 Task: Find connections with filter location Nördlingen with filter topic #job with filter profile language English with filter current company ACCEL HUMAN RESOURCE CONSULTANTS with filter school Indira Institute of management with filter industry Blockchain Services with filter service category Accounting with filter keywords title Accounting Staff
Action: Mouse moved to (654, 114)
Screenshot: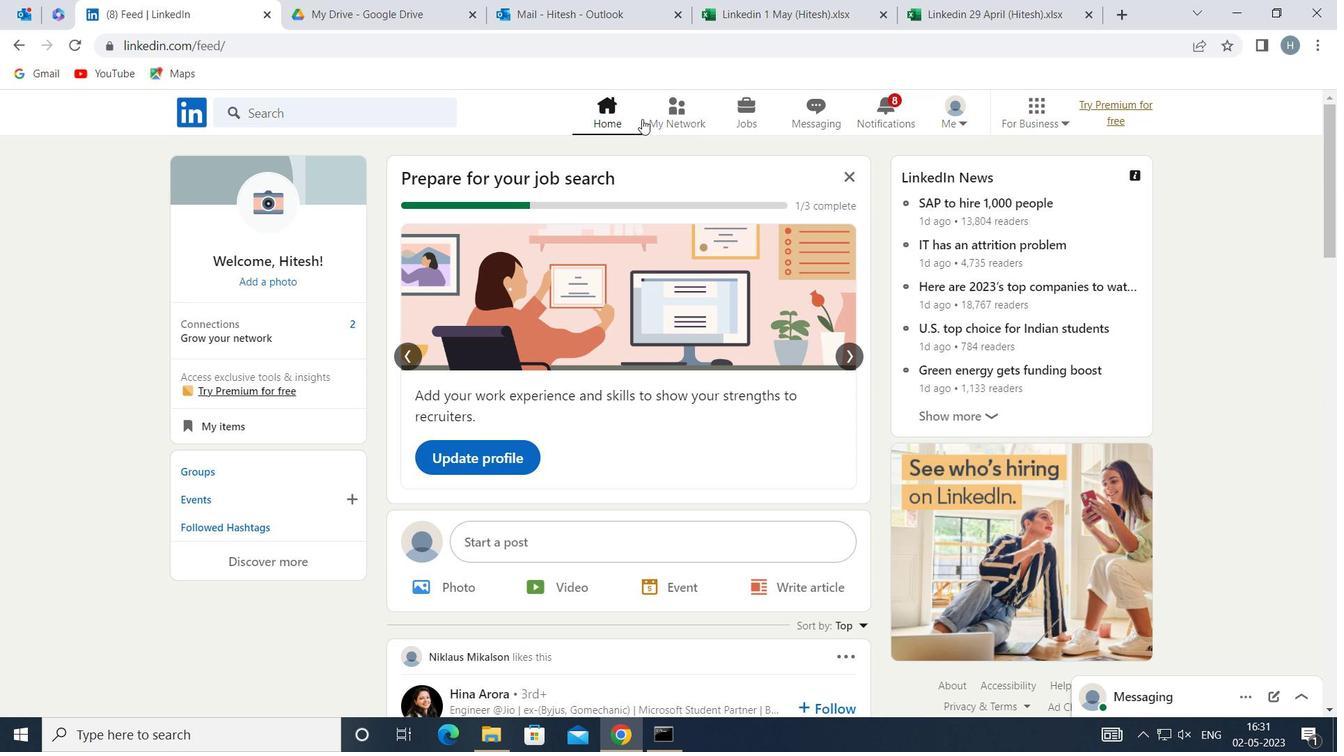 
Action: Mouse pressed left at (654, 114)
Screenshot: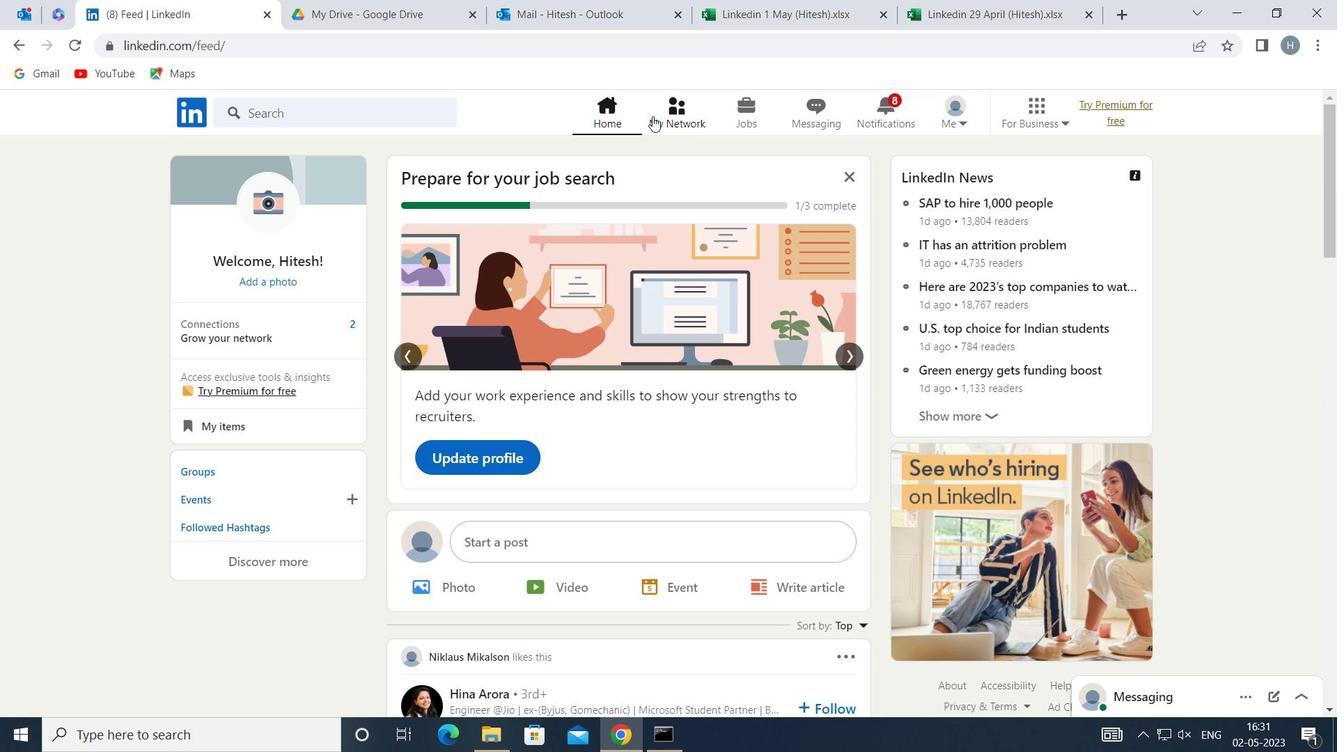 
Action: Mouse moved to (410, 200)
Screenshot: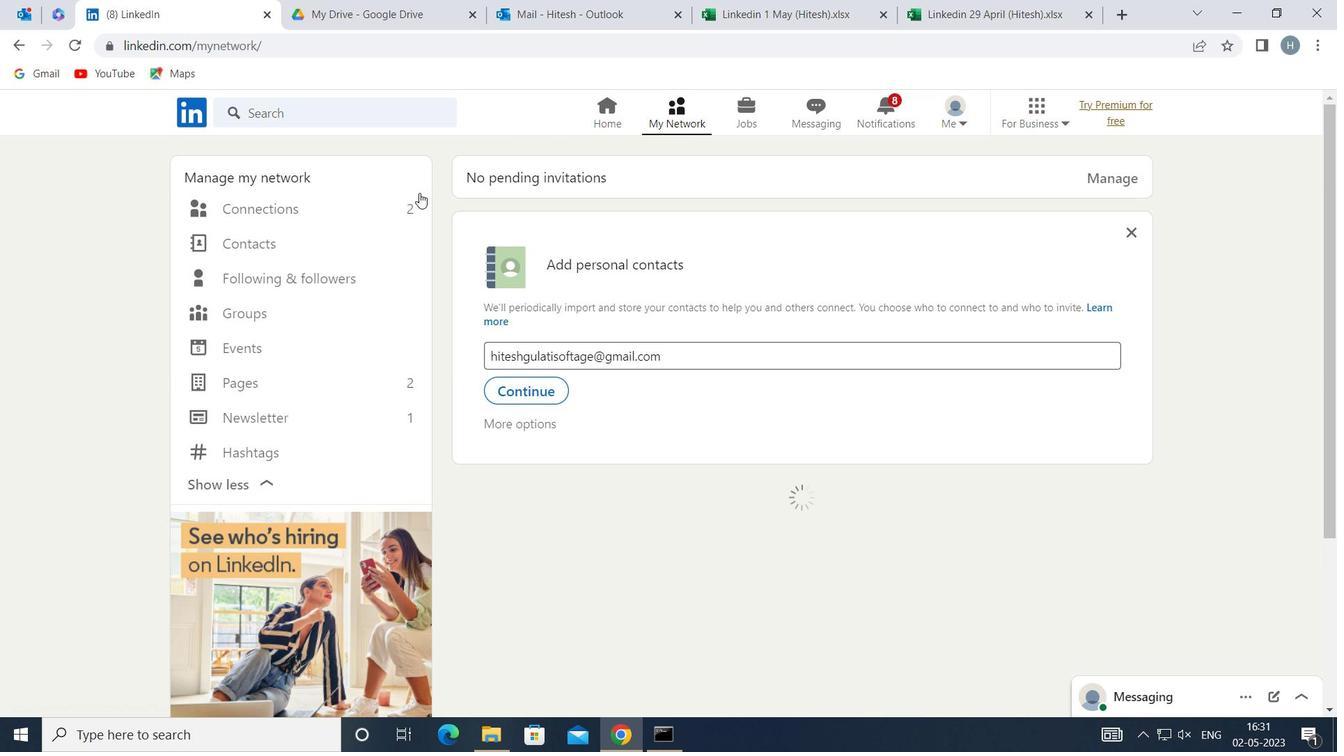 
Action: Mouse pressed left at (410, 200)
Screenshot: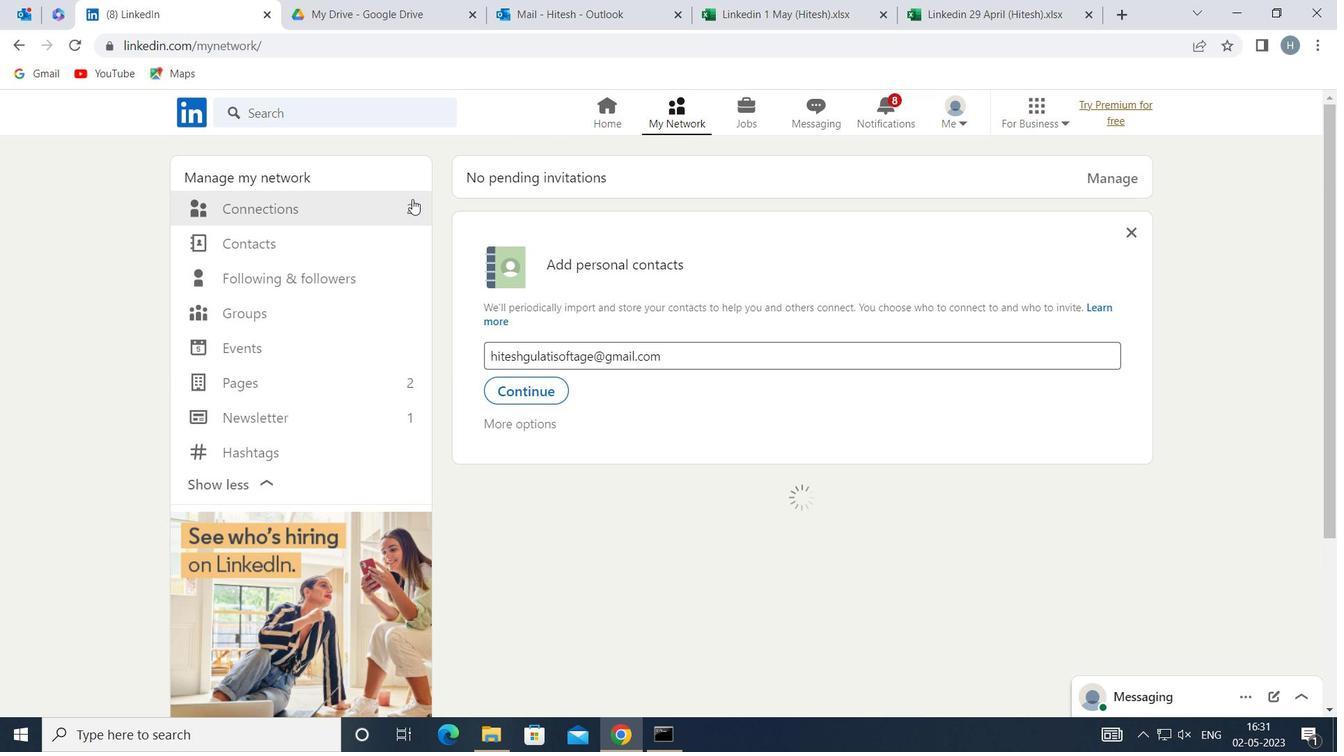 
Action: Mouse moved to (762, 205)
Screenshot: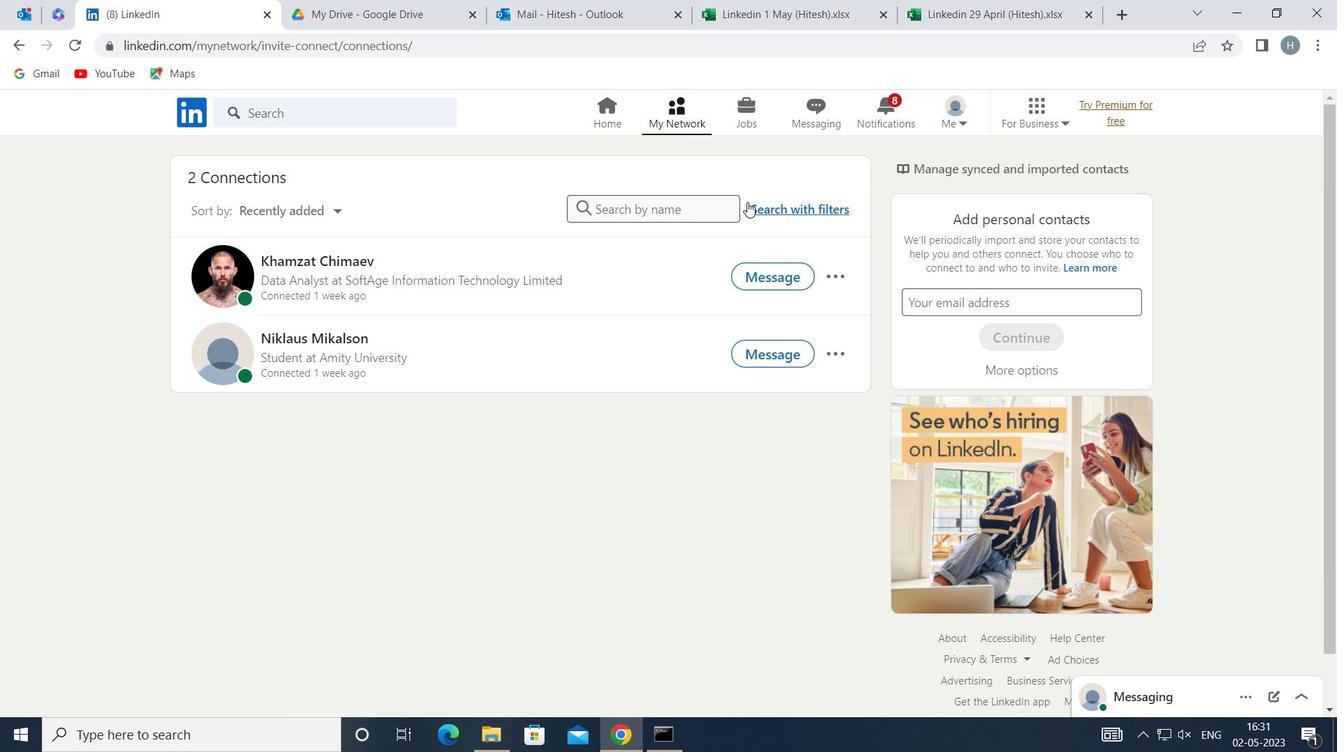 
Action: Mouse pressed left at (762, 205)
Screenshot: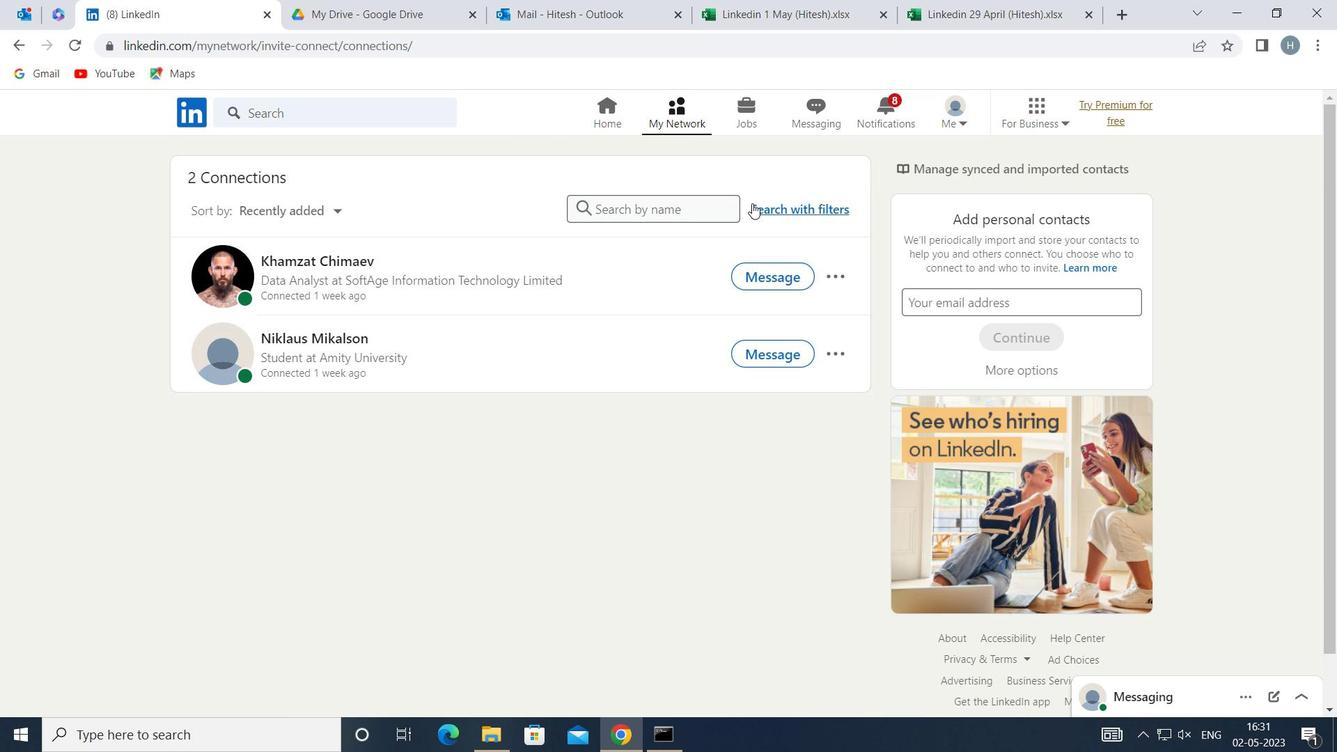 
Action: Mouse moved to (733, 158)
Screenshot: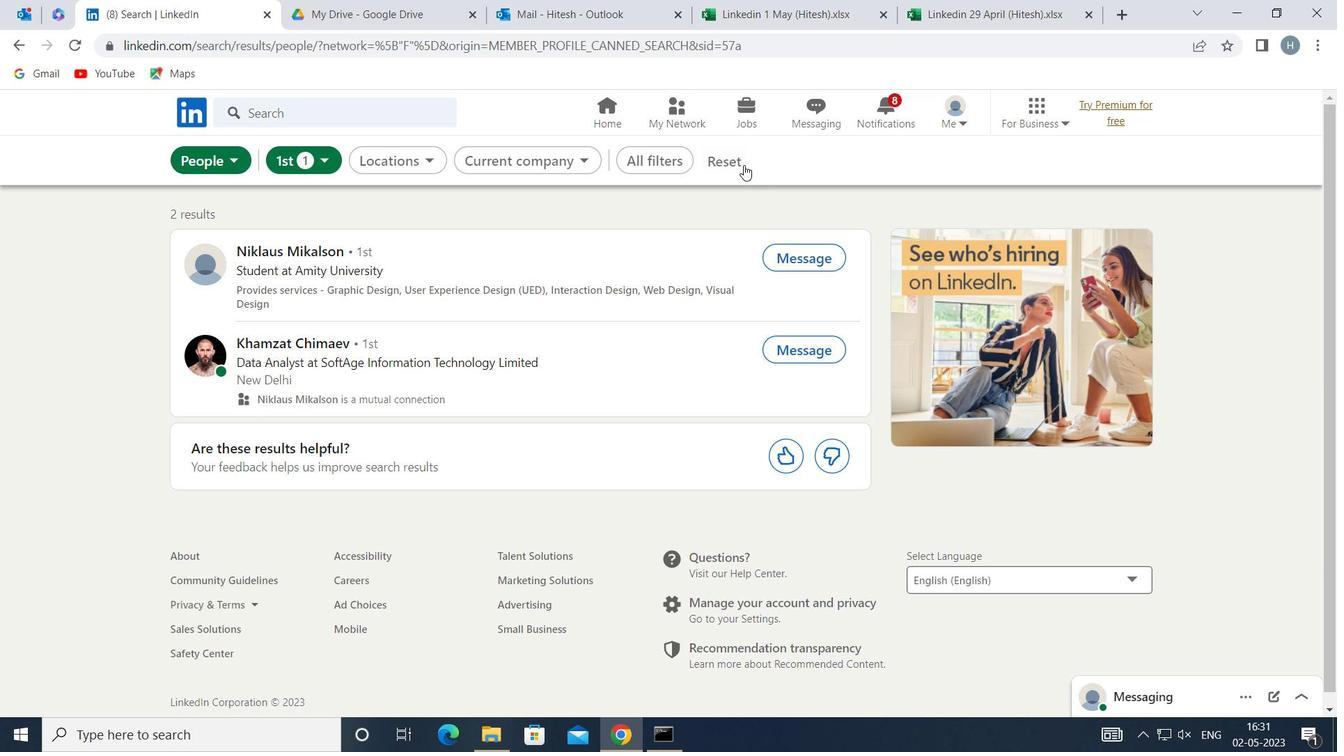 
Action: Mouse pressed left at (733, 158)
Screenshot: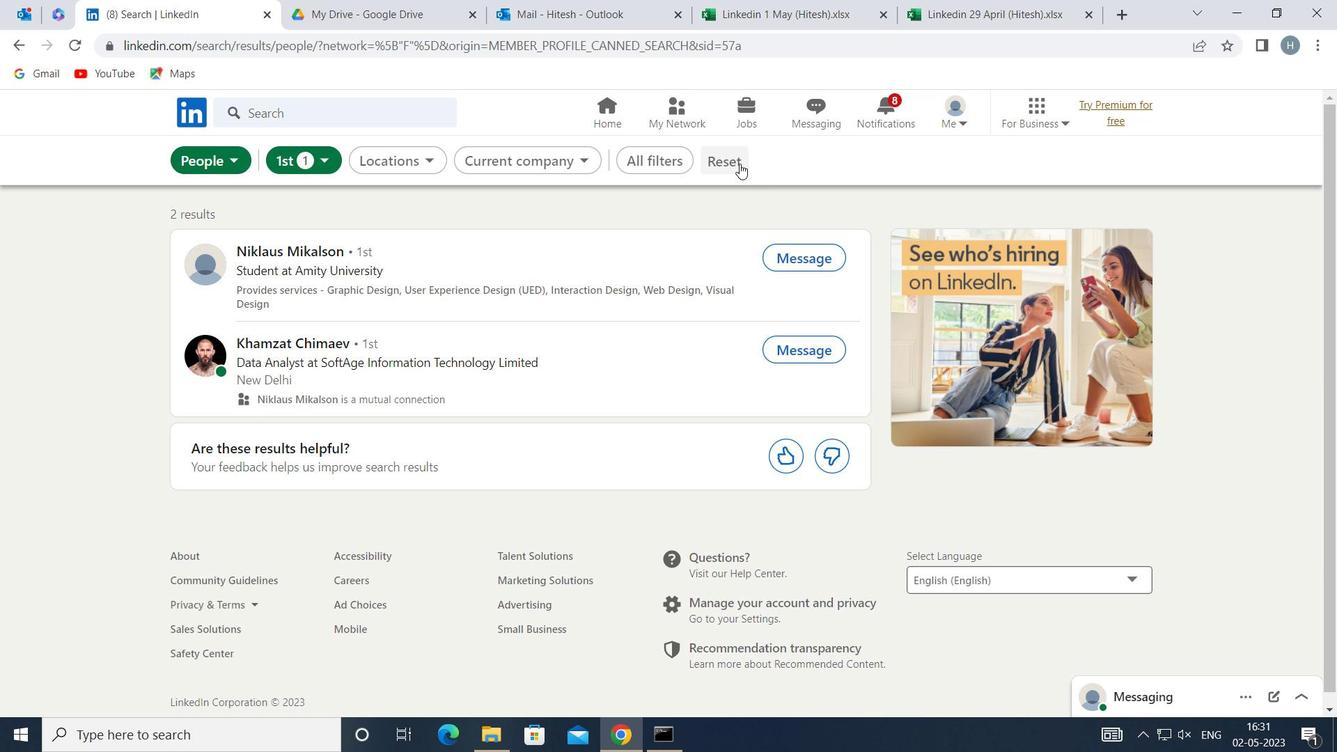 
Action: Mouse moved to (700, 157)
Screenshot: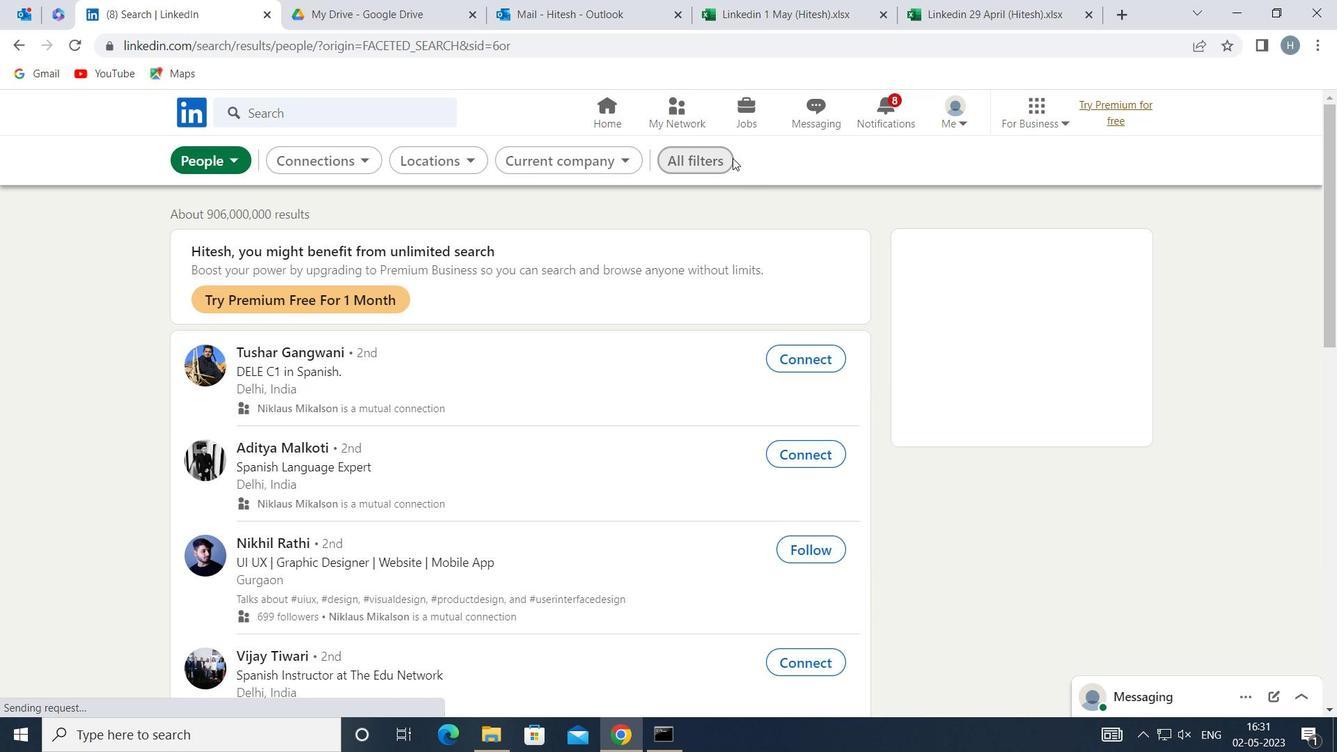 
Action: Mouse pressed left at (700, 157)
Screenshot: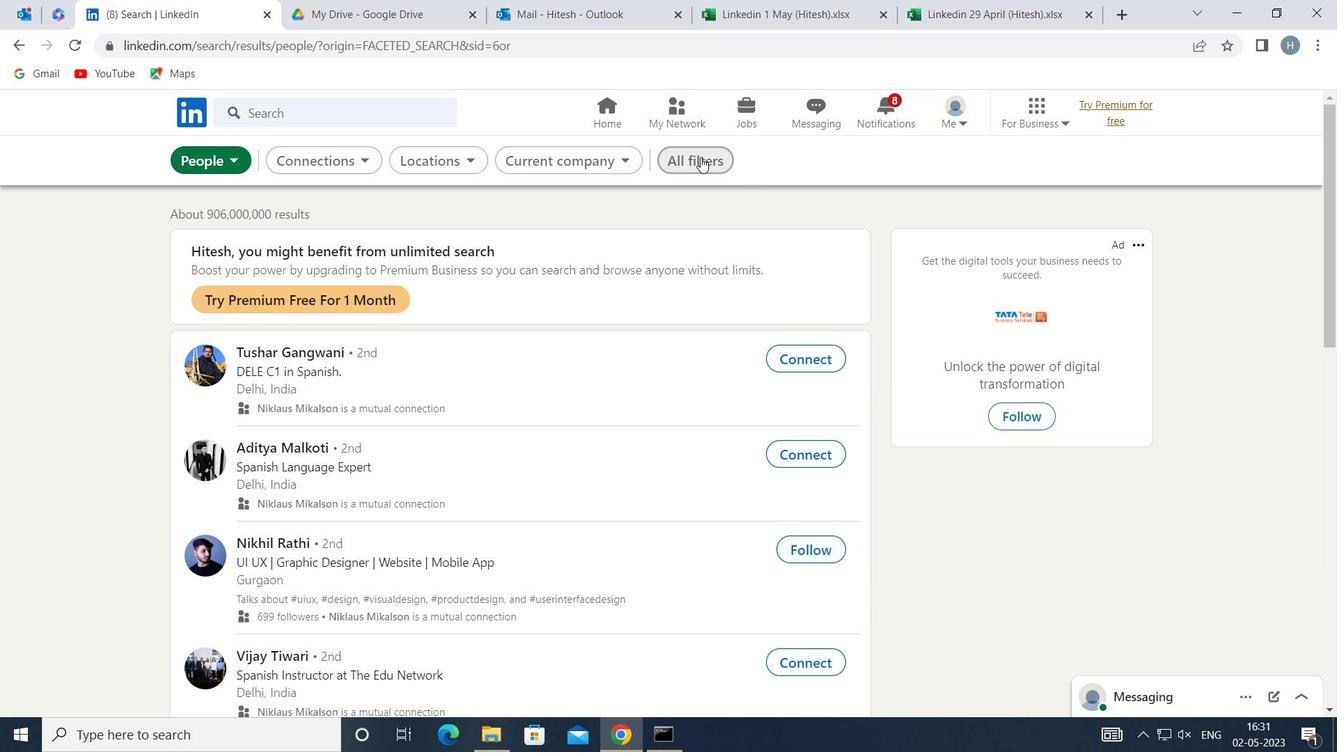 
Action: Mouse moved to (954, 314)
Screenshot: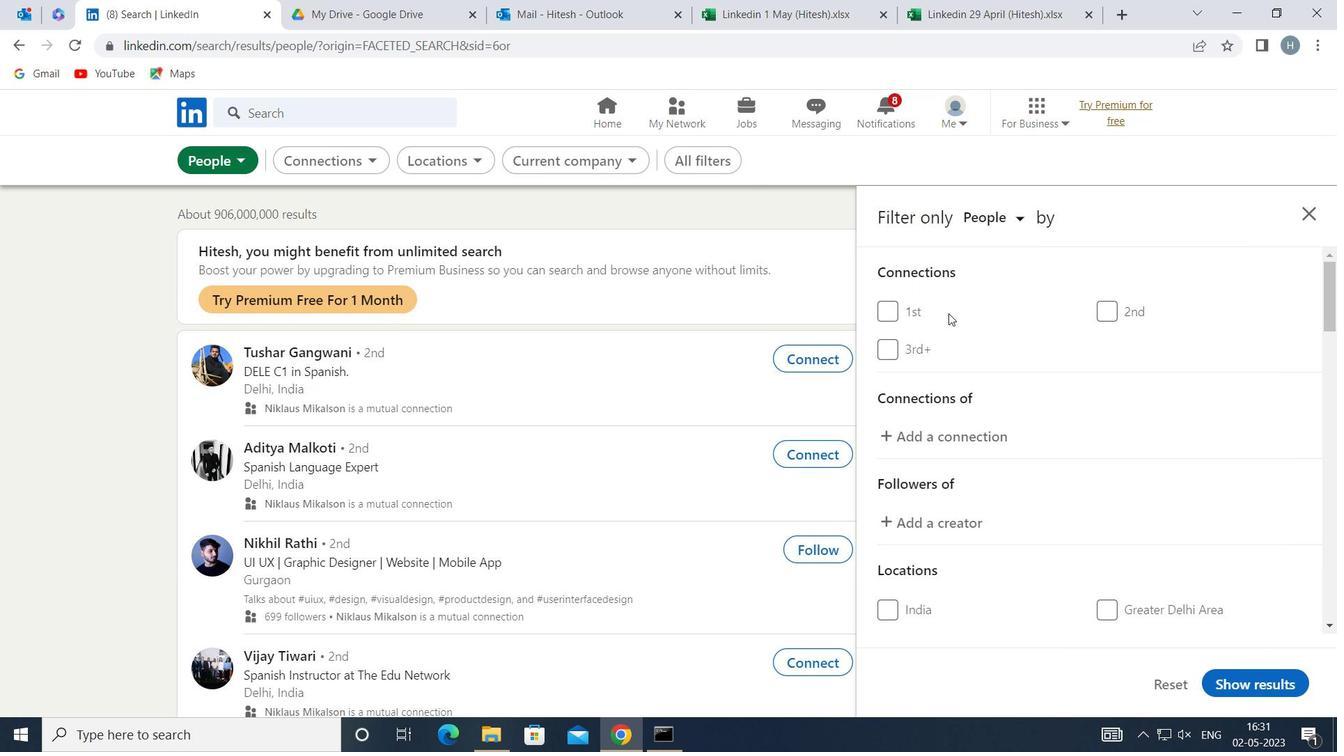 
Action: Mouse scrolled (954, 314) with delta (0, 0)
Screenshot: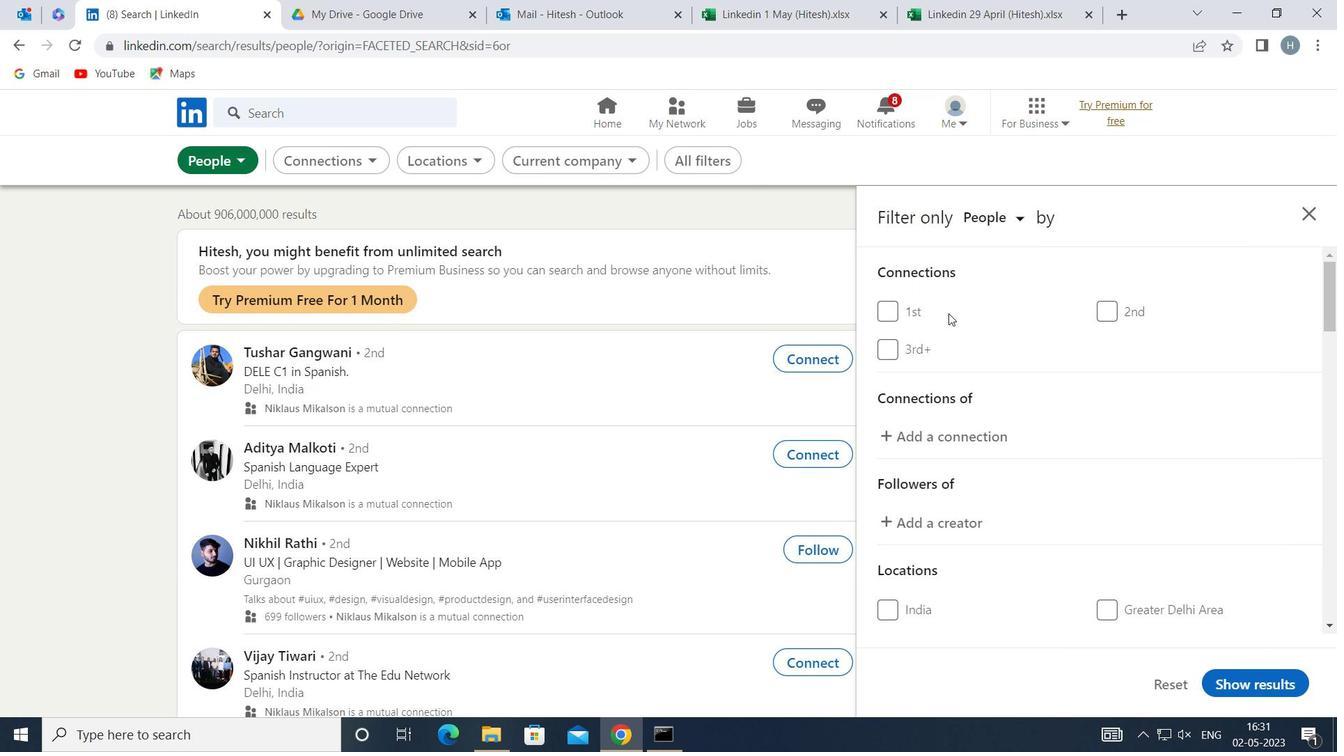 
Action: Mouse scrolled (954, 314) with delta (0, 0)
Screenshot: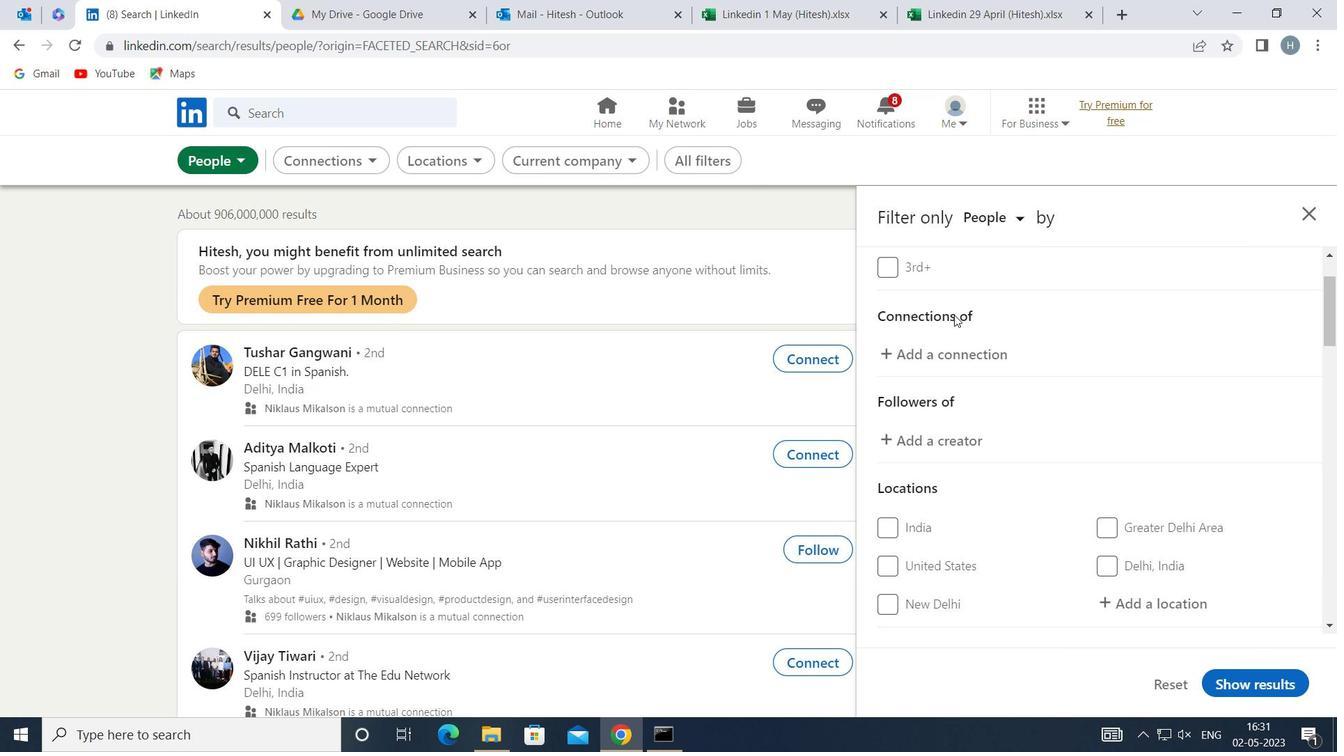 
Action: Mouse scrolled (954, 314) with delta (0, 0)
Screenshot: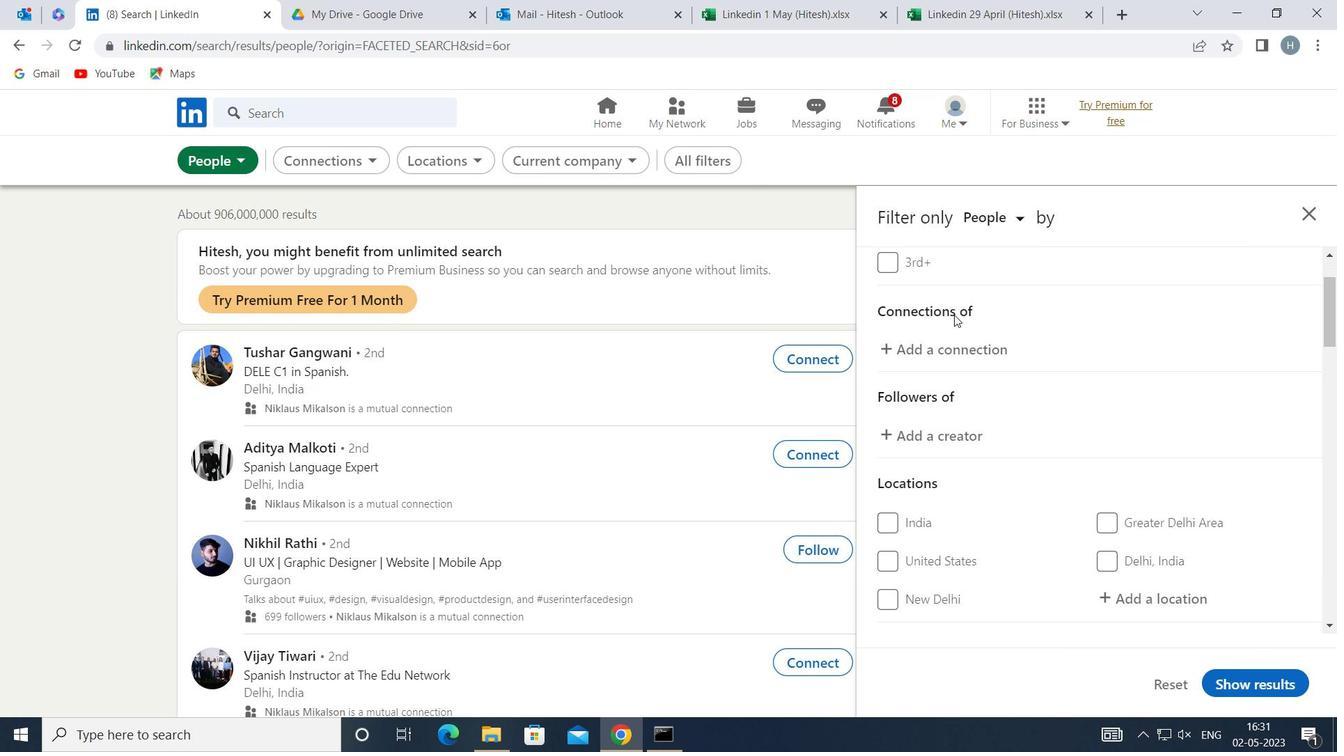 
Action: Mouse scrolled (954, 314) with delta (0, 0)
Screenshot: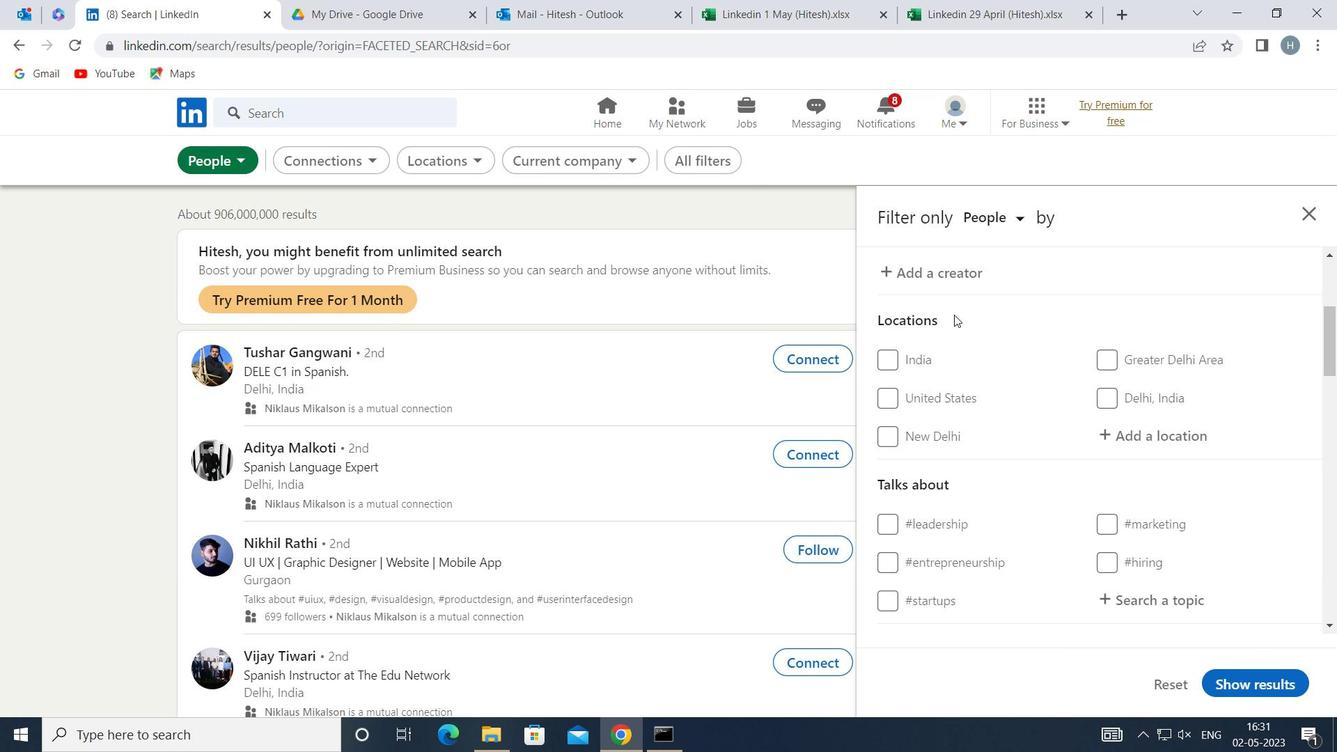 
Action: Mouse moved to (1119, 336)
Screenshot: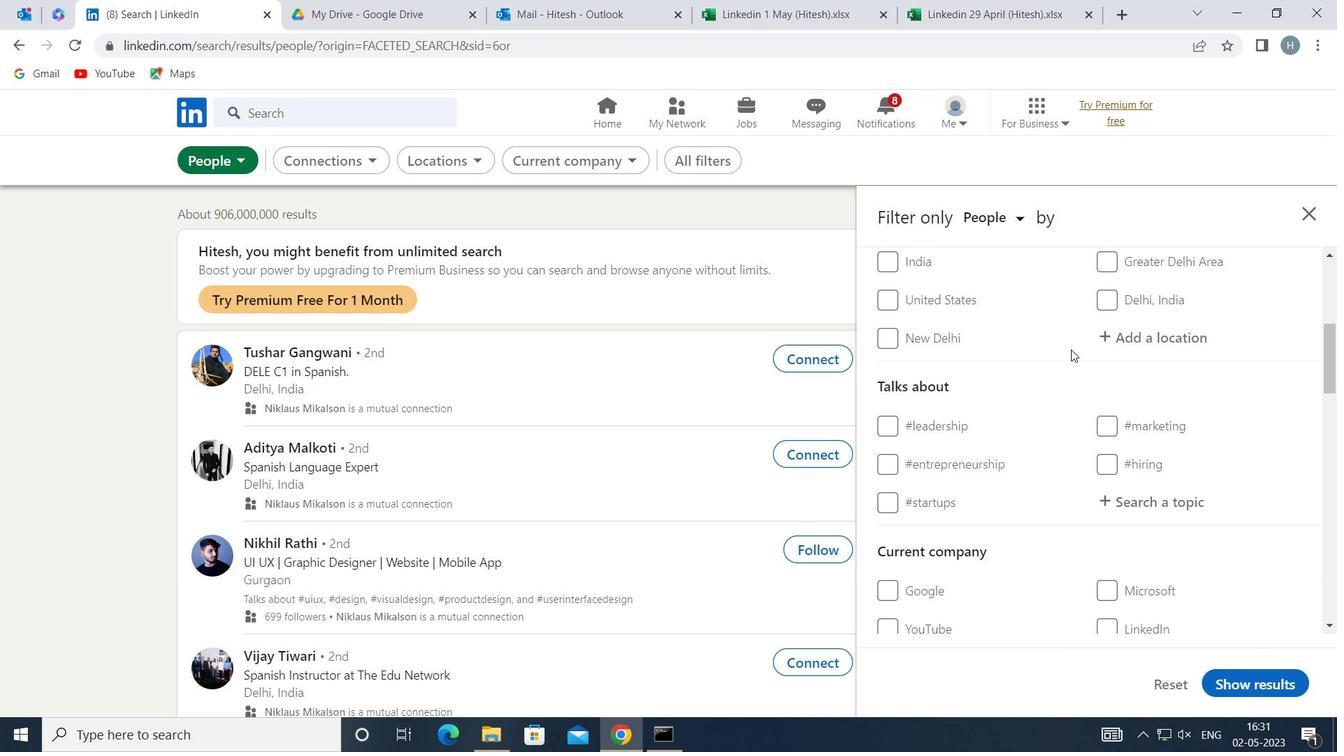 
Action: Mouse pressed left at (1119, 336)
Screenshot: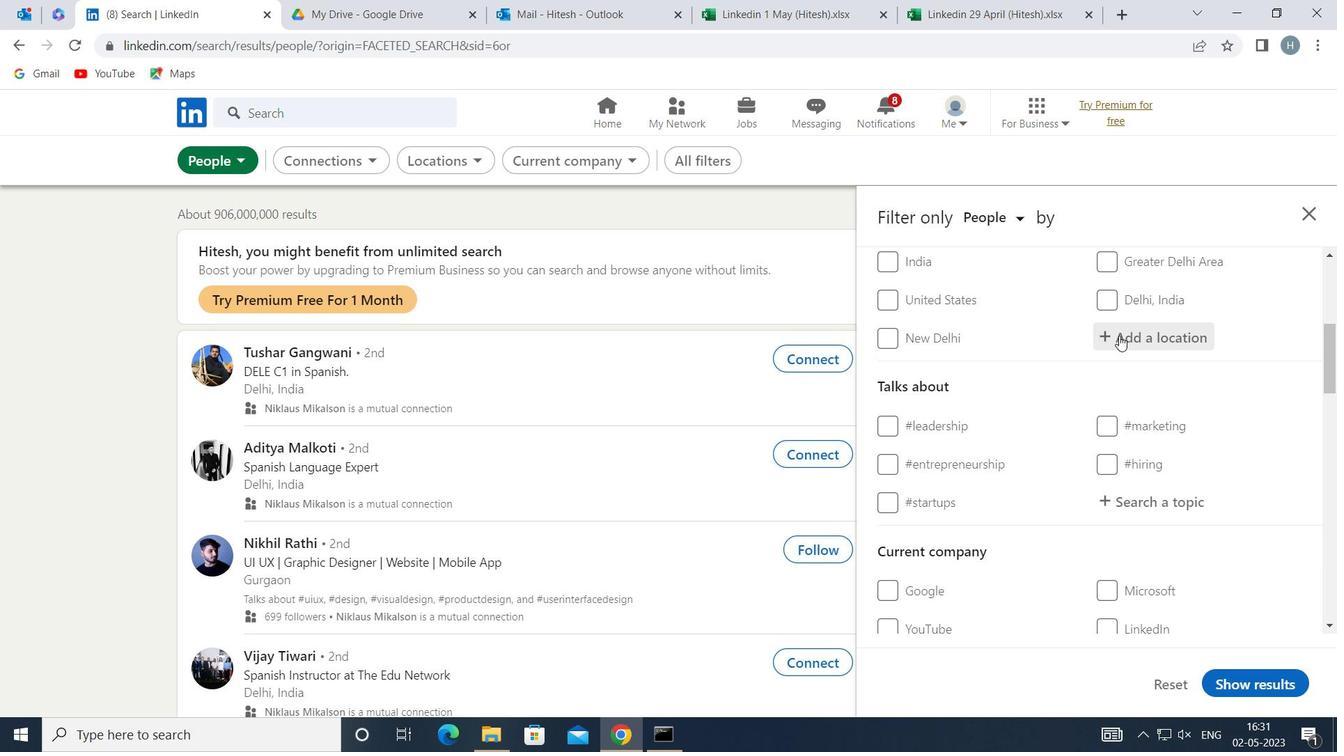 
Action: Key pressed <Key.shift>NORDLINGEN
Screenshot: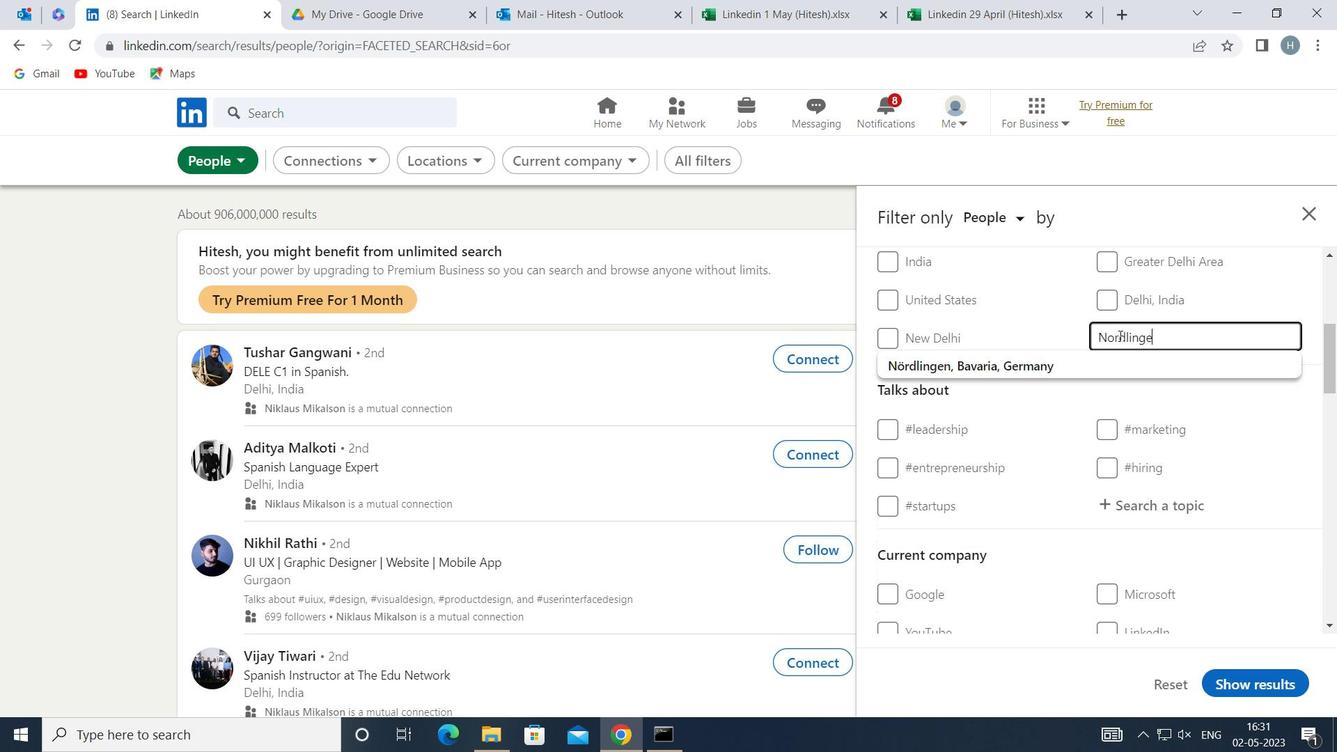 
Action: Mouse moved to (1098, 373)
Screenshot: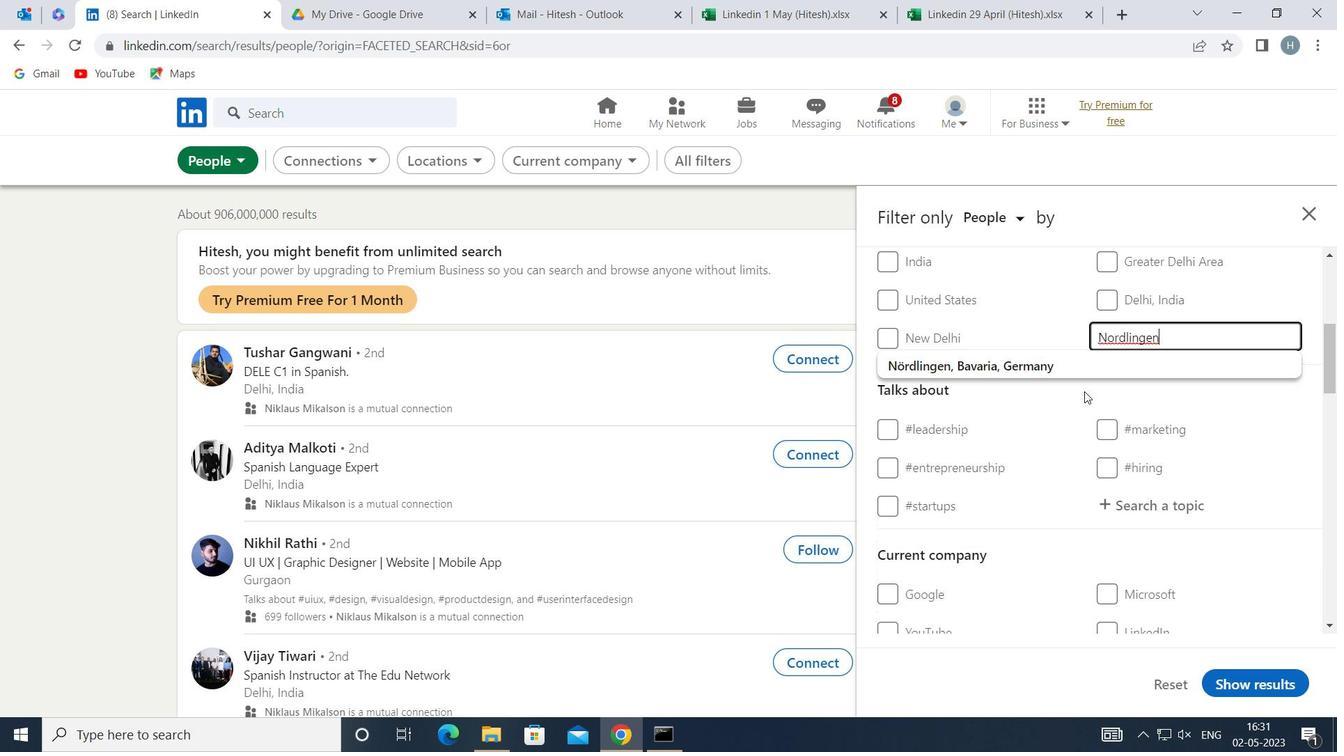 
Action: Mouse pressed left at (1098, 373)
Screenshot: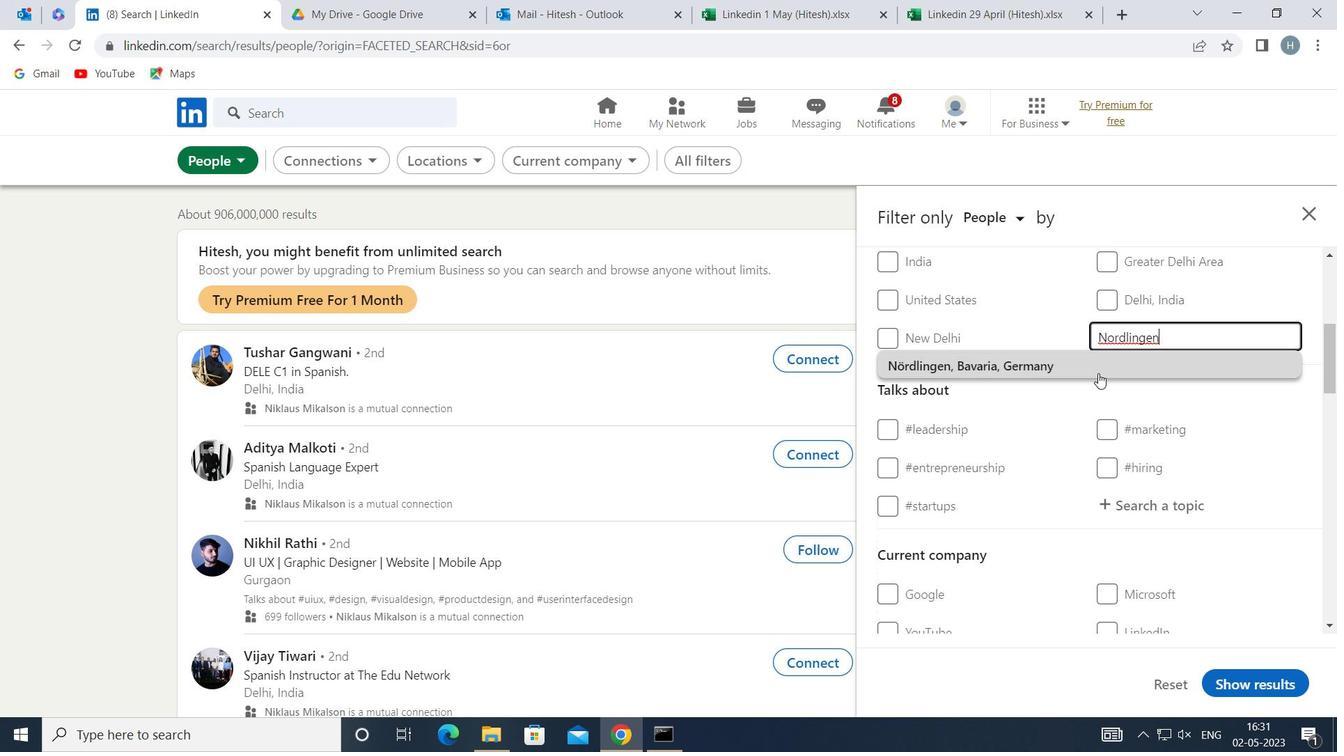
Action: Mouse moved to (1081, 395)
Screenshot: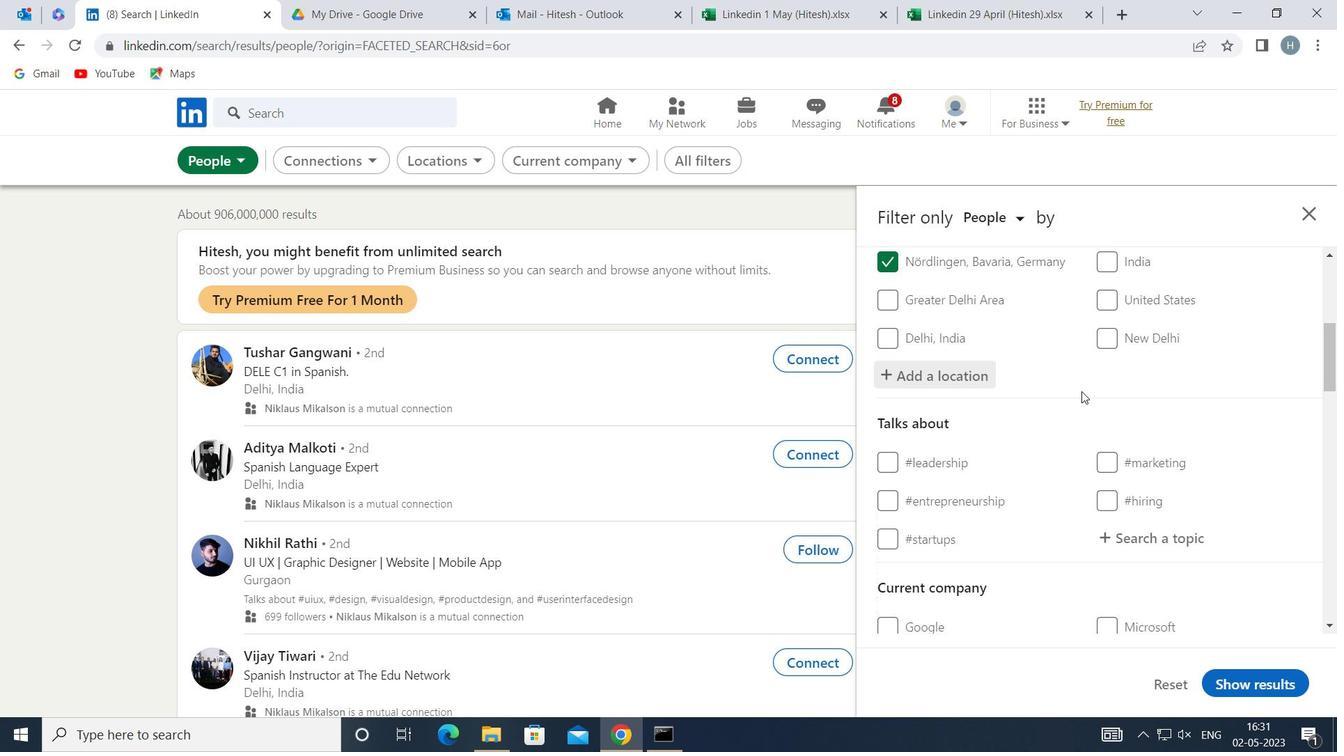 
Action: Mouse scrolled (1081, 394) with delta (0, 0)
Screenshot: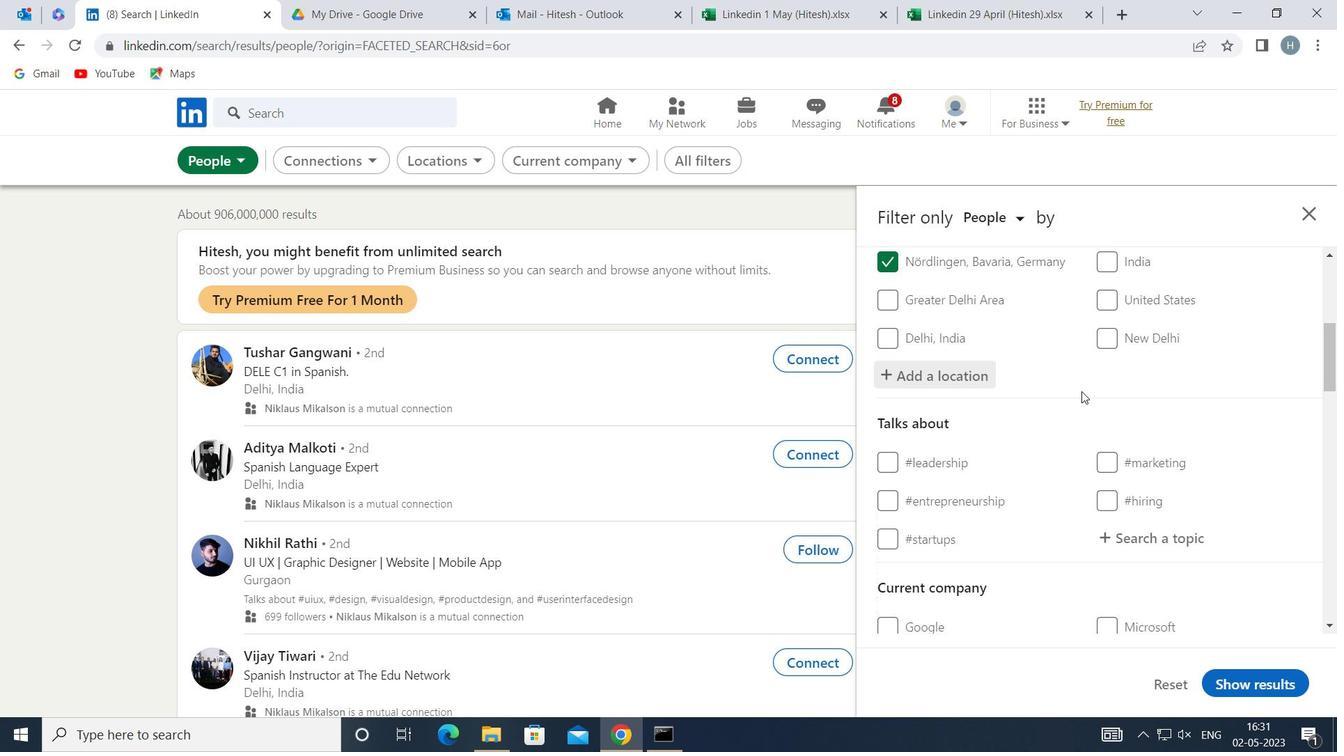 
Action: Mouse moved to (1079, 399)
Screenshot: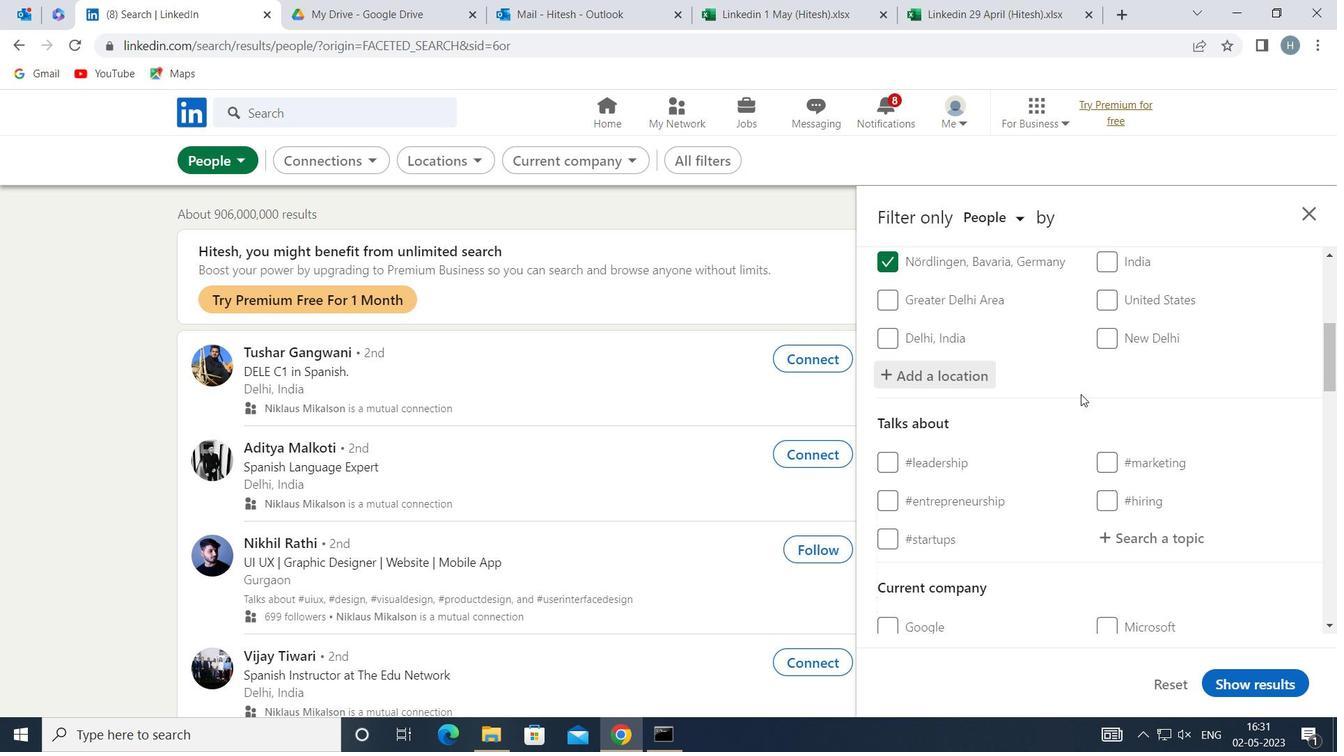 
Action: Mouse scrolled (1079, 398) with delta (0, 0)
Screenshot: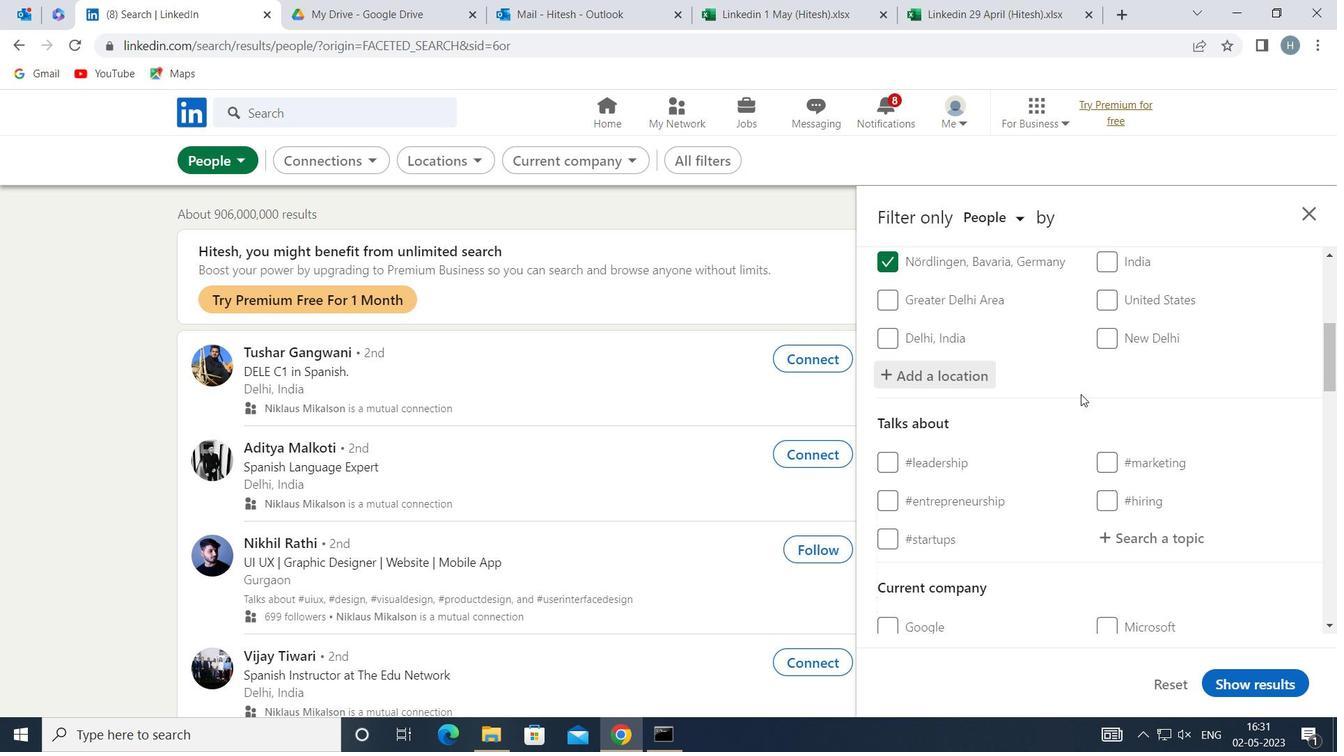 
Action: Mouse moved to (1177, 365)
Screenshot: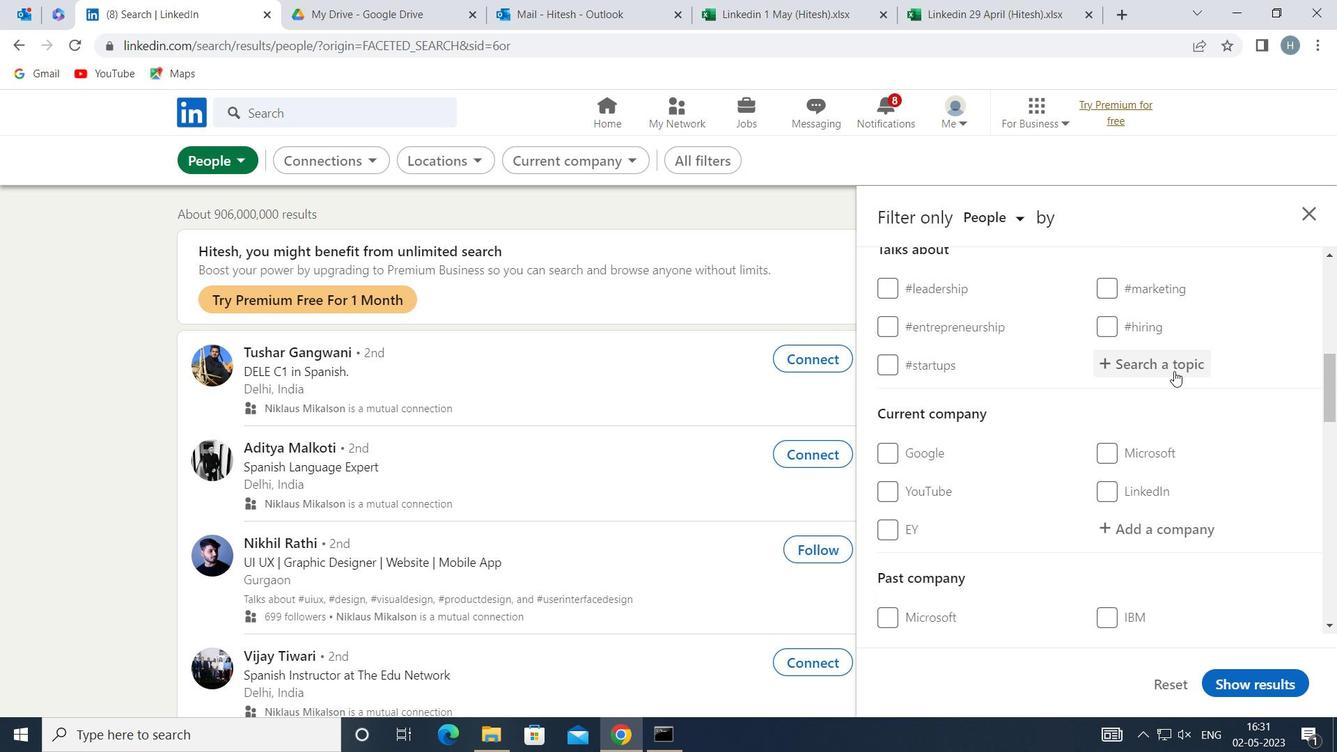 
Action: Mouse pressed left at (1177, 365)
Screenshot: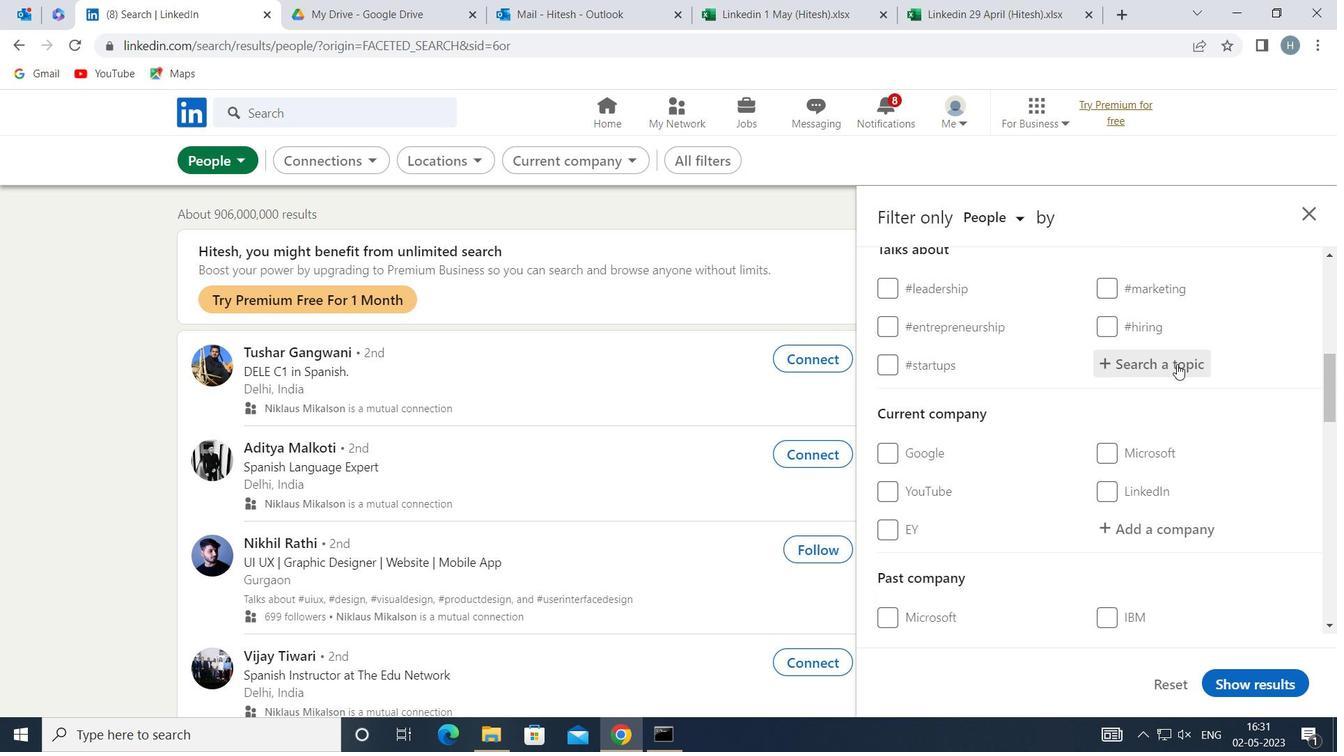 
Action: Key pressed <Key.shift>JOB
Screenshot: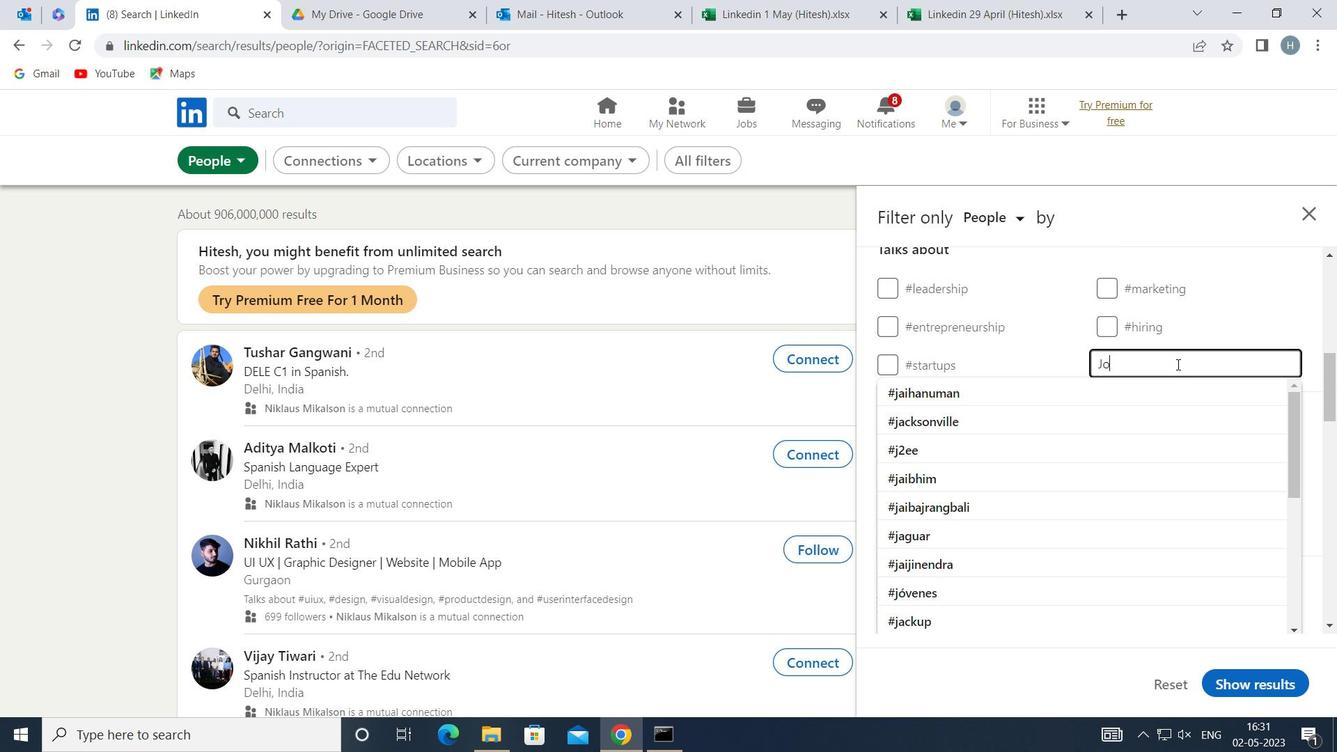 
Action: Mouse moved to (1163, 398)
Screenshot: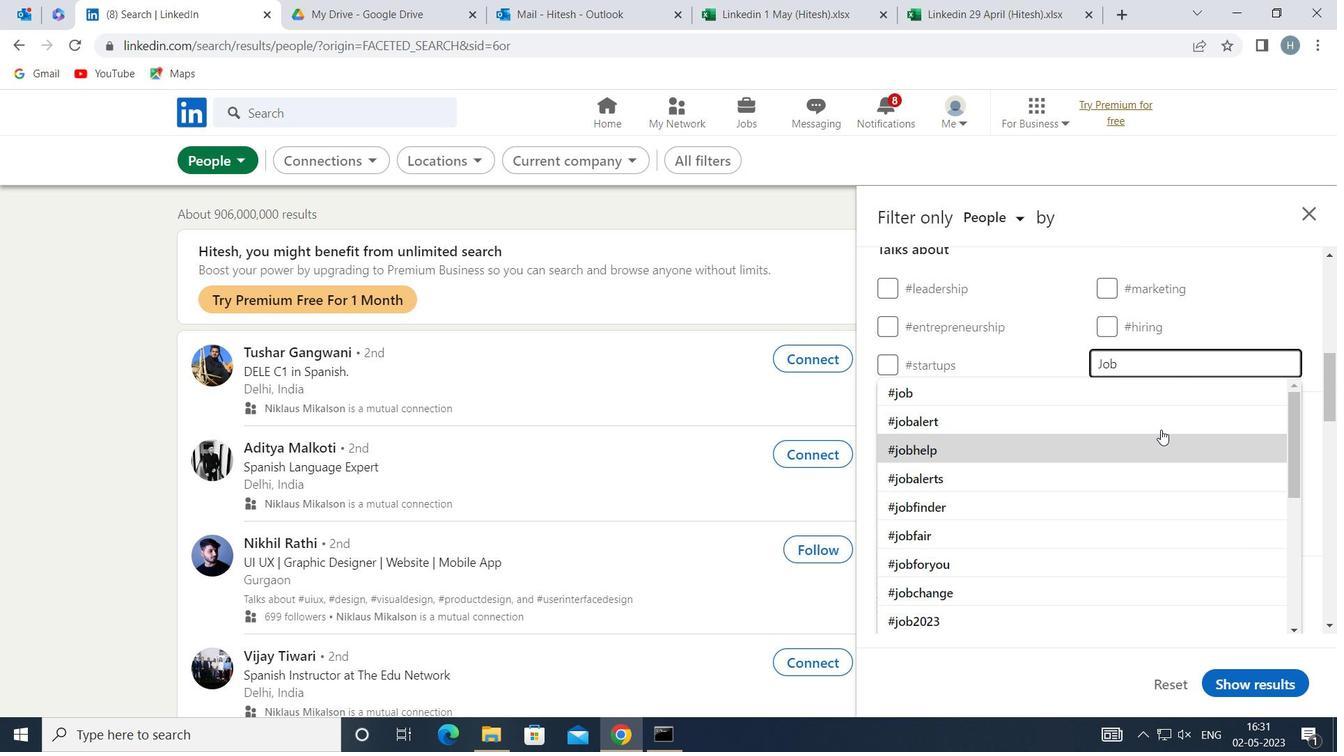 
Action: Mouse pressed left at (1163, 398)
Screenshot: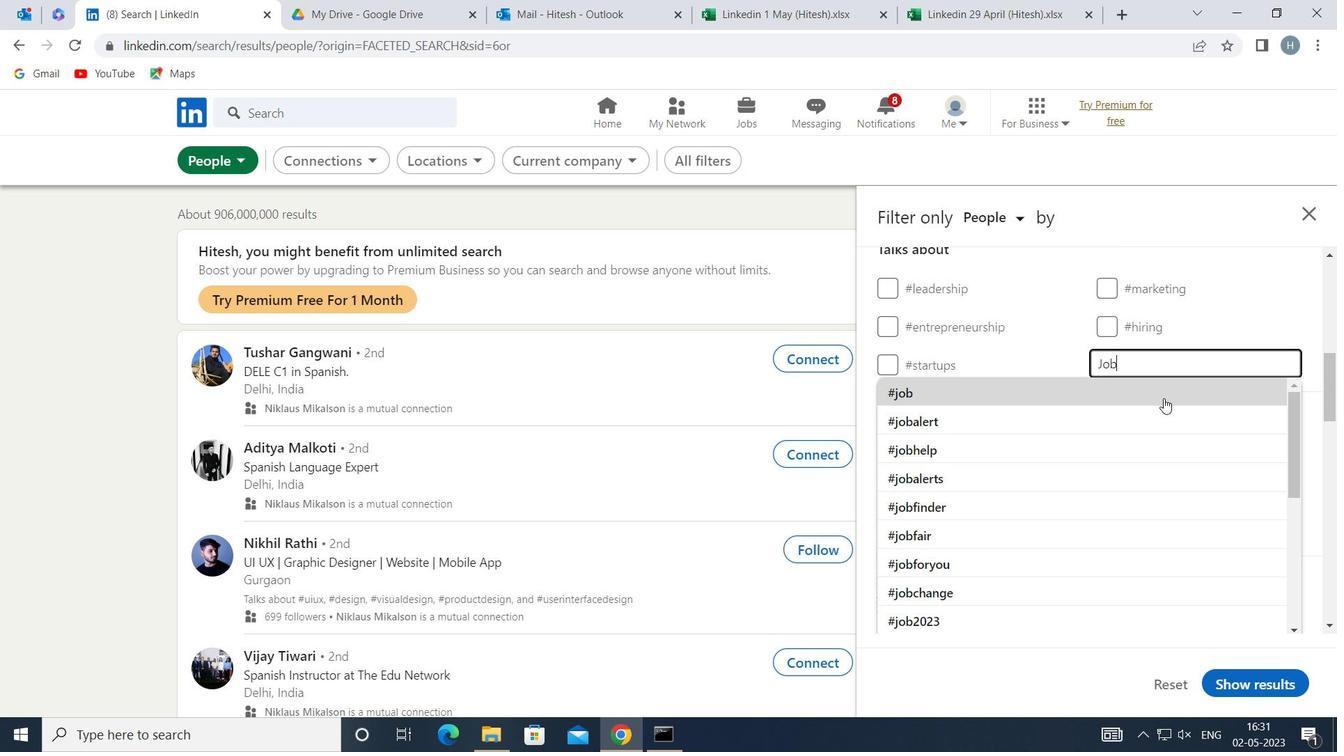 
Action: Mouse moved to (1154, 422)
Screenshot: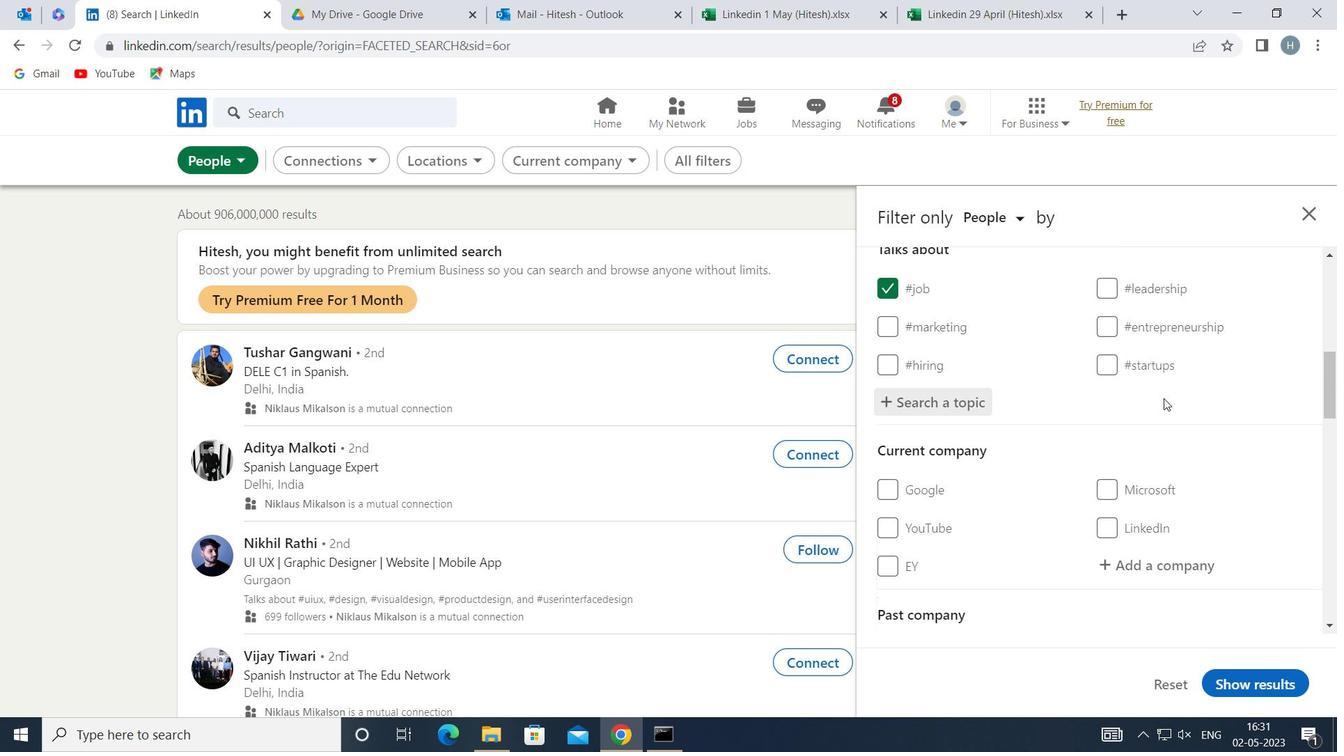 
Action: Mouse scrolled (1154, 422) with delta (0, 0)
Screenshot: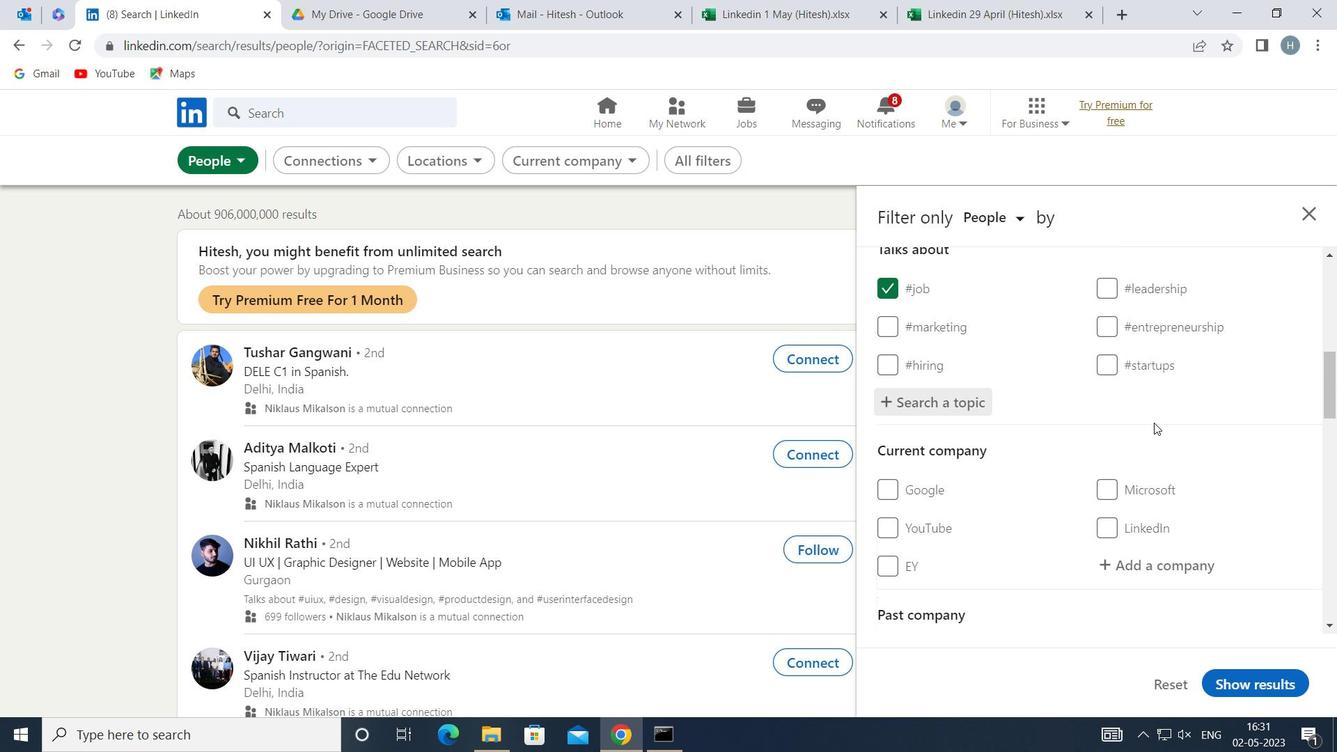 
Action: Mouse moved to (1149, 428)
Screenshot: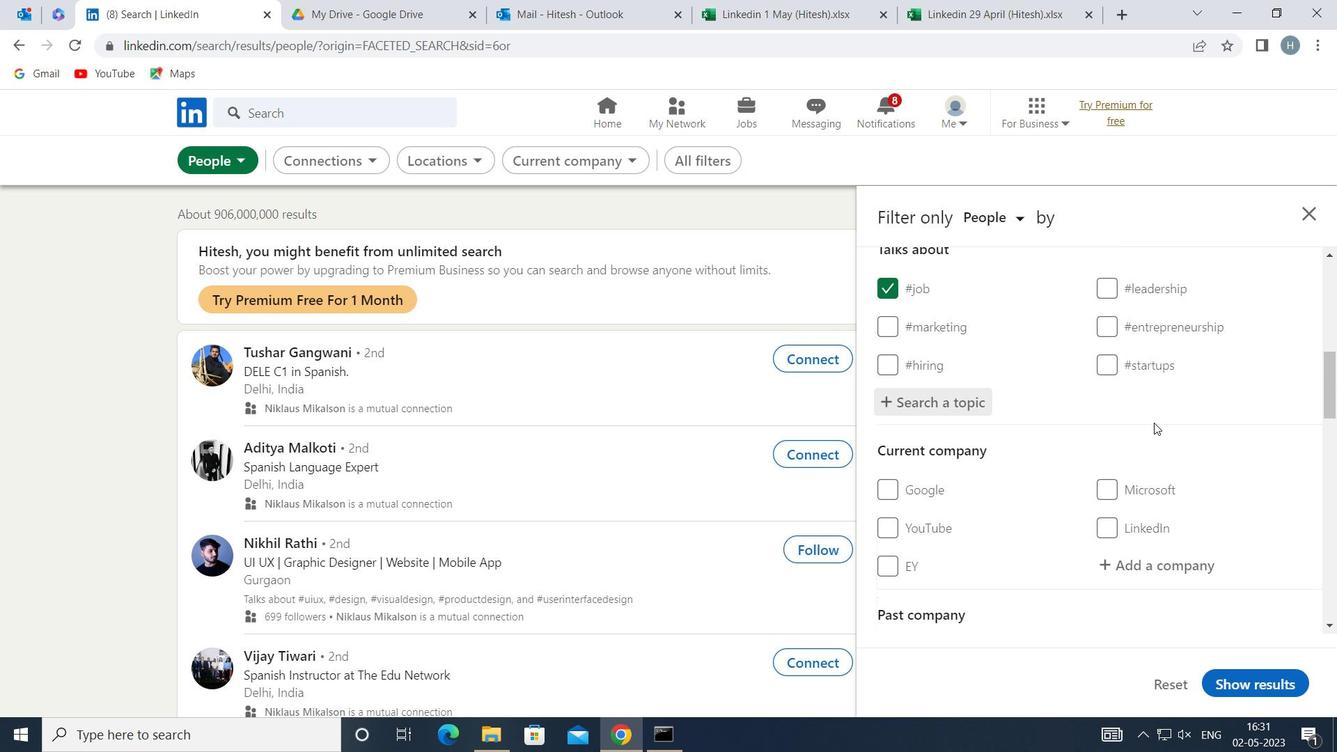 
Action: Mouse scrolled (1149, 427) with delta (0, 0)
Screenshot: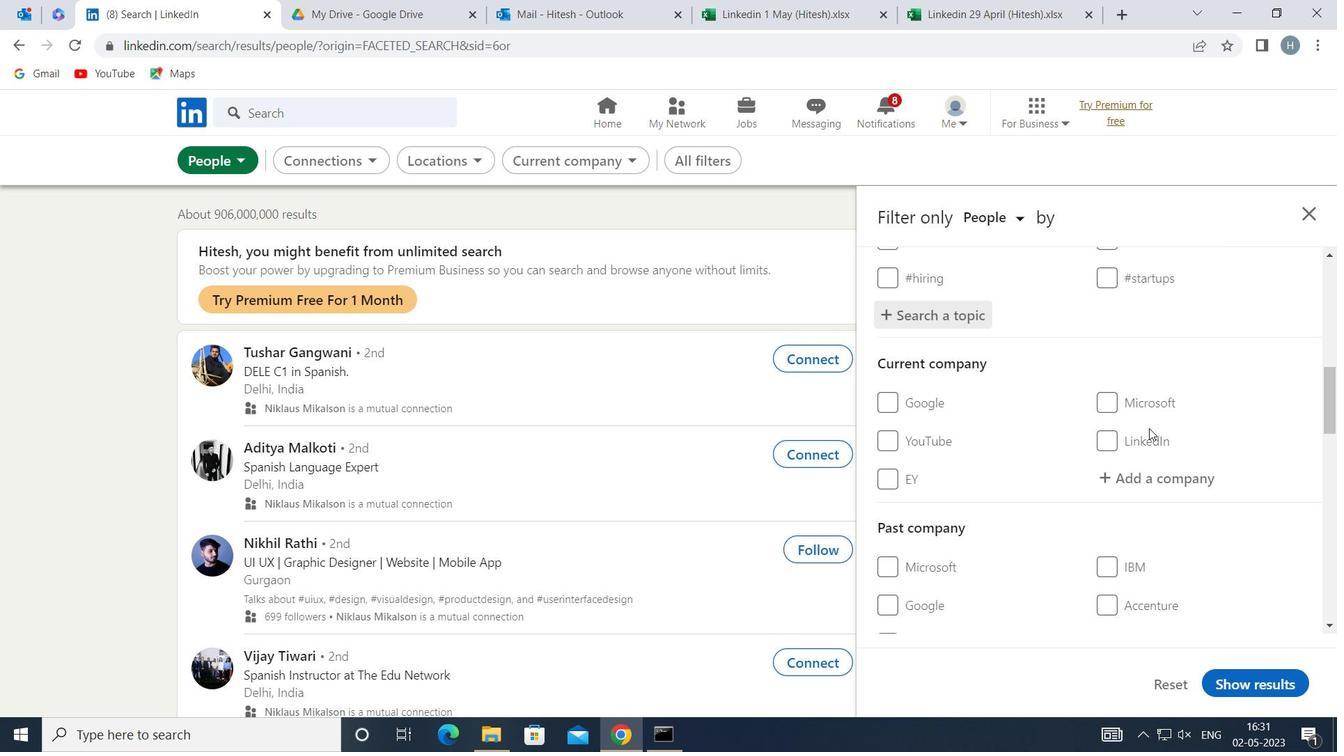 
Action: Mouse moved to (1121, 445)
Screenshot: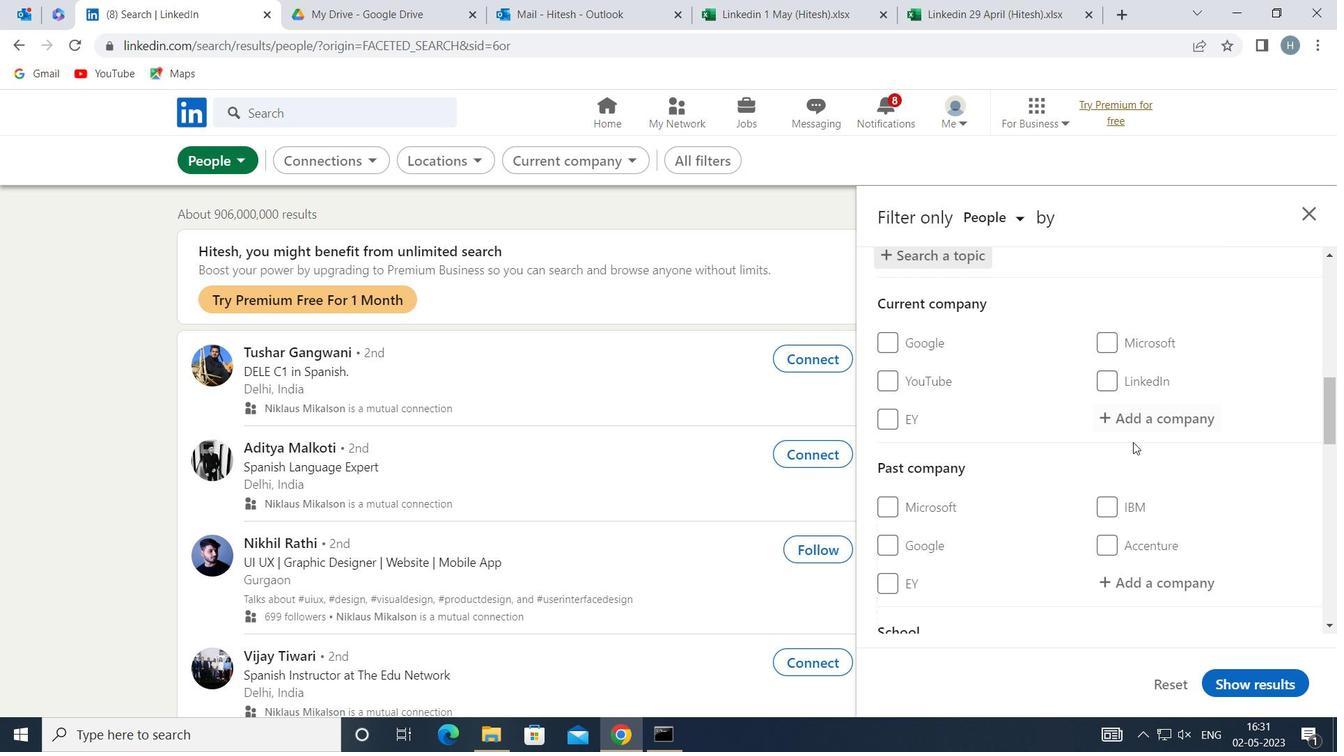 
Action: Mouse scrolled (1121, 444) with delta (0, 0)
Screenshot: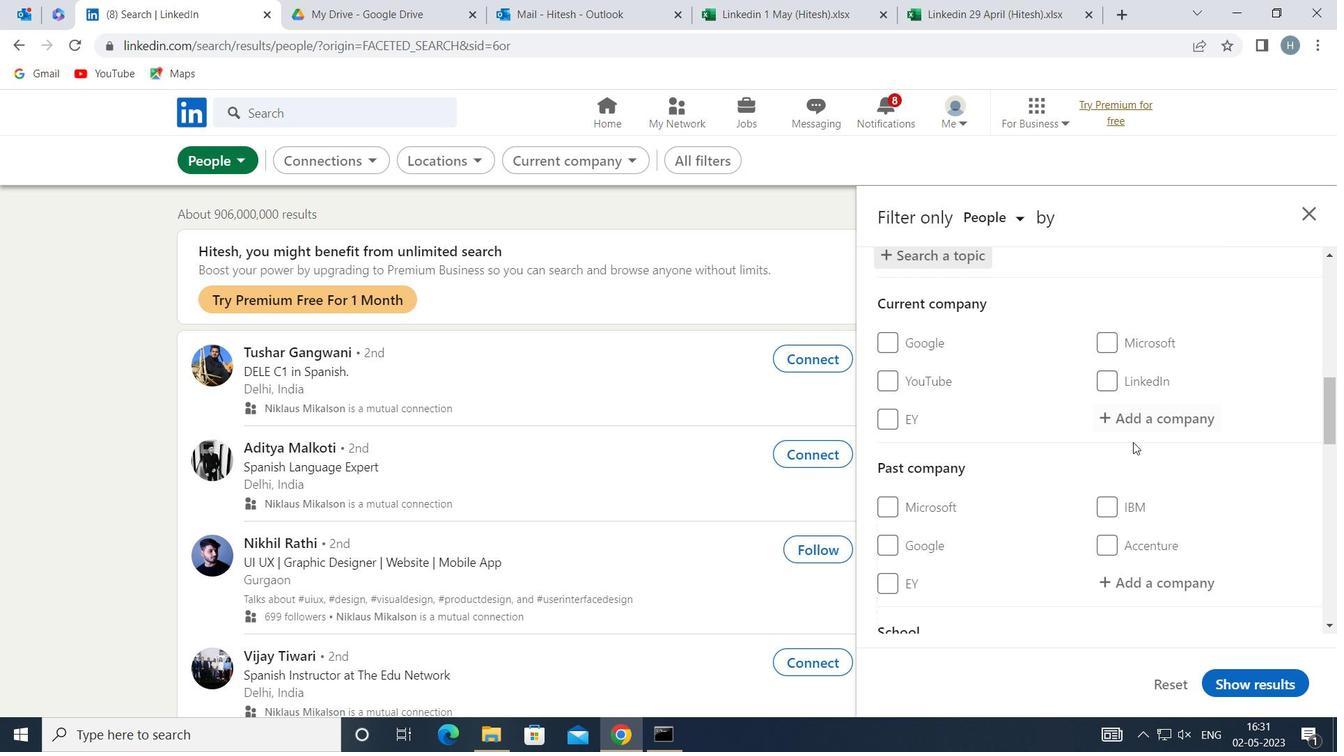 
Action: Mouse moved to (1085, 456)
Screenshot: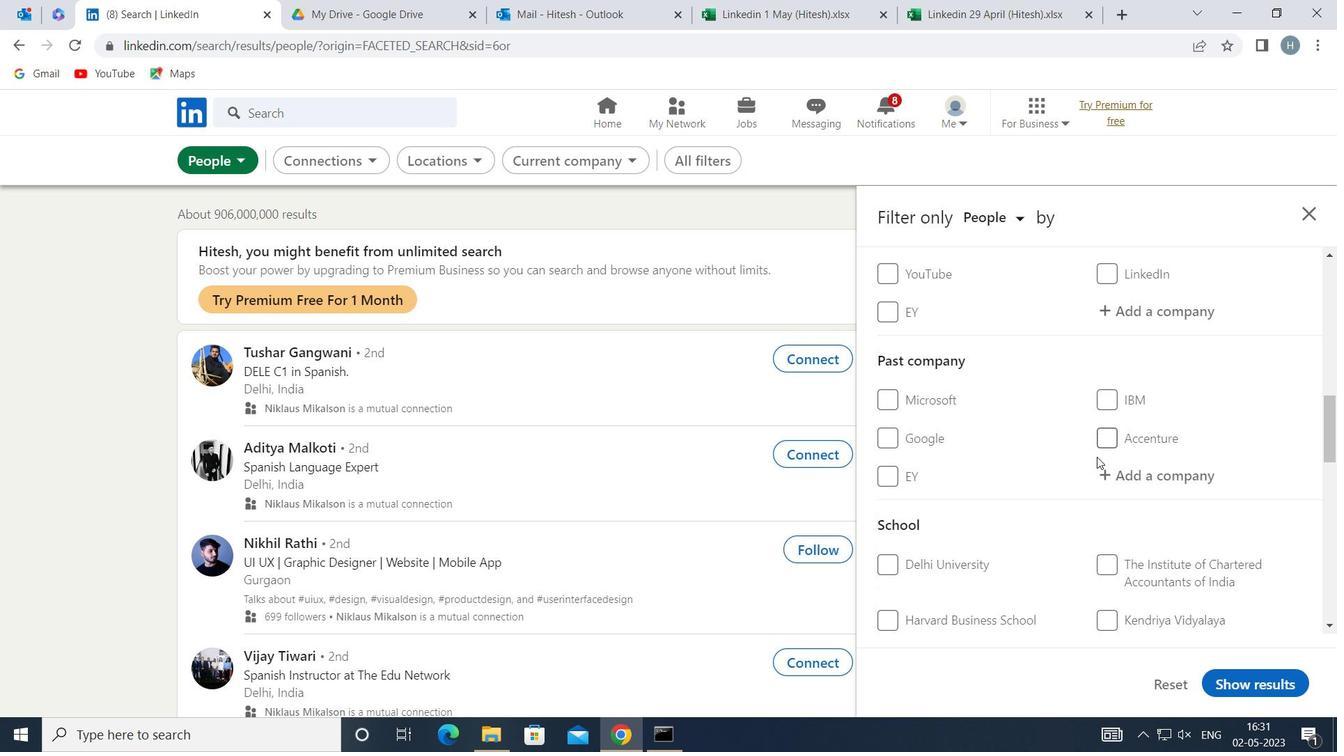 
Action: Mouse scrolled (1085, 456) with delta (0, 0)
Screenshot: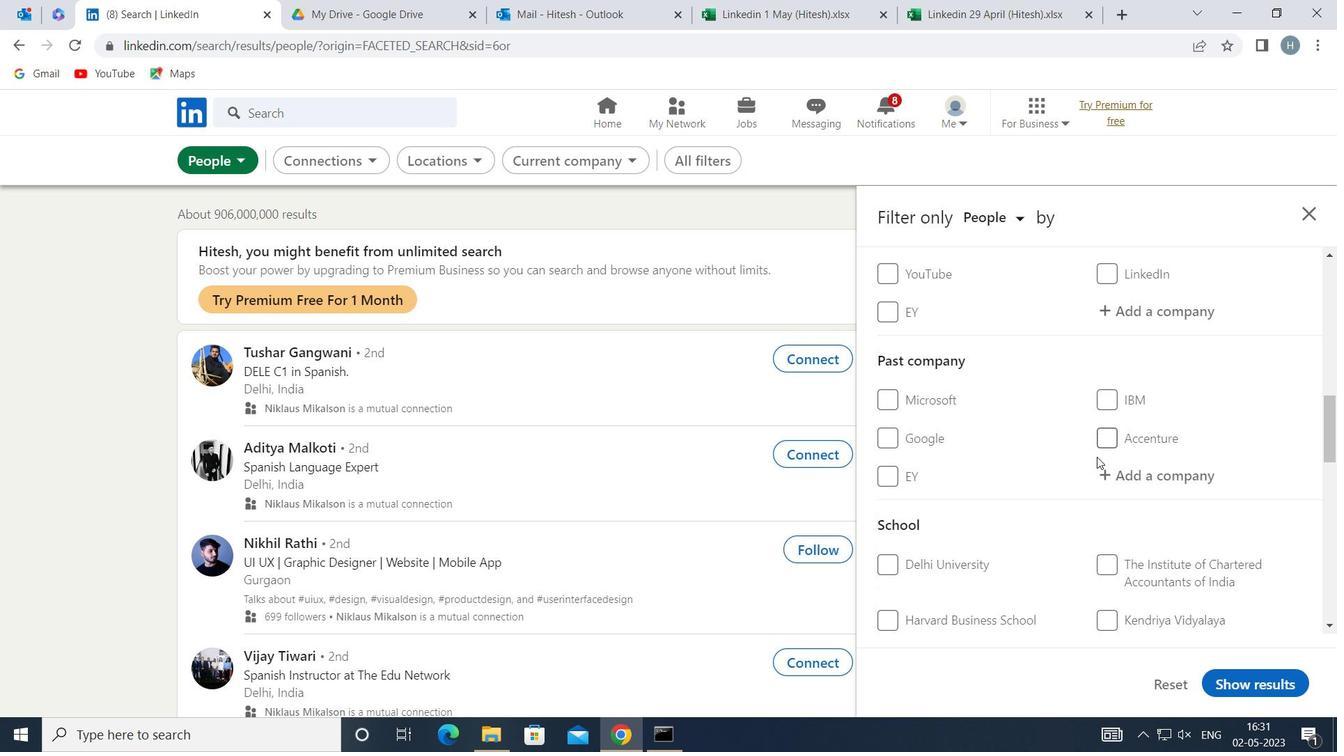 
Action: Mouse moved to (1074, 460)
Screenshot: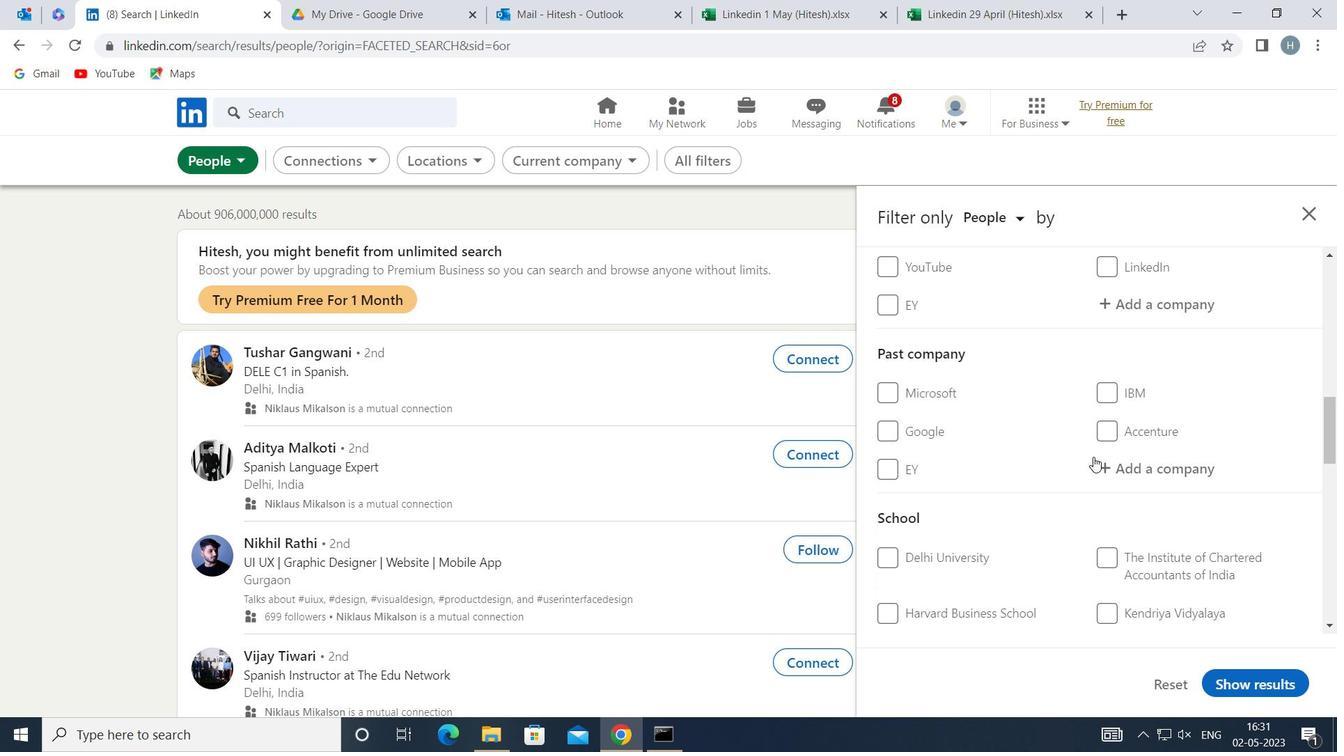 
Action: Mouse scrolled (1074, 459) with delta (0, 0)
Screenshot: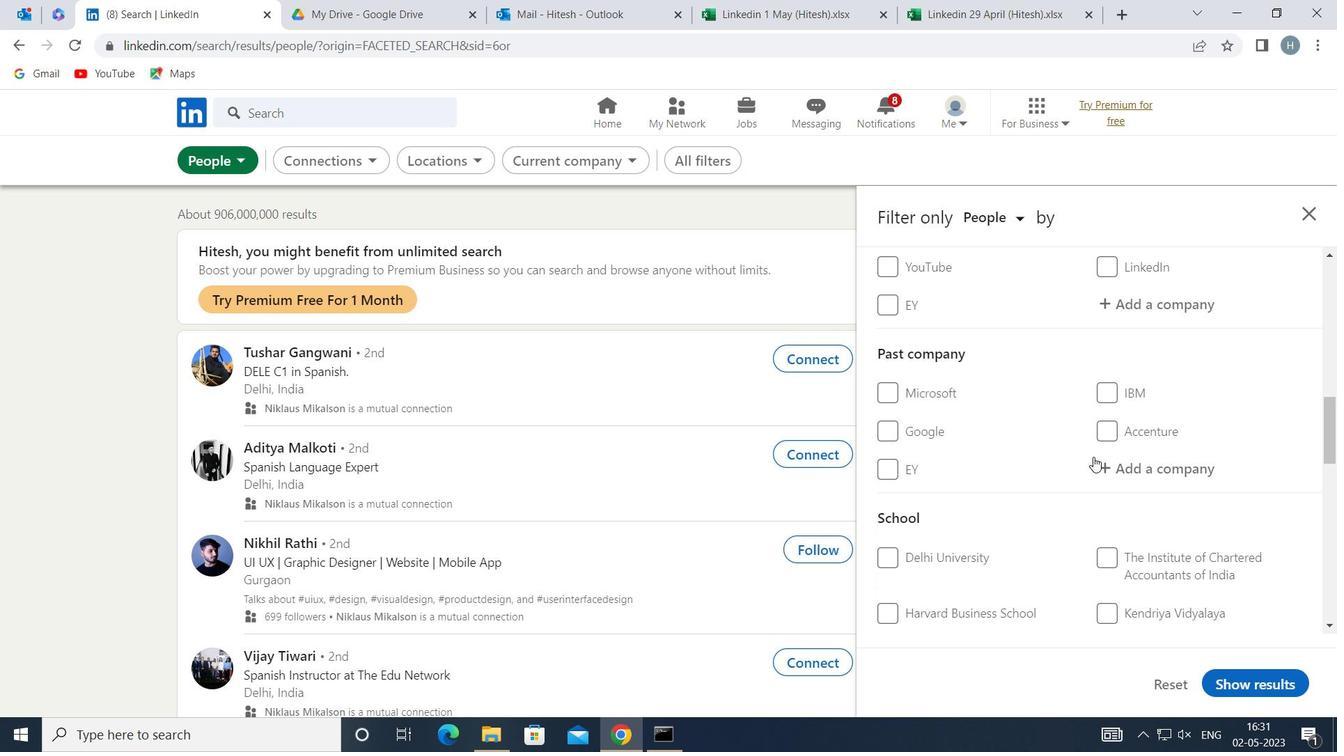 
Action: Mouse moved to (1066, 462)
Screenshot: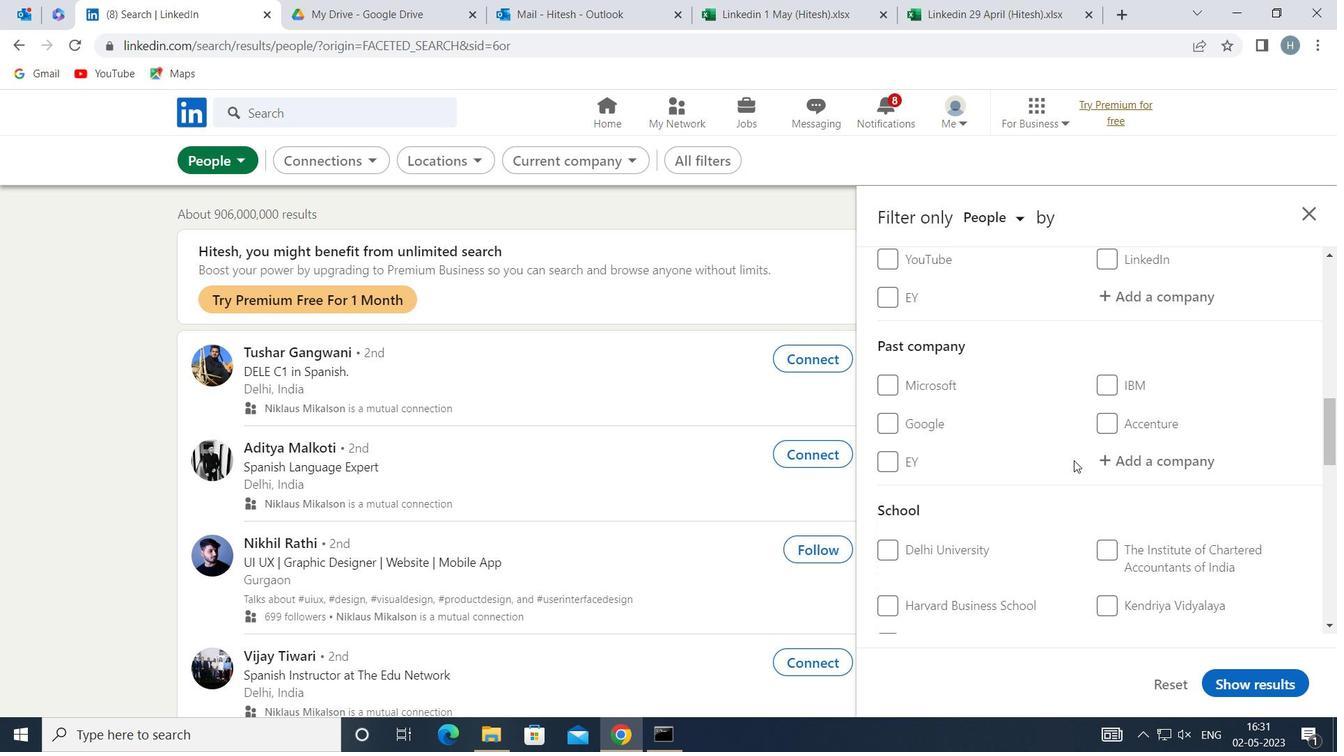 
Action: Mouse scrolled (1066, 461) with delta (0, 0)
Screenshot: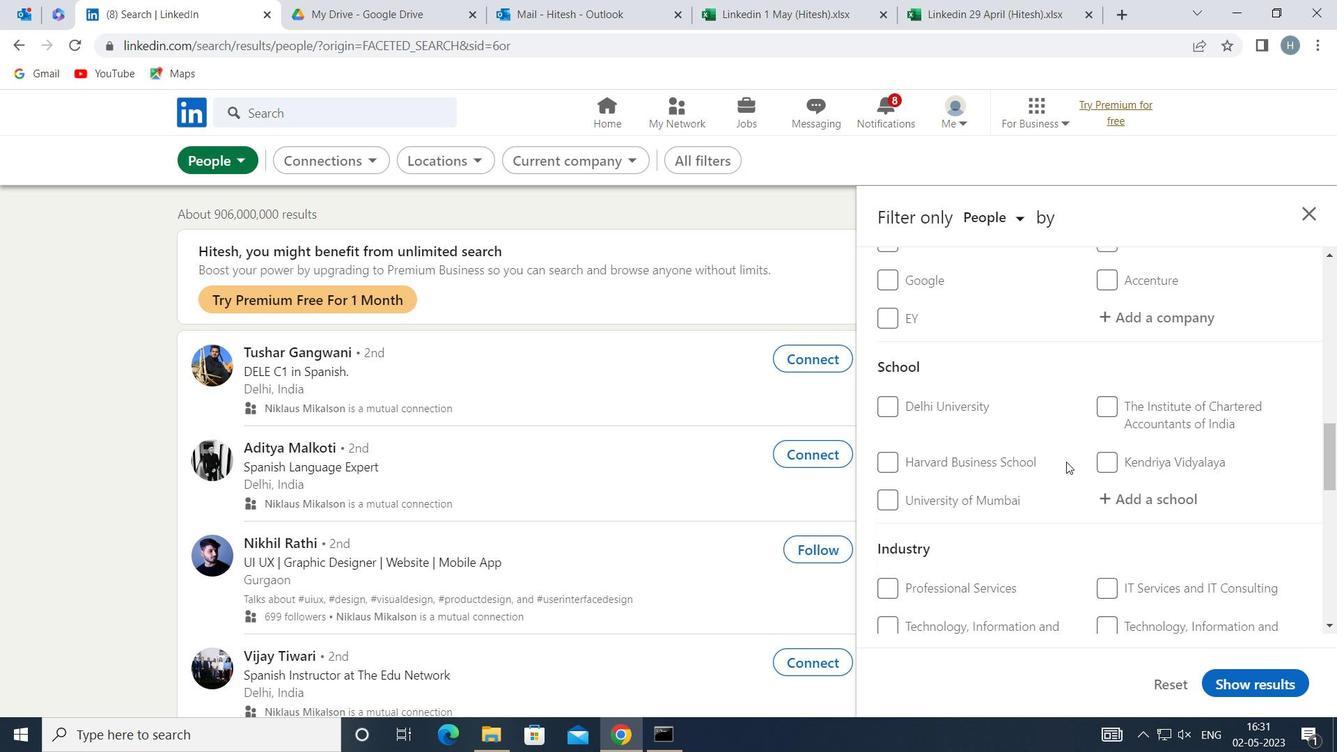
Action: Mouse scrolled (1066, 461) with delta (0, 0)
Screenshot: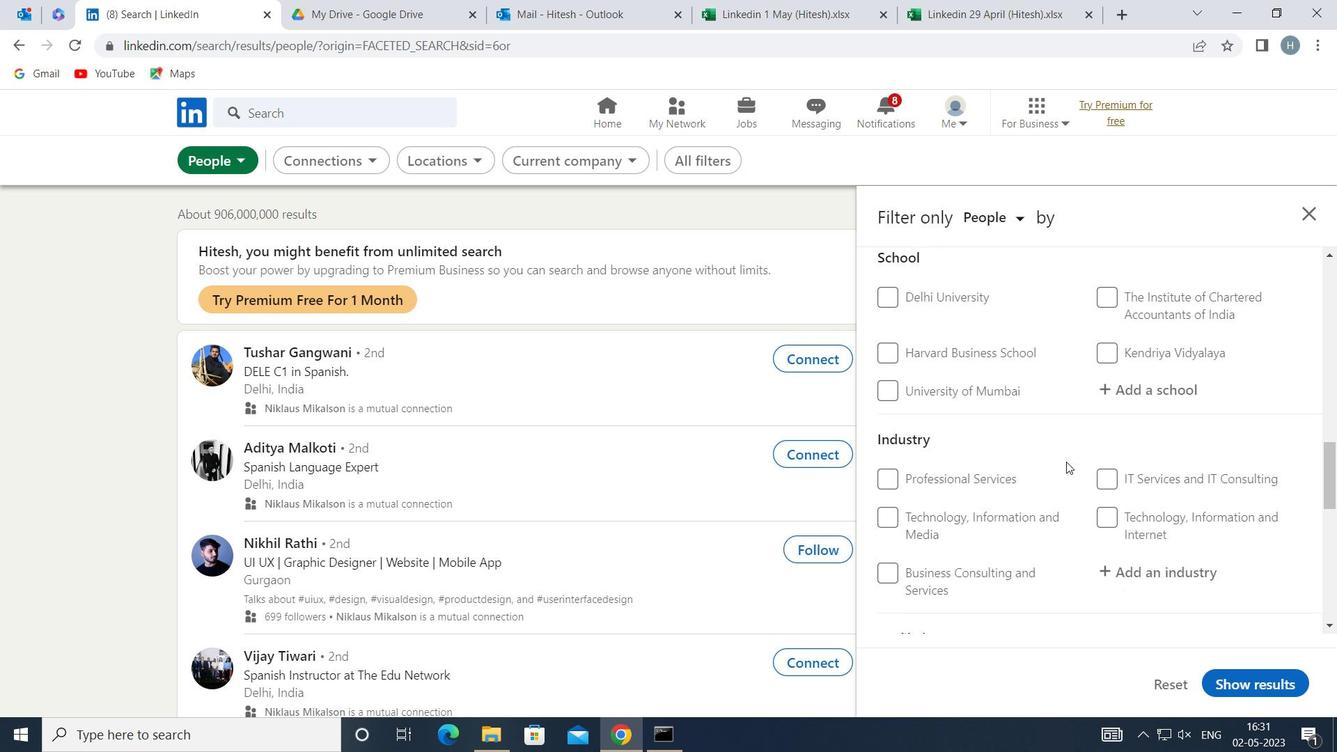 
Action: Mouse scrolled (1066, 461) with delta (0, 0)
Screenshot: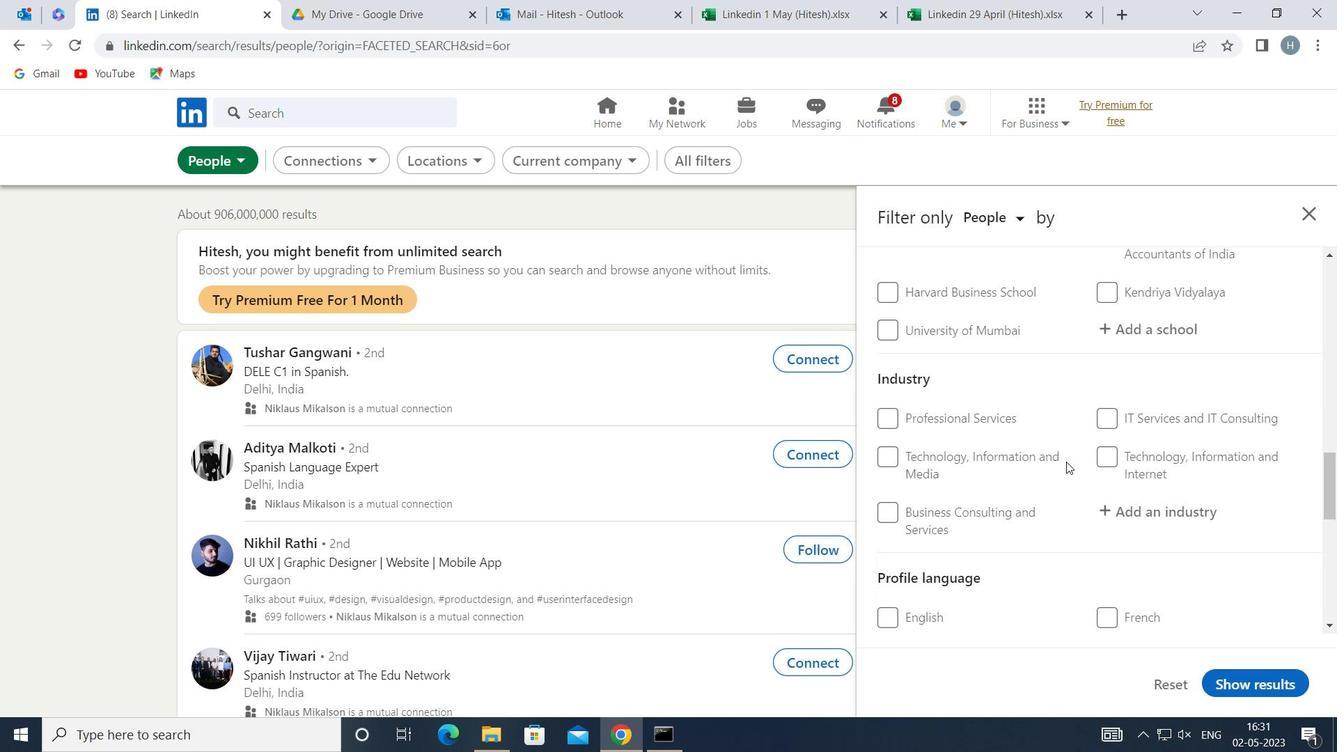 
Action: Mouse moved to (920, 503)
Screenshot: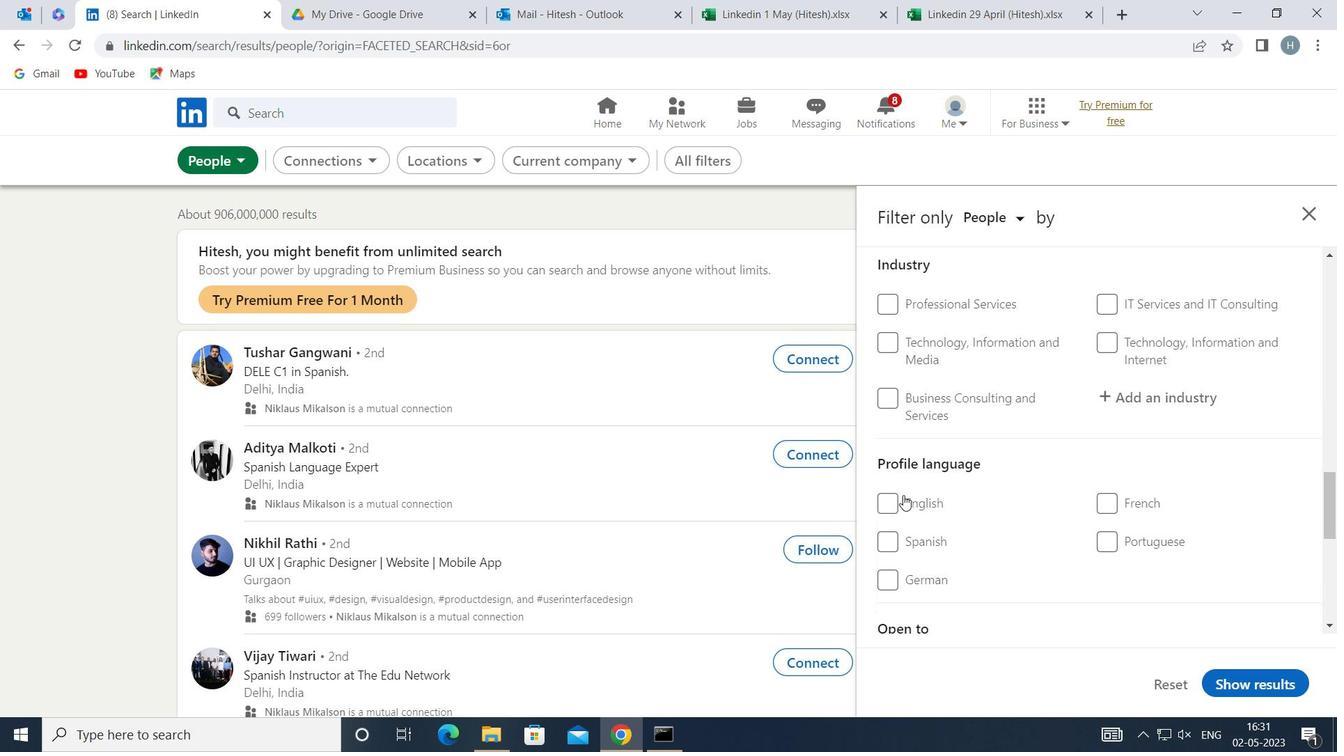
Action: Mouse pressed left at (920, 503)
Screenshot: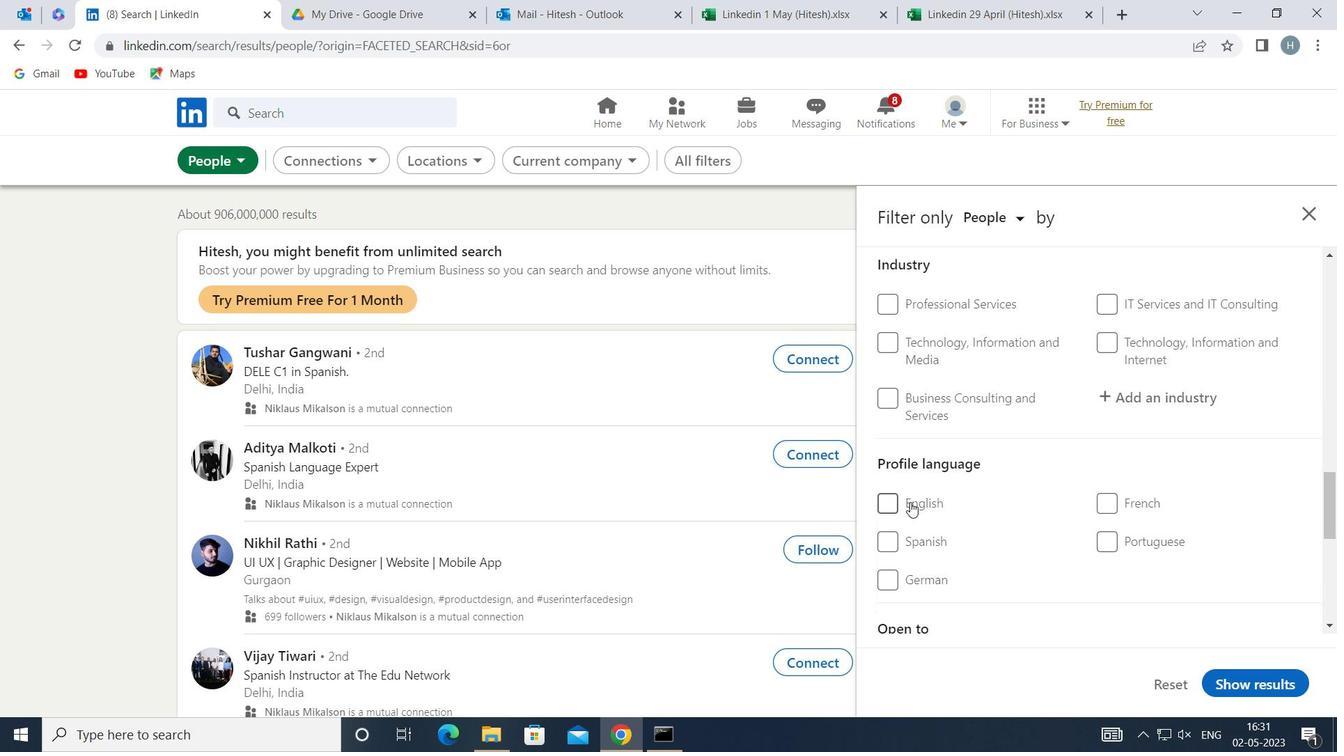 
Action: Mouse moved to (1024, 501)
Screenshot: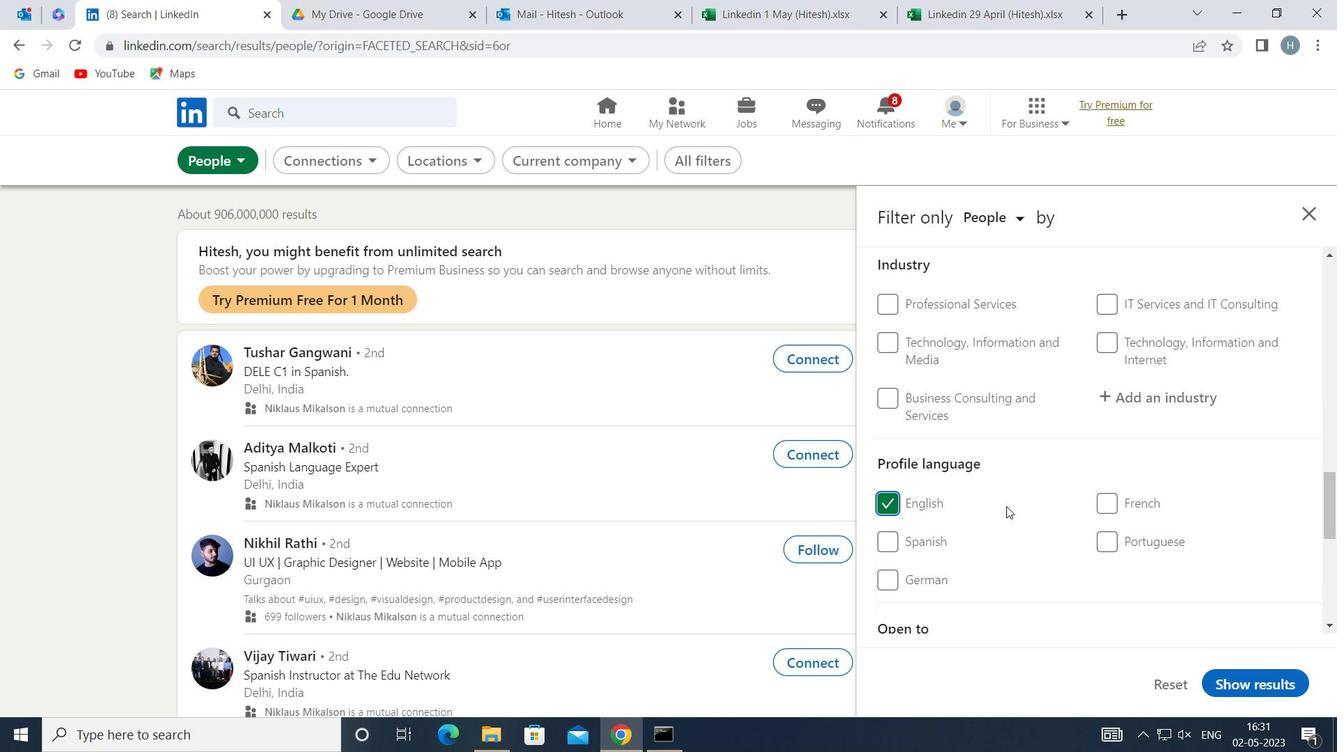 
Action: Mouse scrolled (1024, 502) with delta (0, 0)
Screenshot: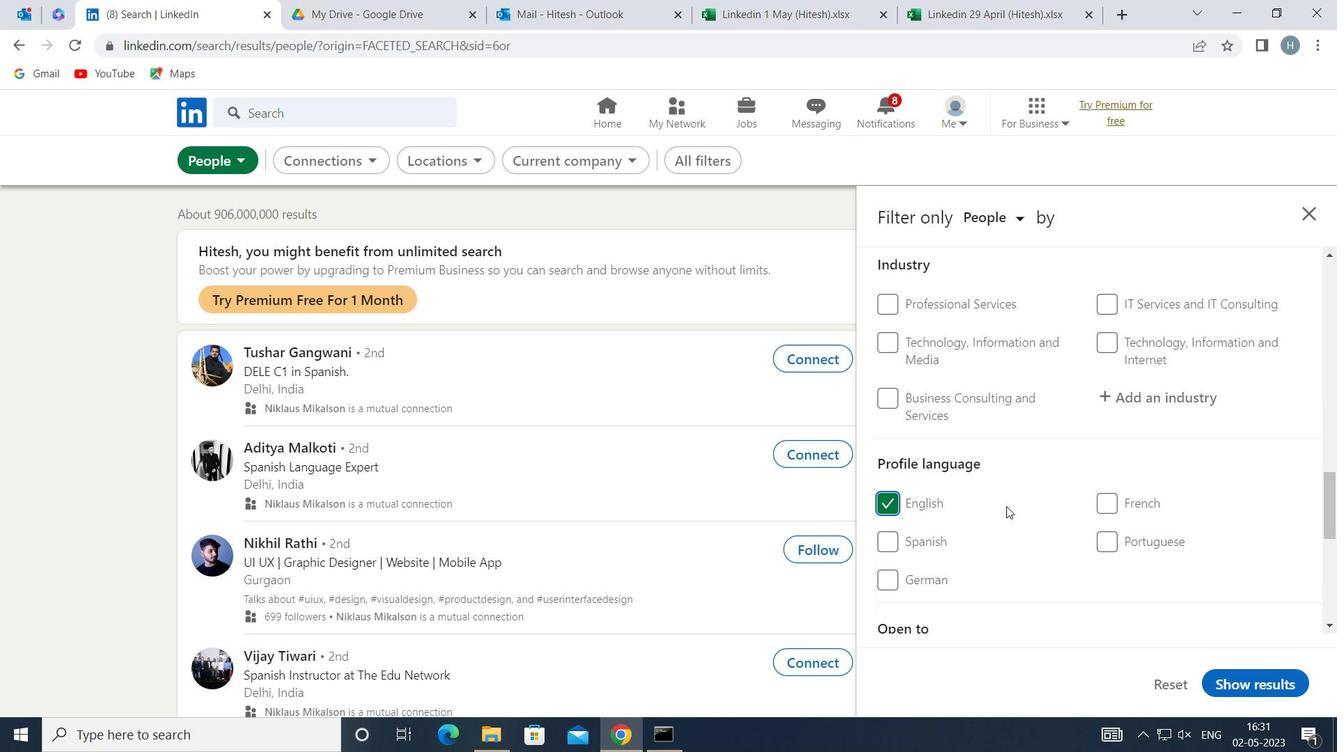 
Action: Mouse moved to (1042, 495)
Screenshot: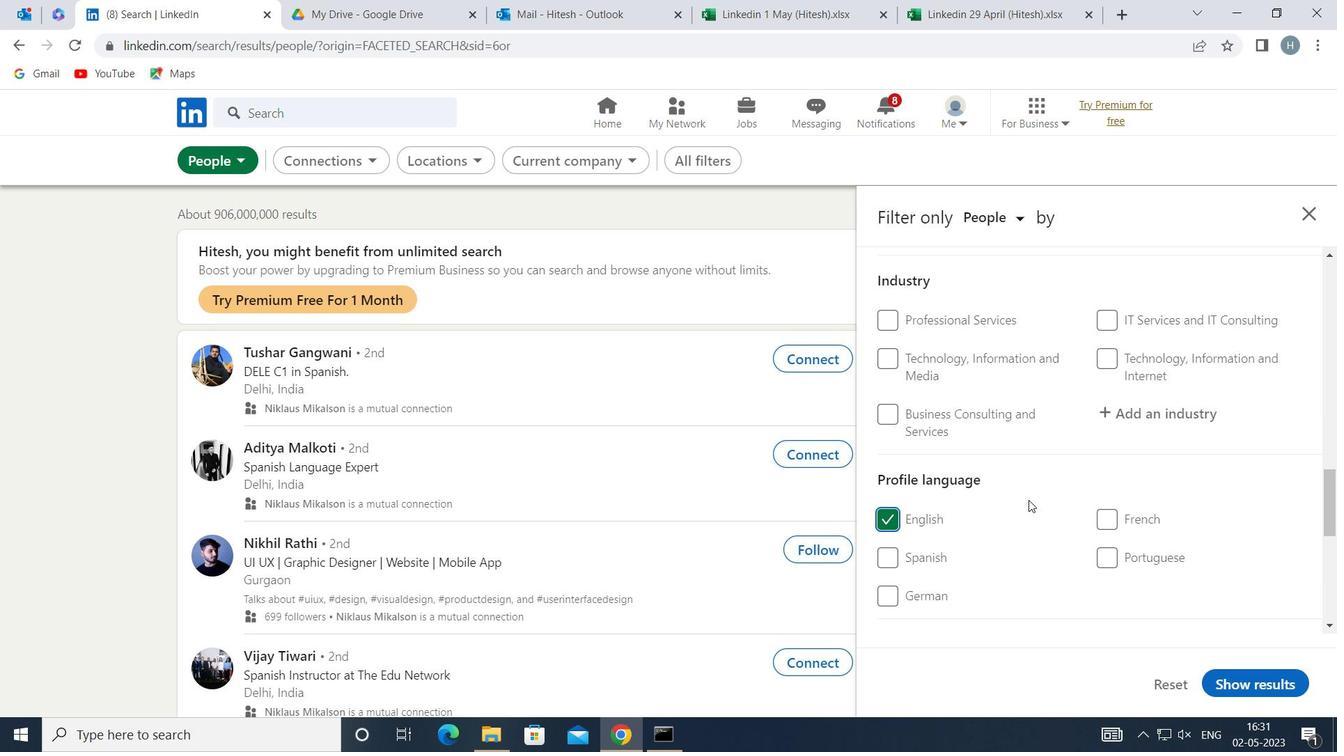 
Action: Mouse scrolled (1042, 495) with delta (0, 0)
Screenshot: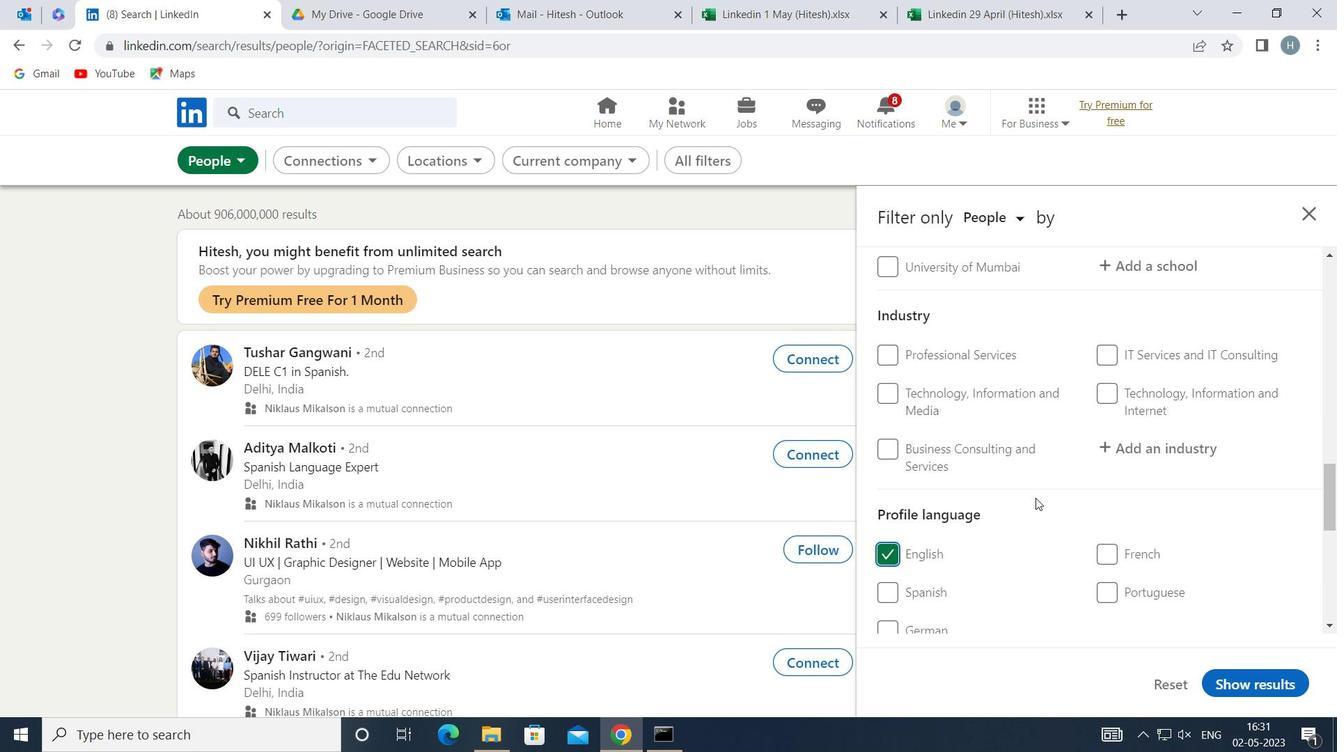 
Action: Mouse scrolled (1042, 495) with delta (0, 0)
Screenshot: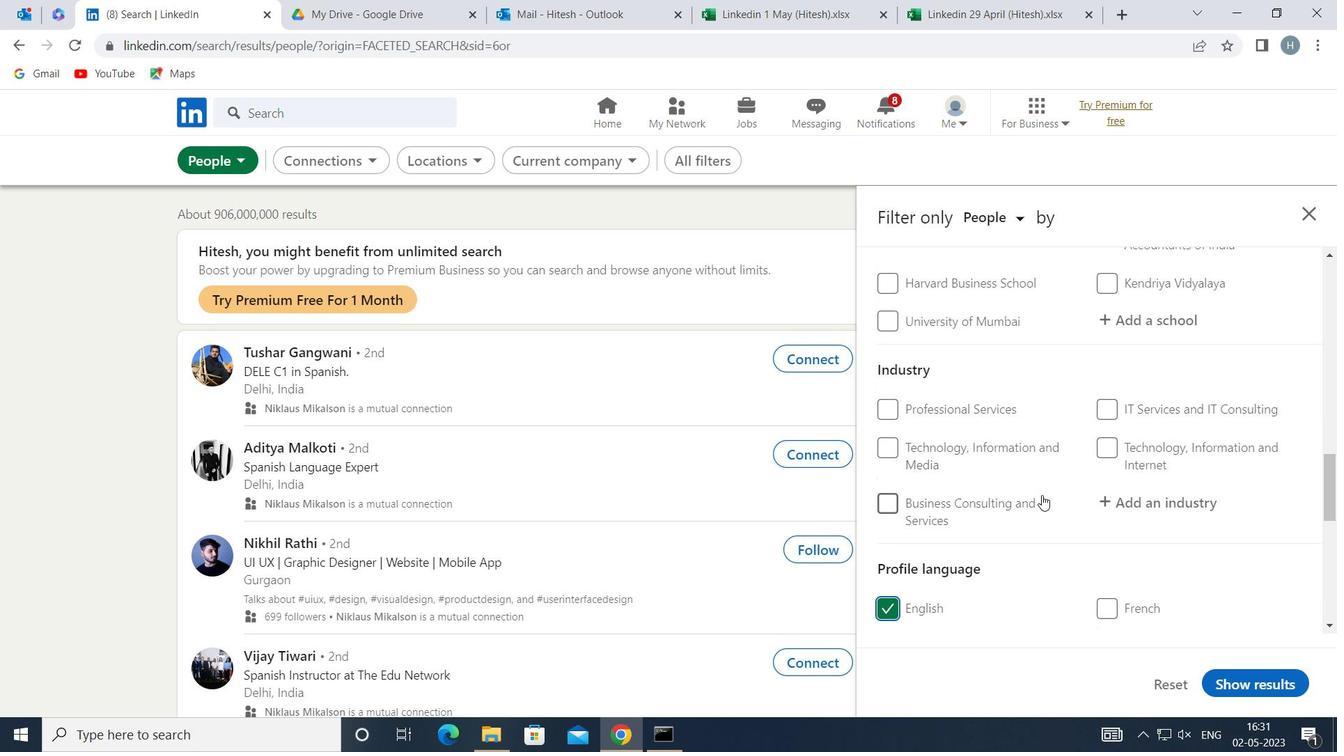 
Action: Mouse scrolled (1042, 495) with delta (0, 0)
Screenshot: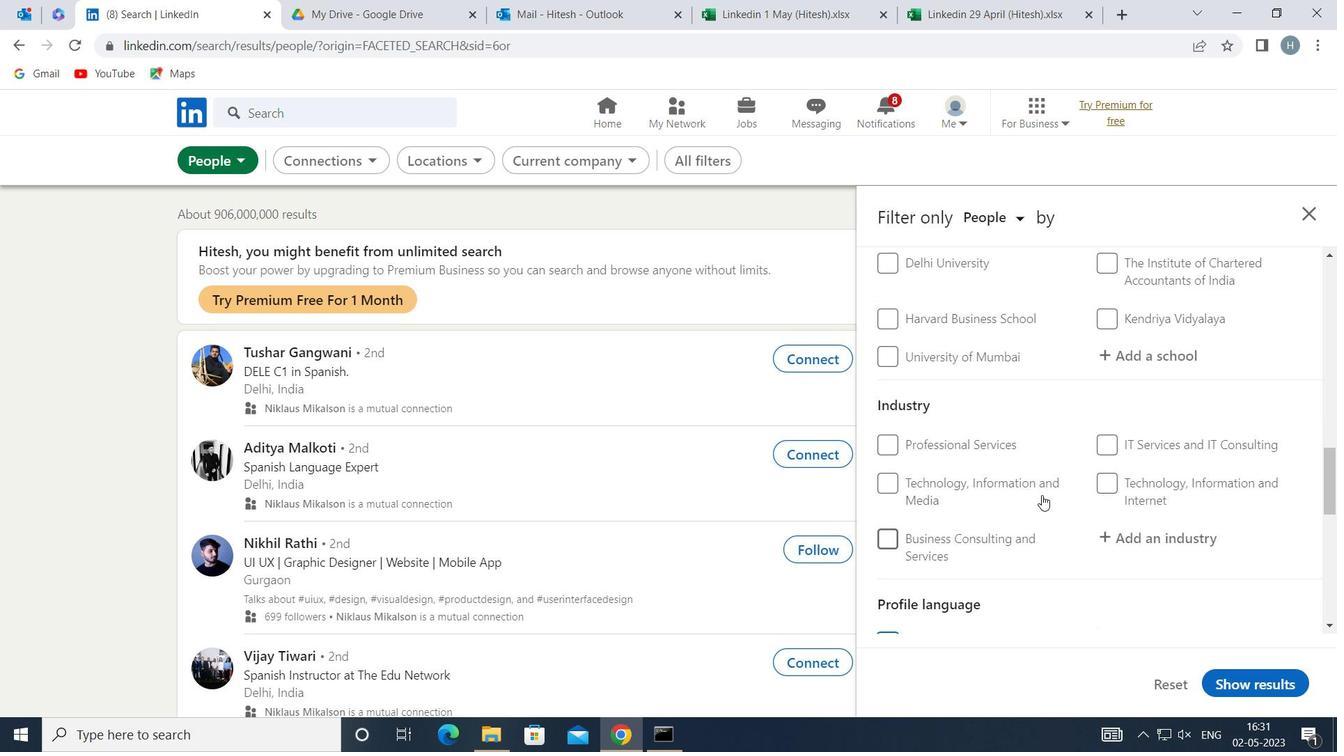 
Action: Mouse scrolled (1042, 494) with delta (0, 0)
Screenshot: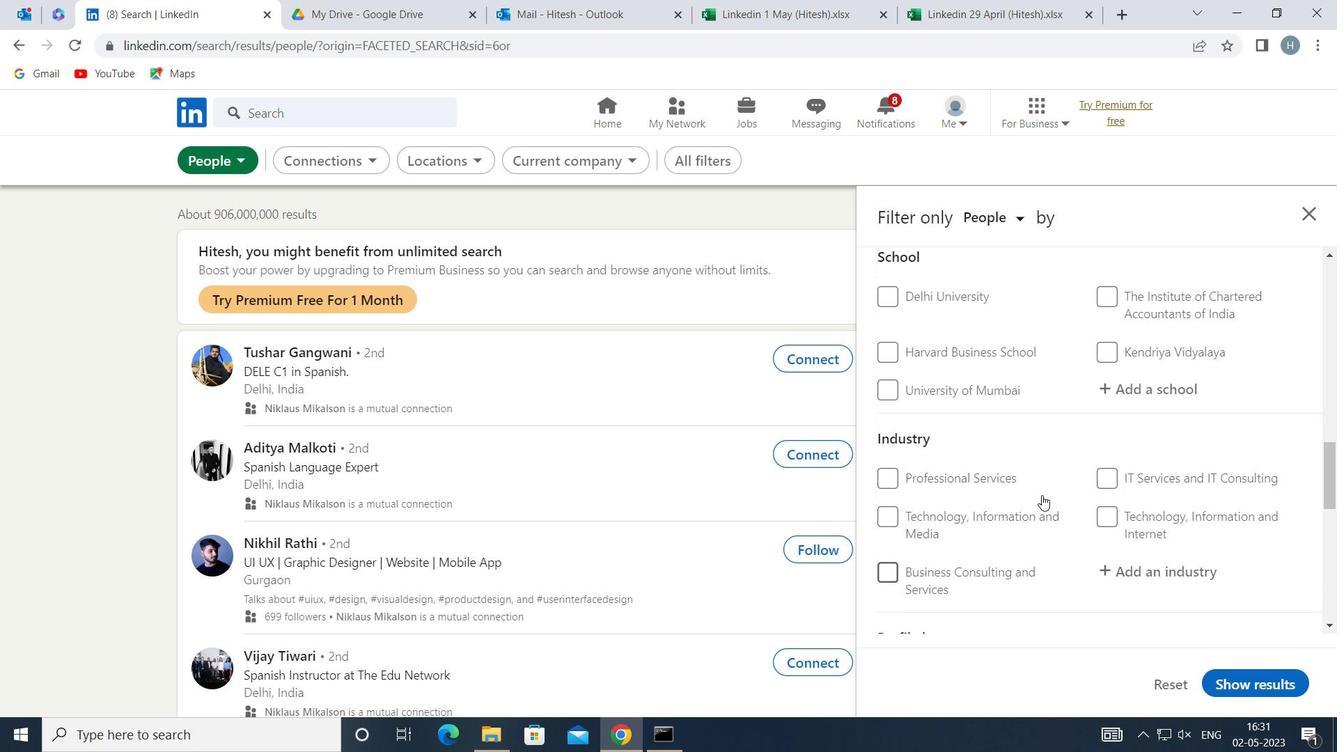 
Action: Mouse scrolled (1042, 495) with delta (0, 0)
Screenshot: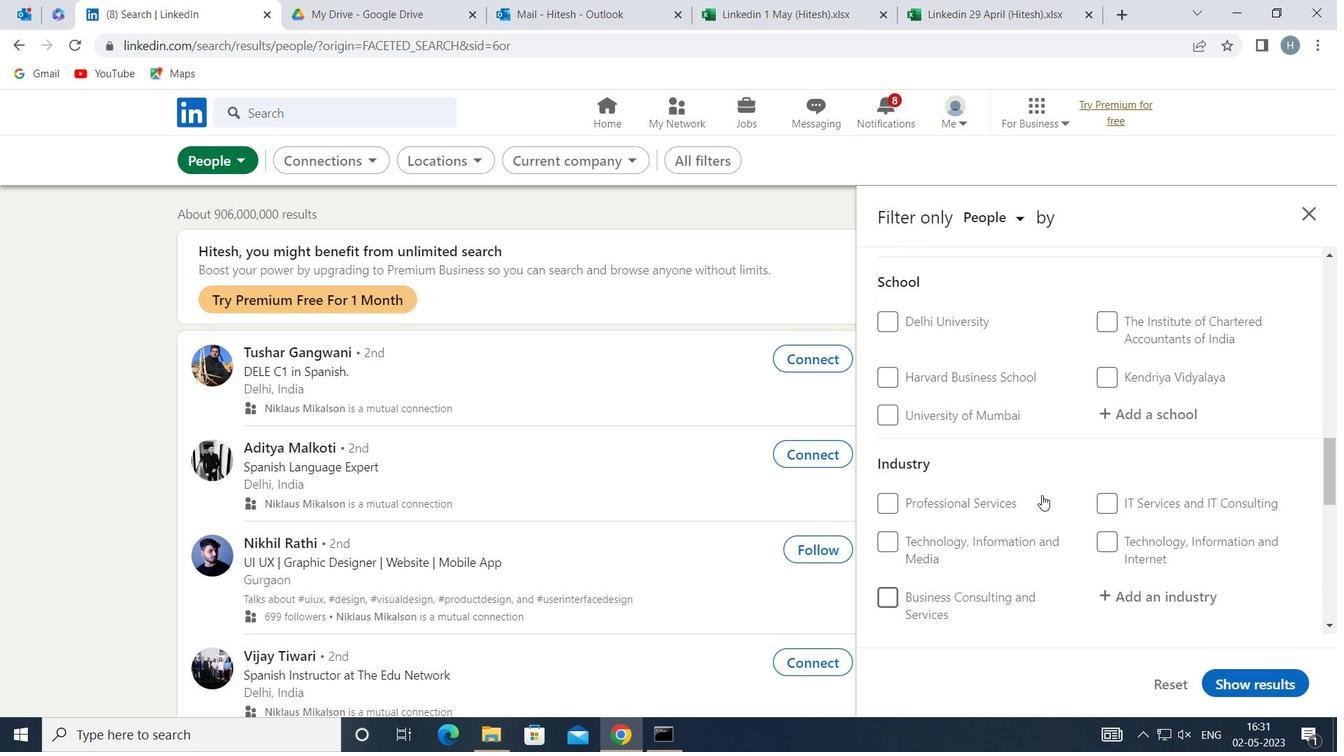 
Action: Mouse scrolled (1042, 495) with delta (0, 0)
Screenshot: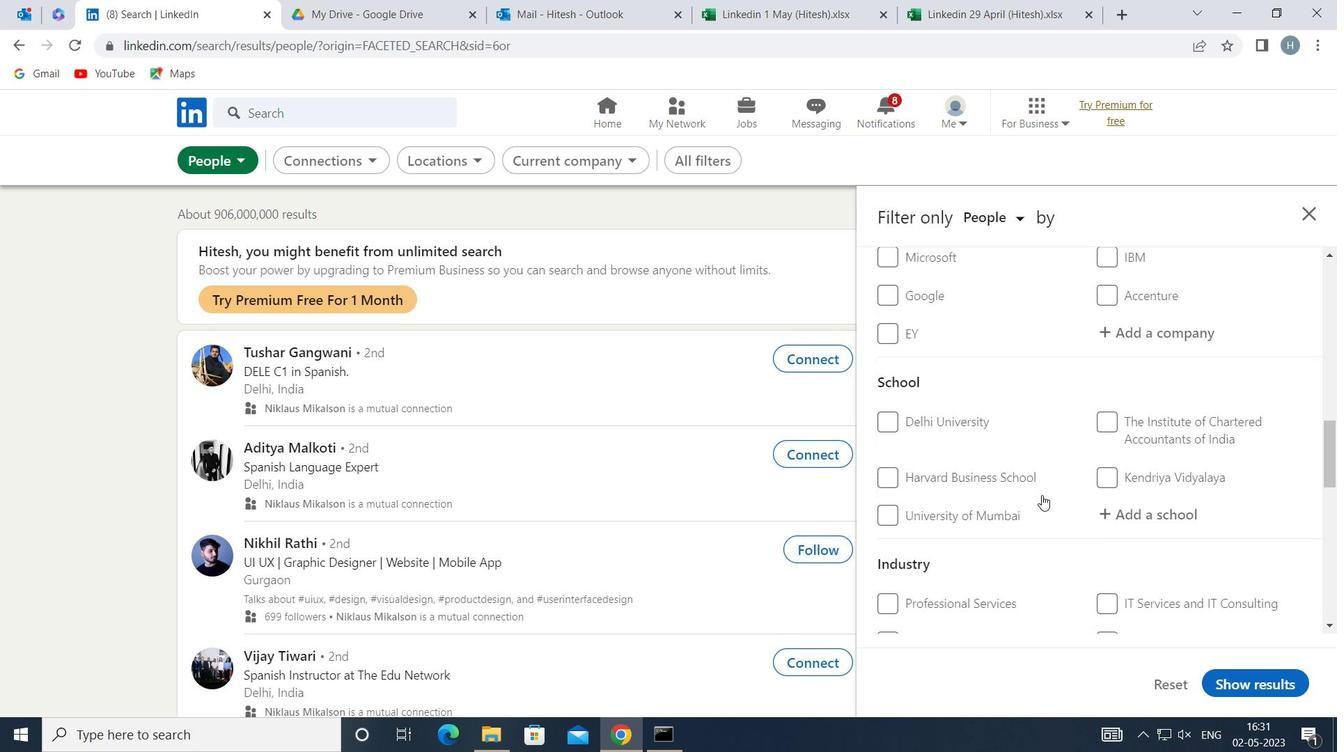 
Action: Mouse scrolled (1042, 495) with delta (0, 0)
Screenshot: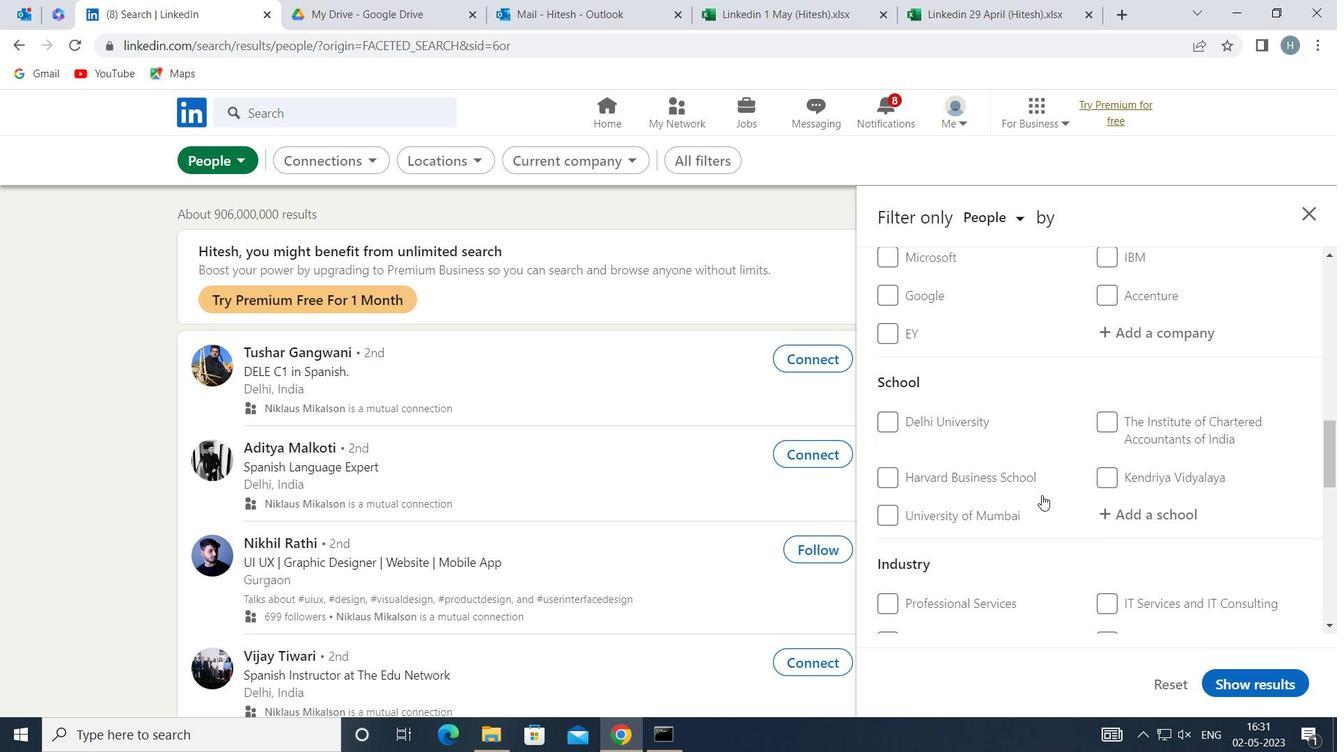 
Action: Mouse scrolled (1042, 495) with delta (0, 0)
Screenshot: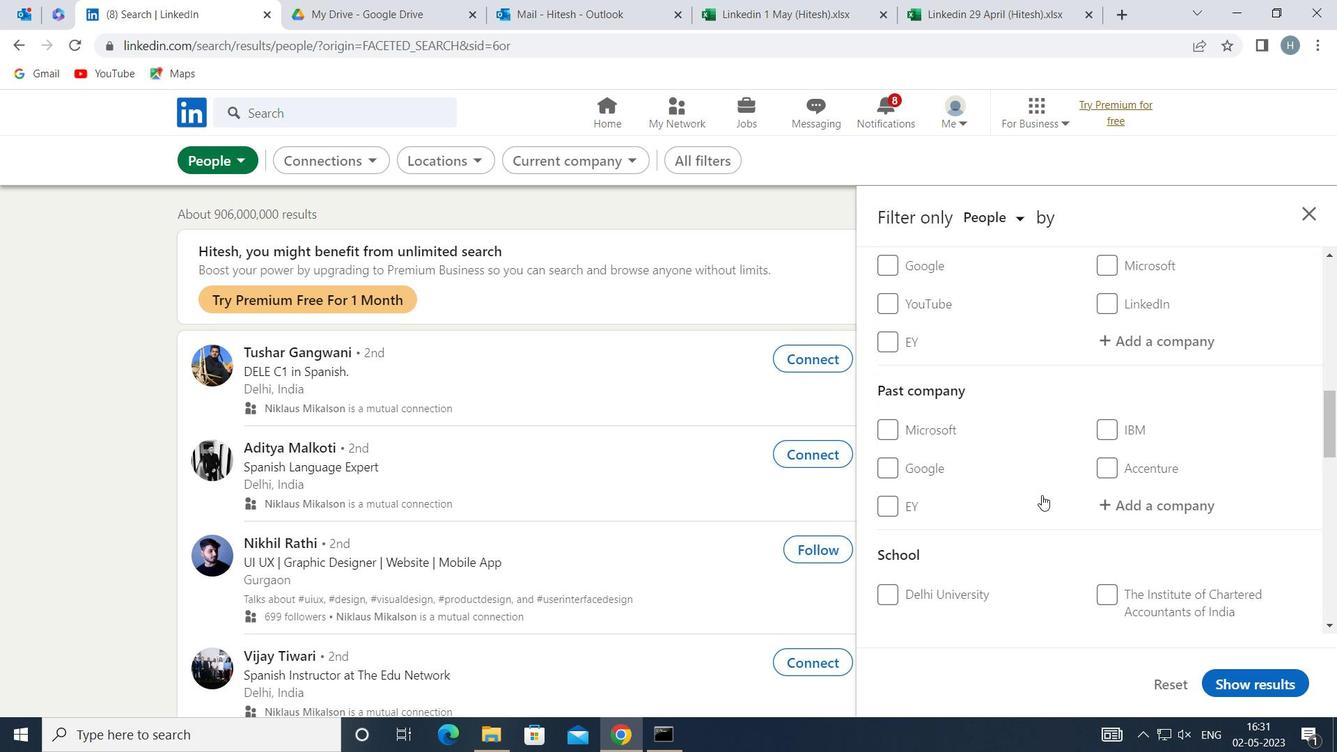 
Action: Mouse moved to (1180, 482)
Screenshot: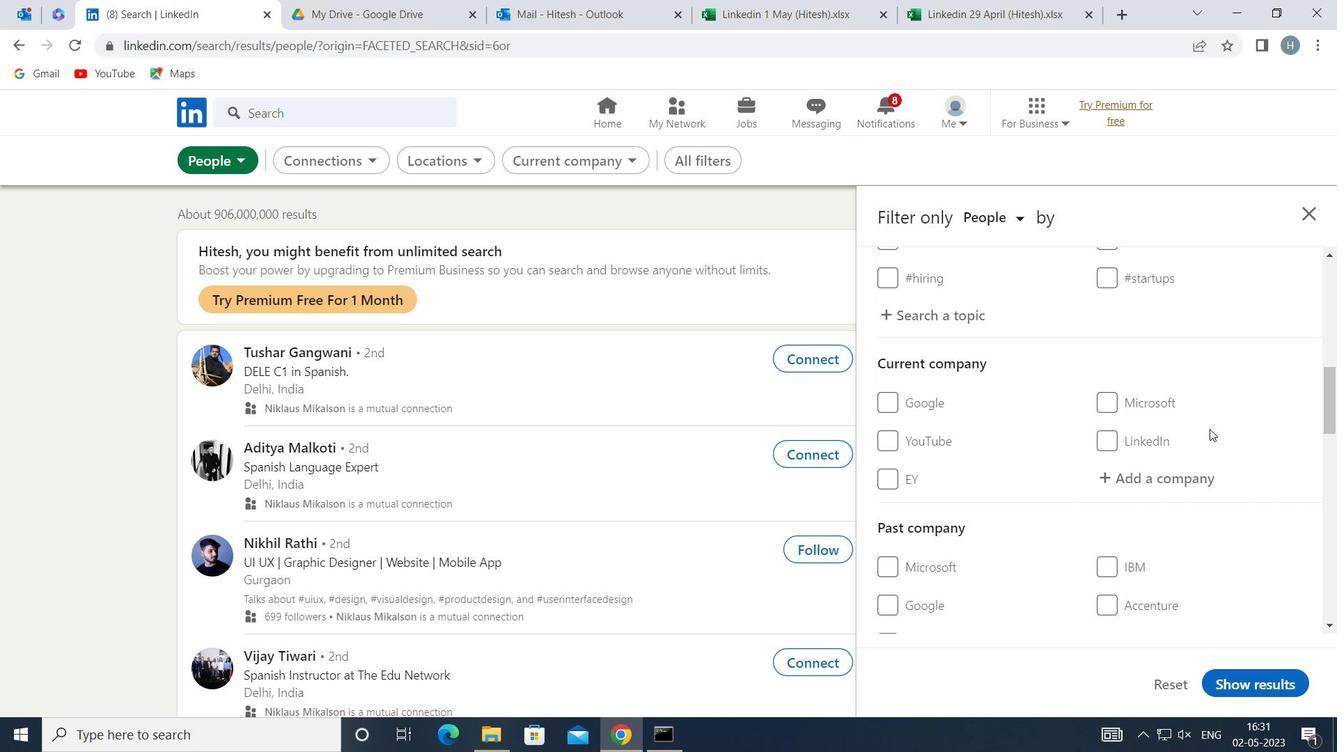 
Action: Mouse pressed left at (1180, 482)
Screenshot: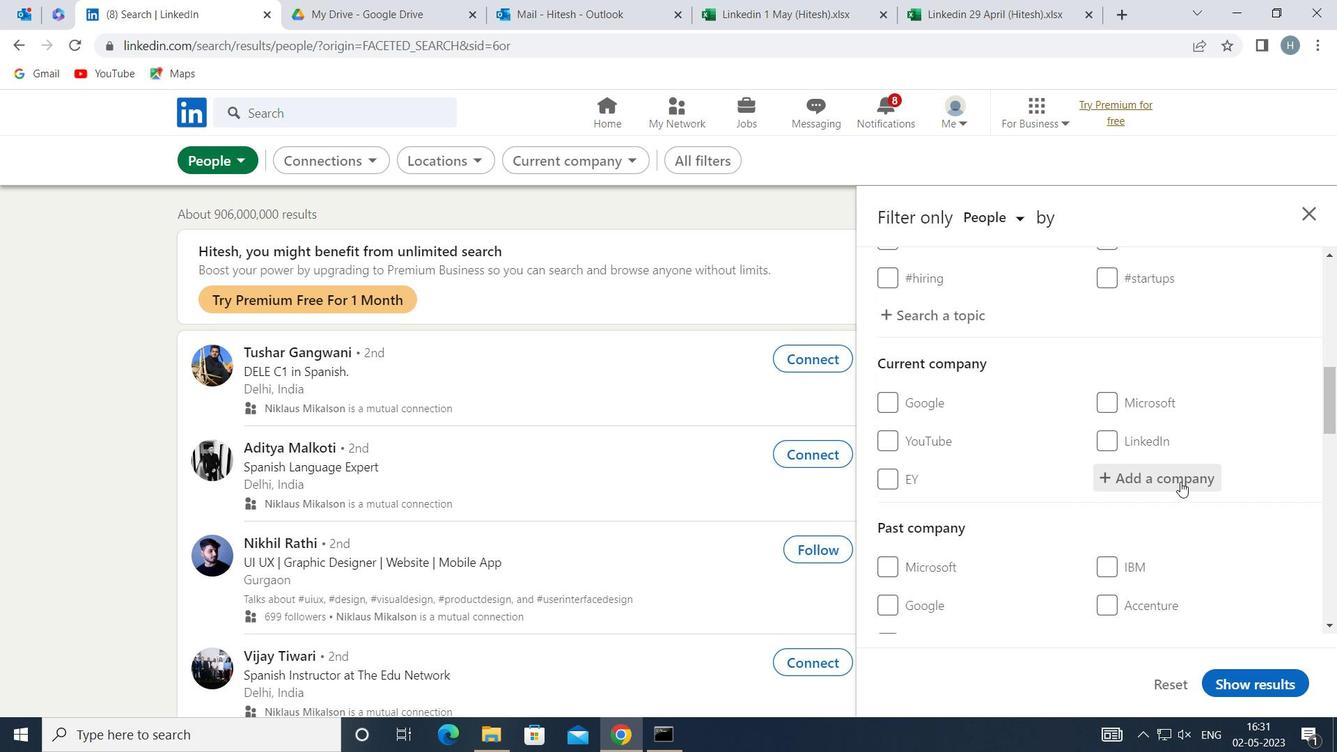 
Action: Key pressed <Key.shift><Key.shift>ACCEL<Key.space>HUMAN<Key.space>RESOURC
Screenshot: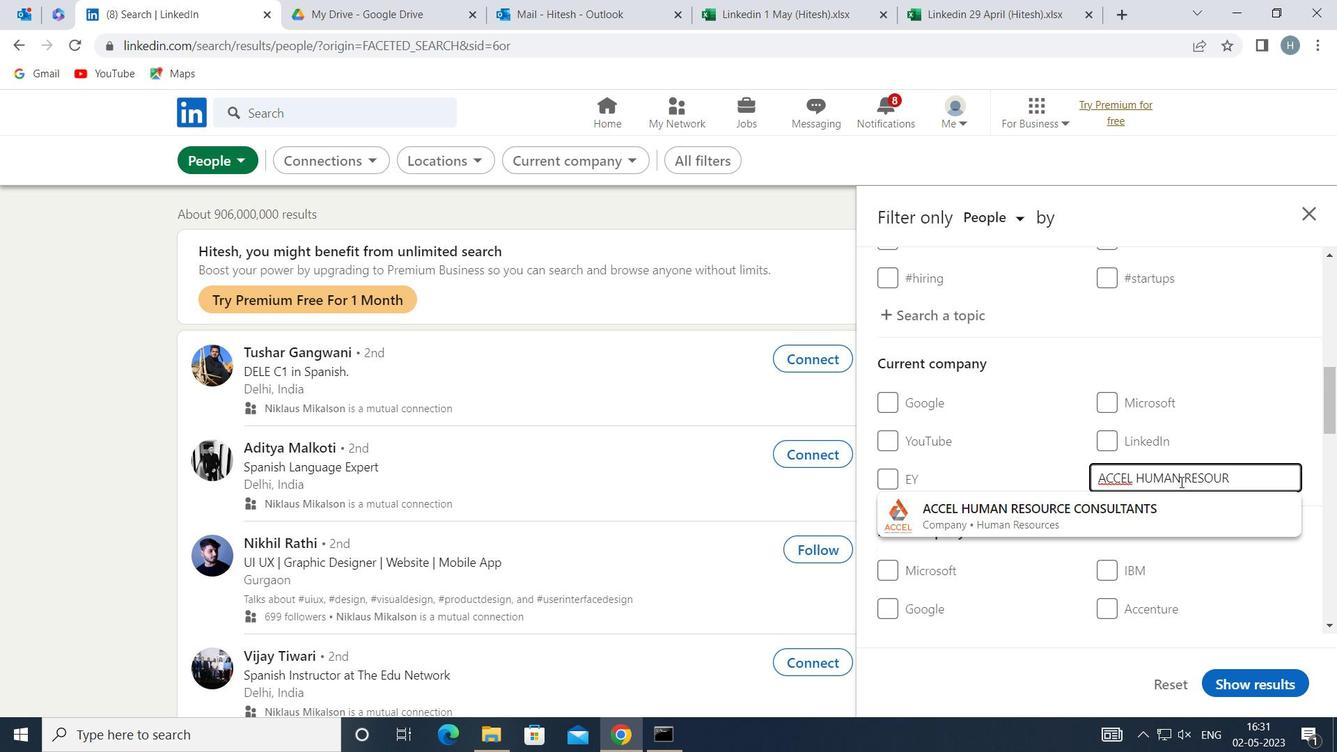 
Action: Mouse moved to (1128, 518)
Screenshot: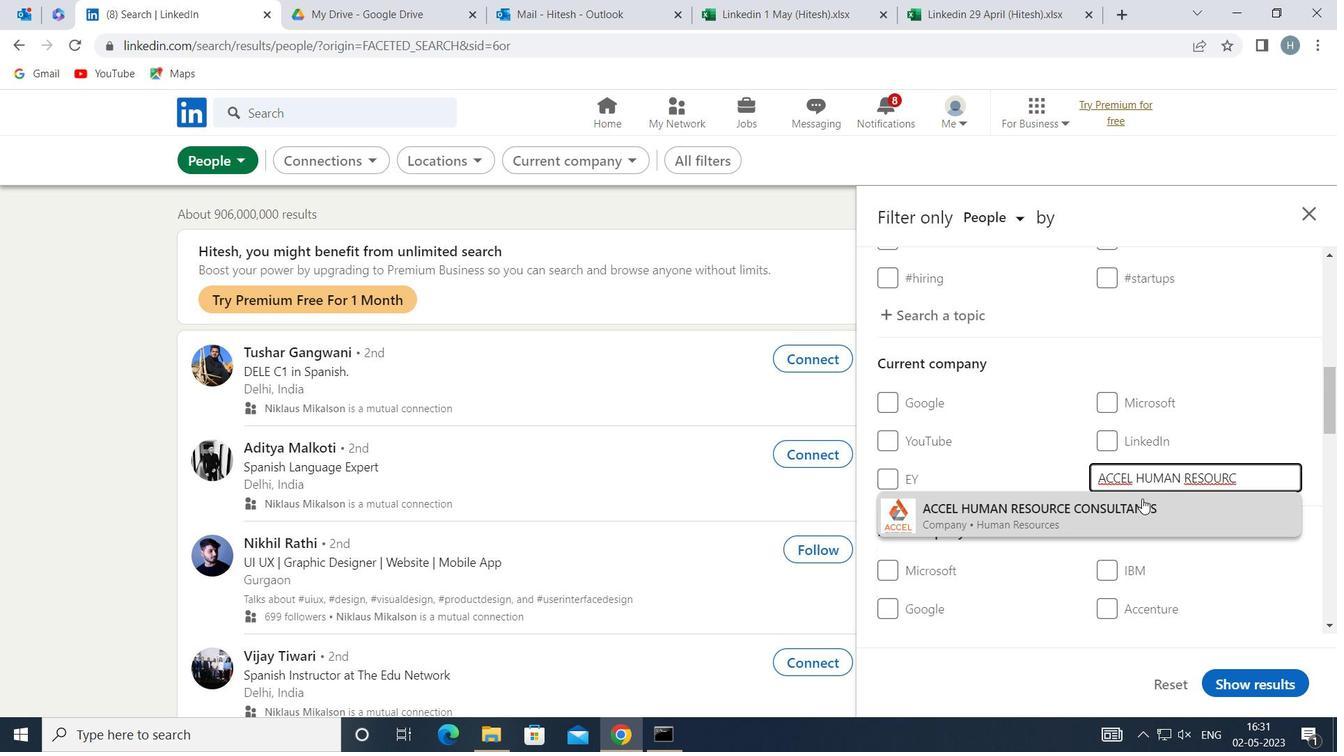 
Action: Mouse pressed left at (1128, 518)
Screenshot: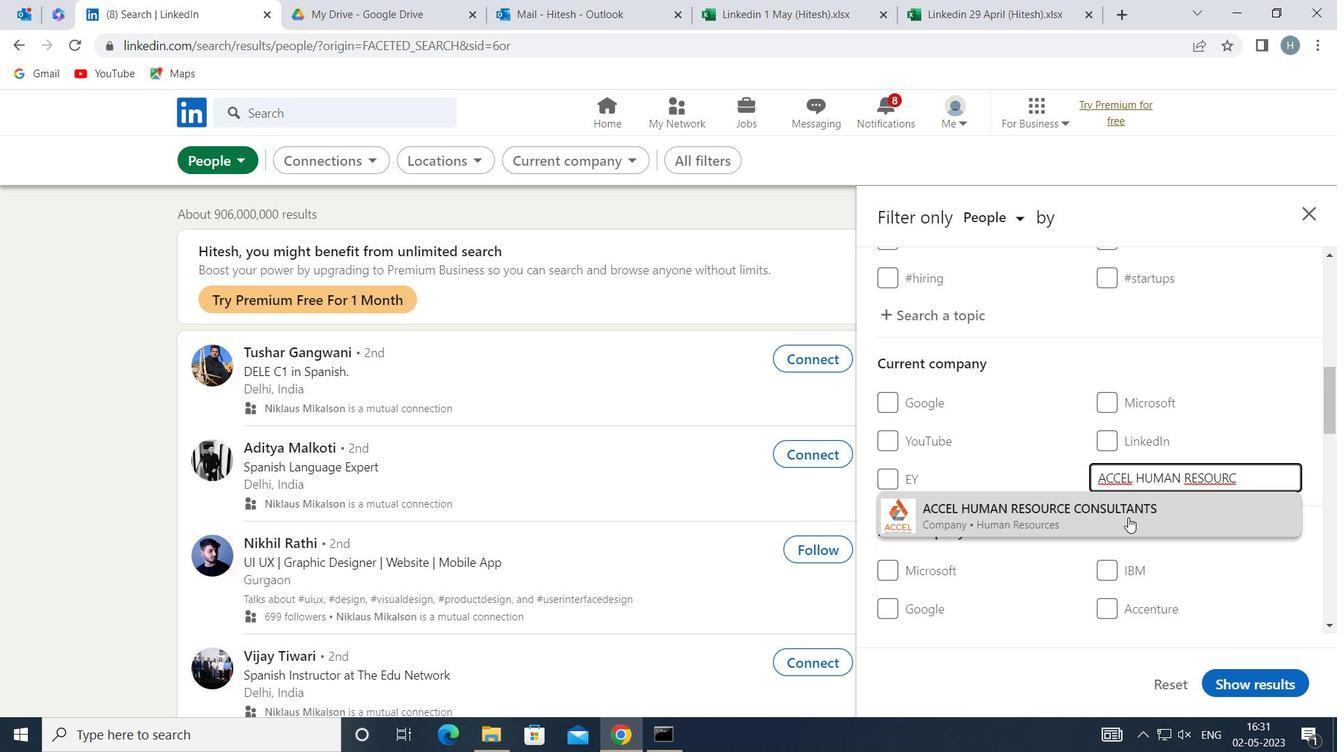 
Action: Mouse moved to (1058, 463)
Screenshot: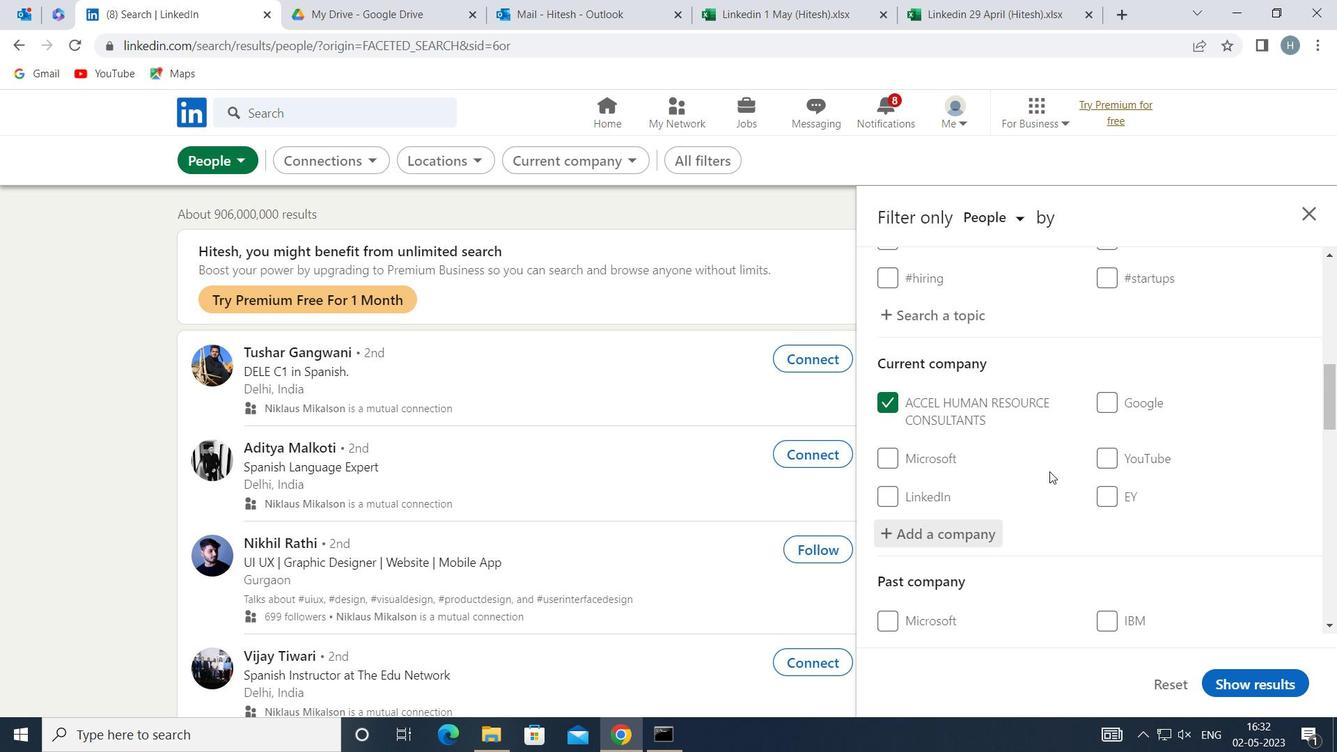 
Action: Mouse scrolled (1058, 463) with delta (0, 0)
Screenshot: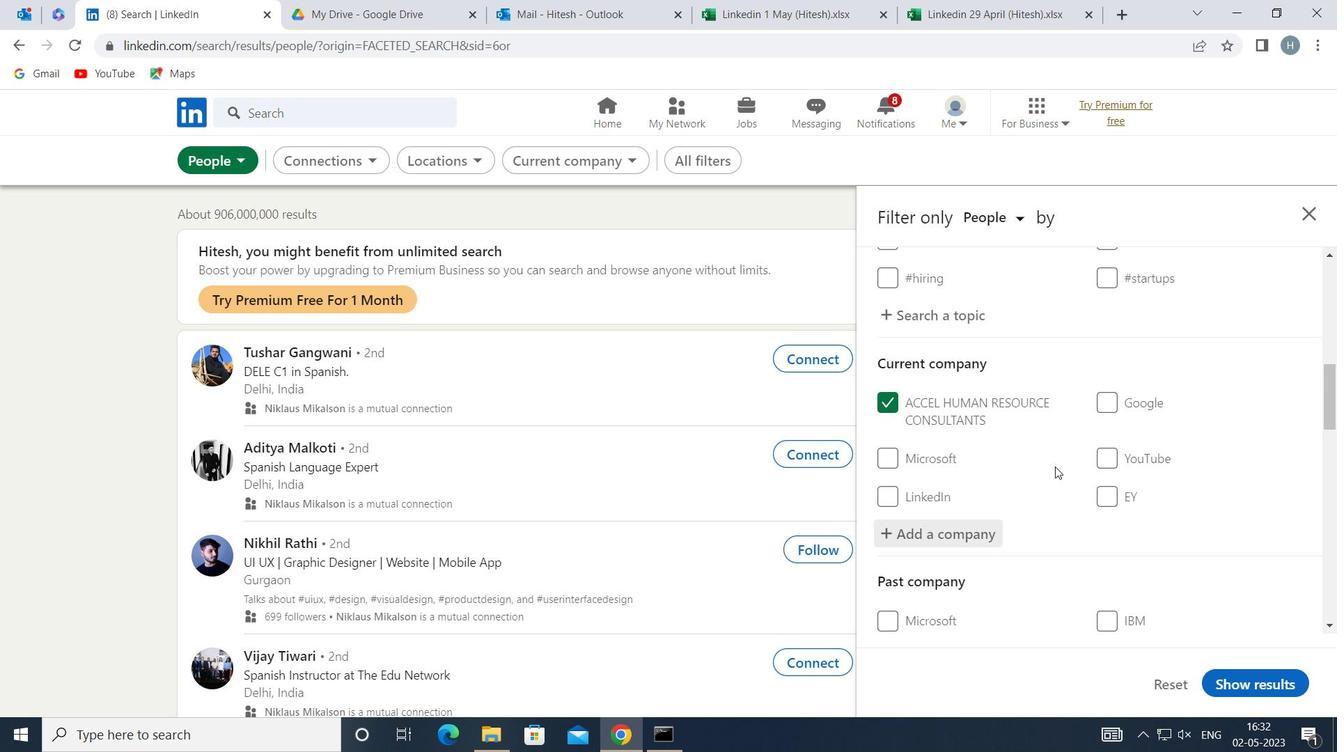 
Action: Mouse scrolled (1058, 463) with delta (0, 0)
Screenshot: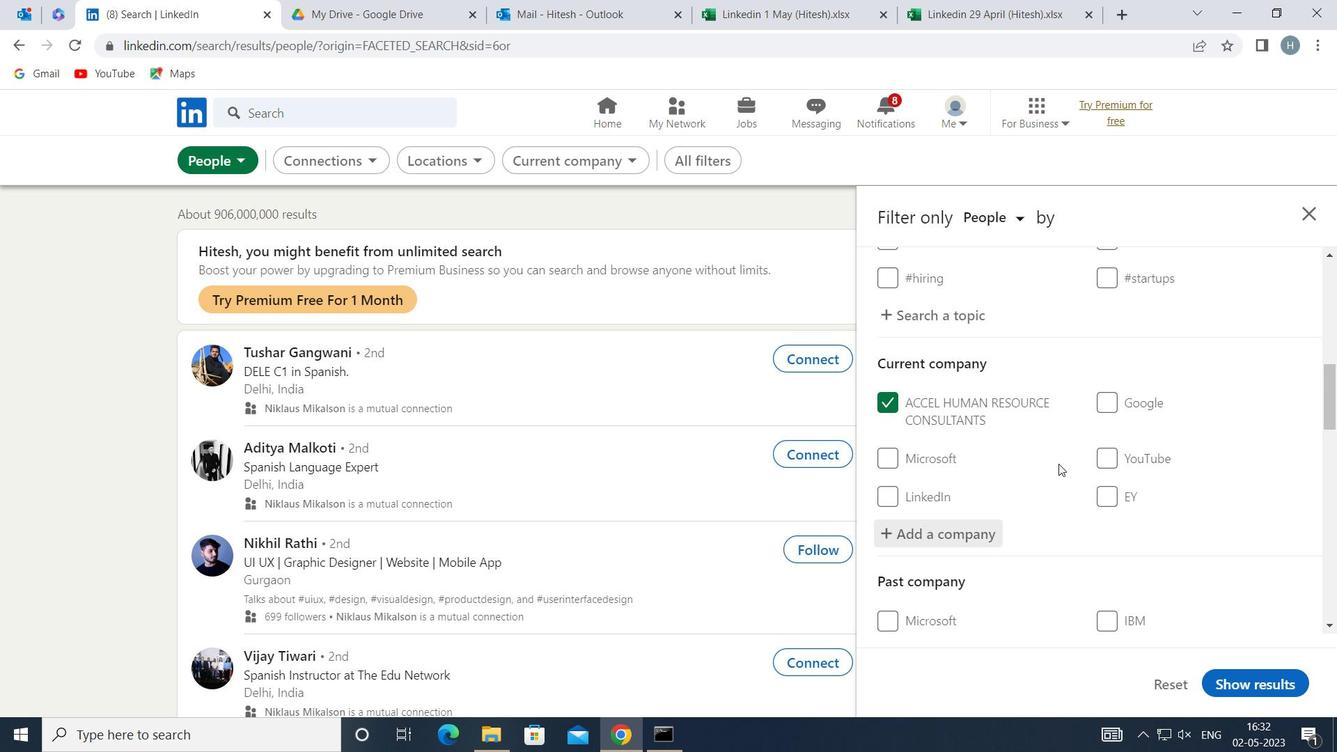 
Action: Mouse scrolled (1058, 463) with delta (0, 0)
Screenshot: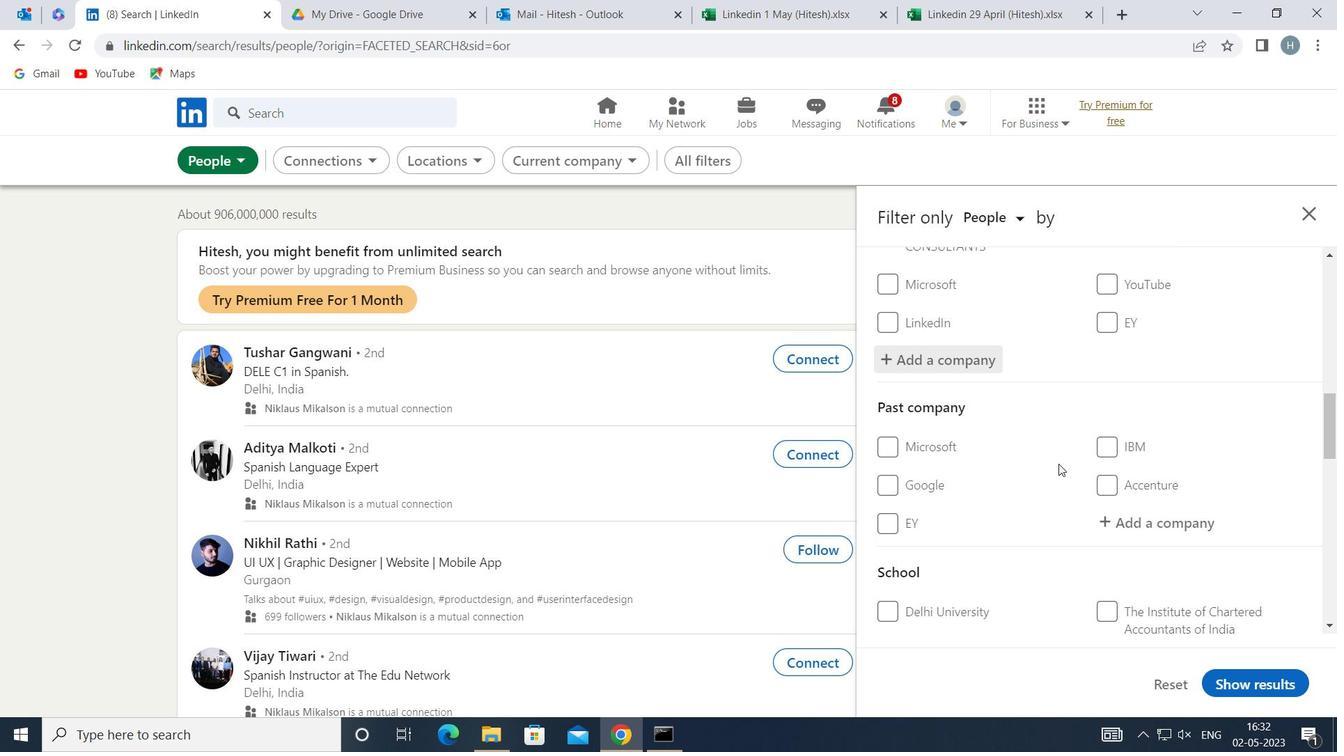 
Action: Mouse scrolled (1058, 463) with delta (0, 0)
Screenshot: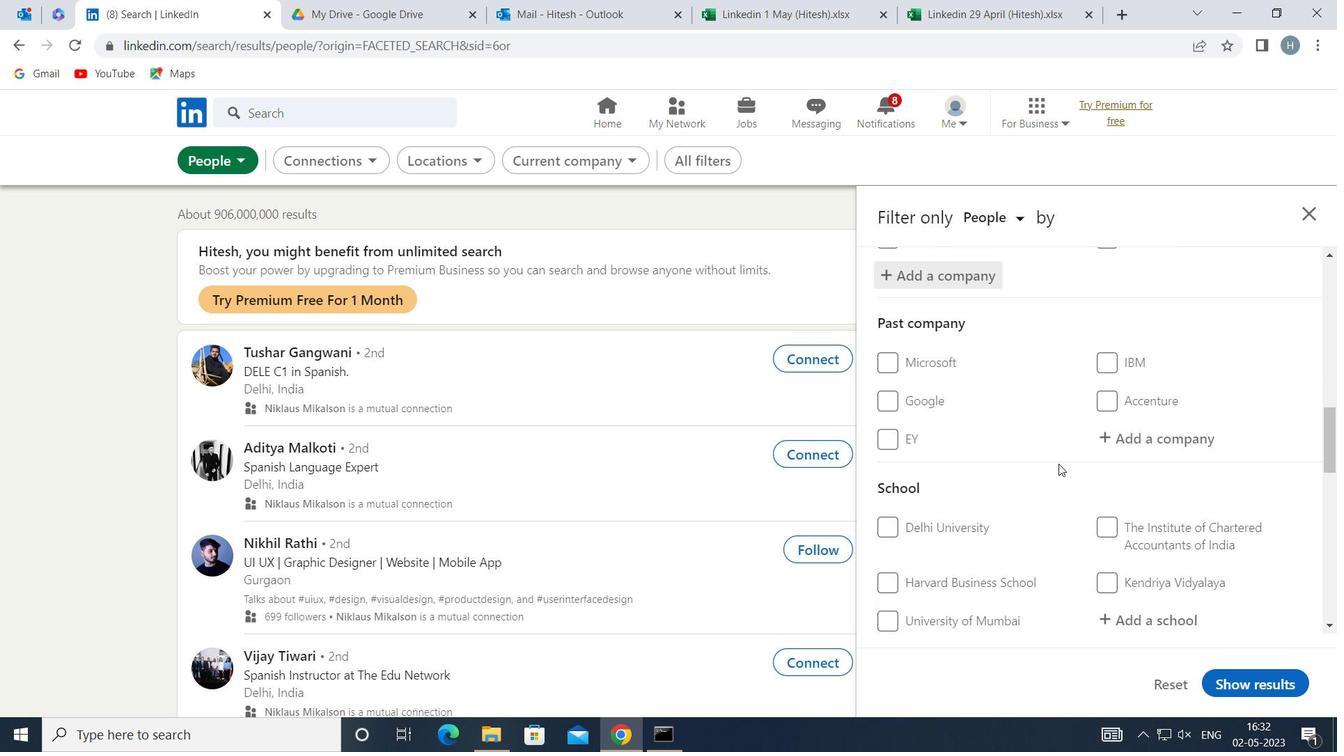 
Action: Mouse moved to (1123, 525)
Screenshot: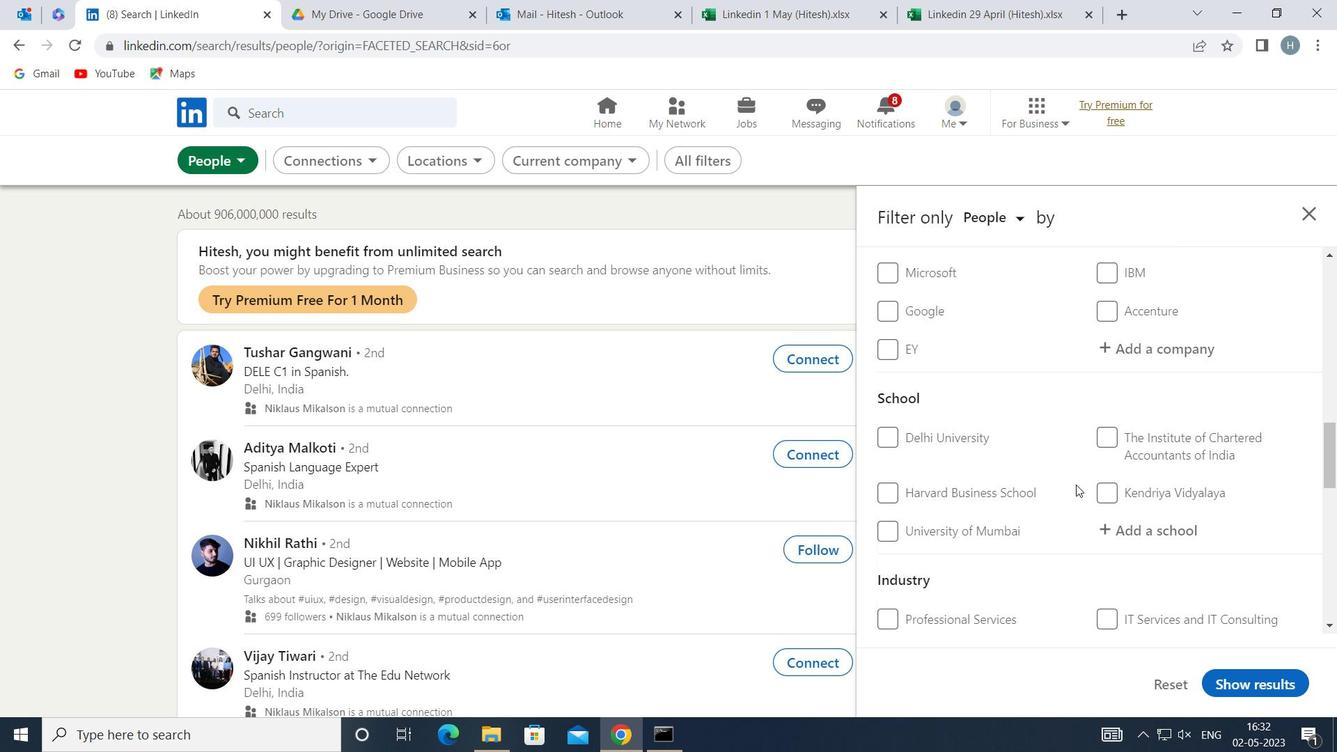 
Action: Mouse pressed left at (1123, 525)
Screenshot: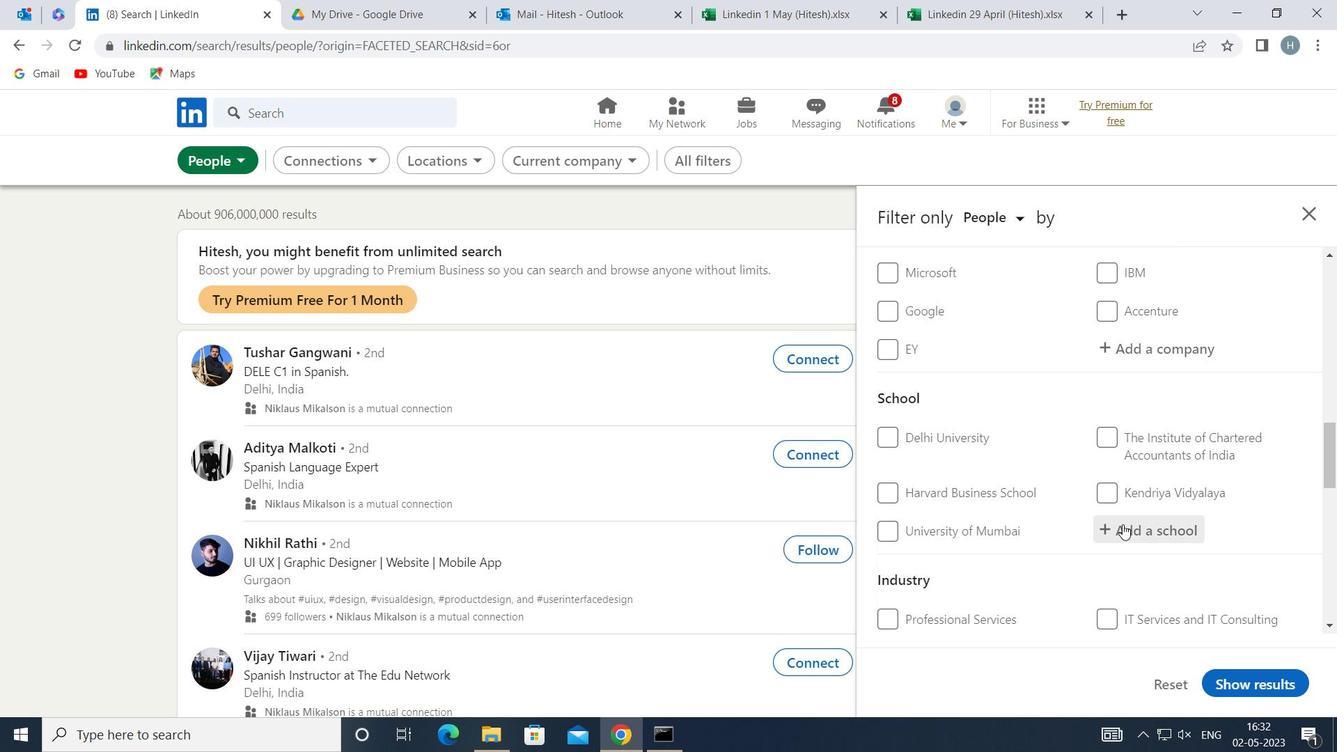 
Action: Mouse moved to (1120, 525)
Screenshot: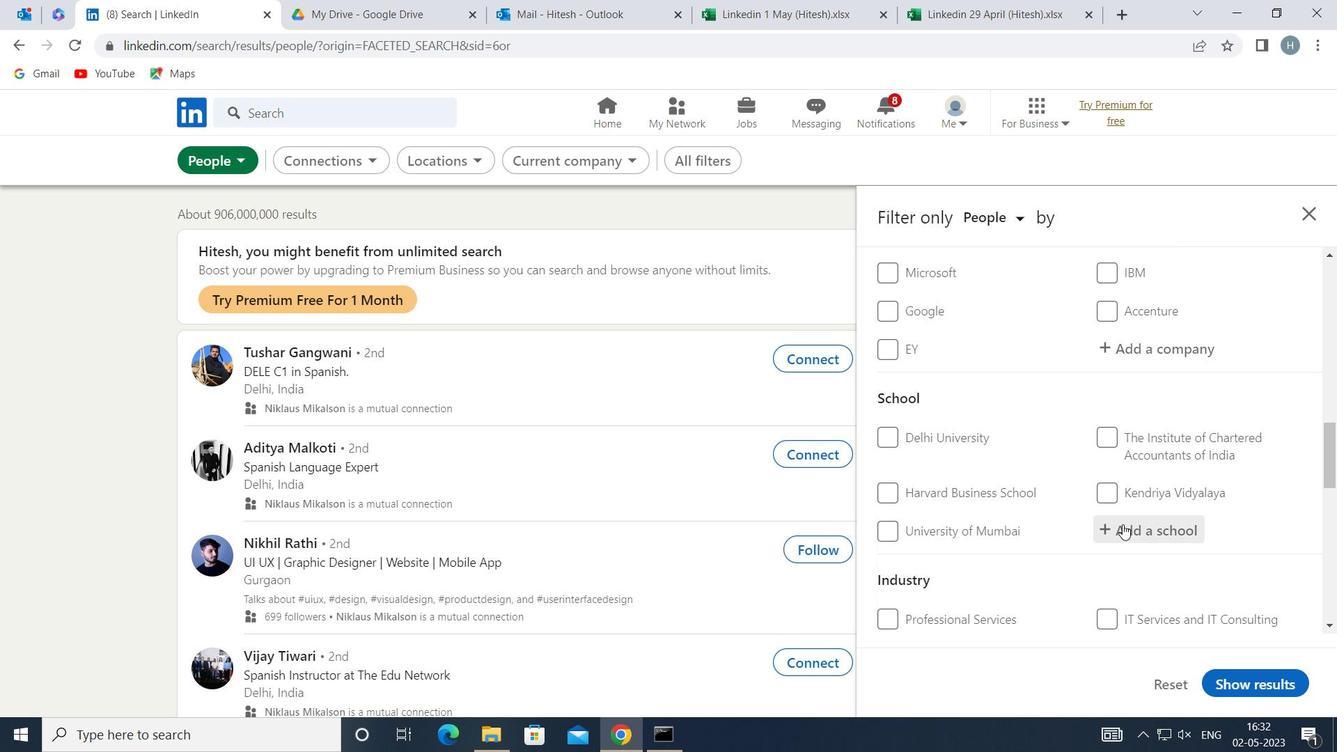 
Action: Key pressed <Key.shift>INDIRA<Key.space><Key.shift>INSTITUTE<Key.space>OF<Key.space><Key.shift>MANAGEMENT
Screenshot: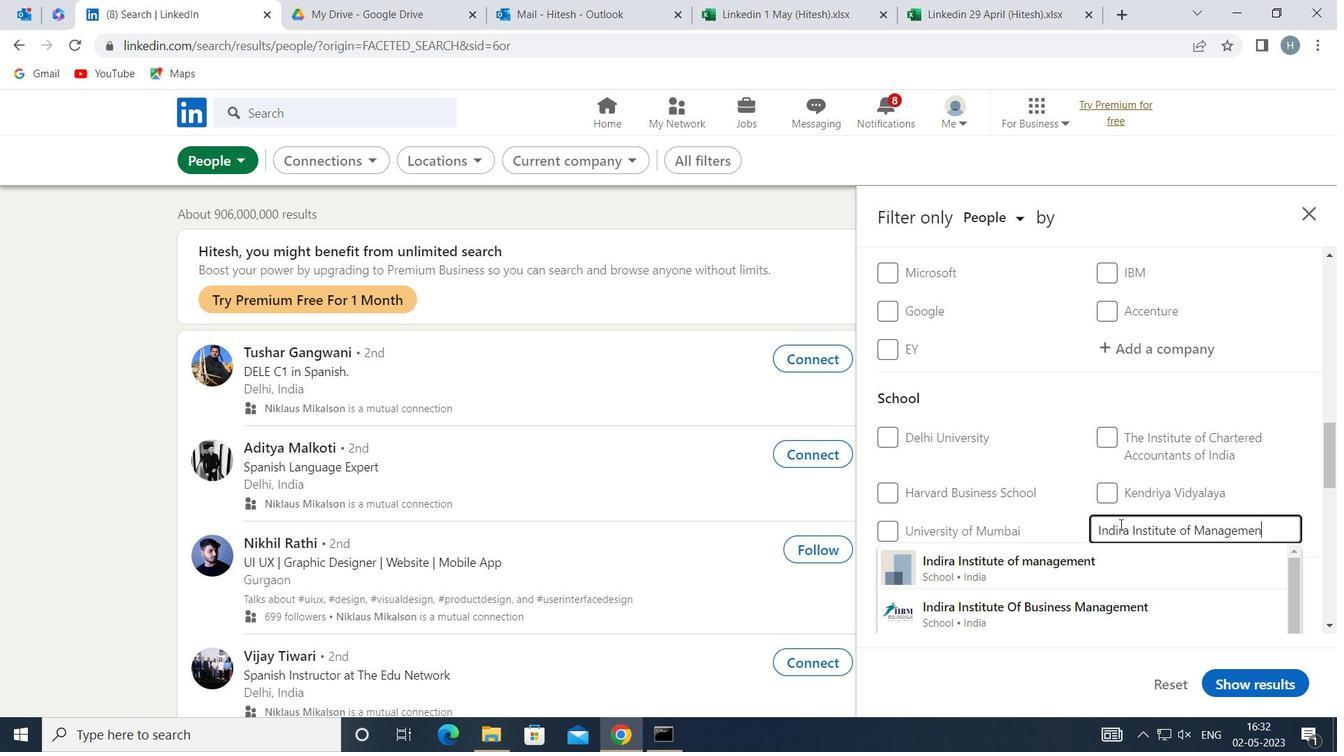 
Action: Mouse moved to (1062, 569)
Screenshot: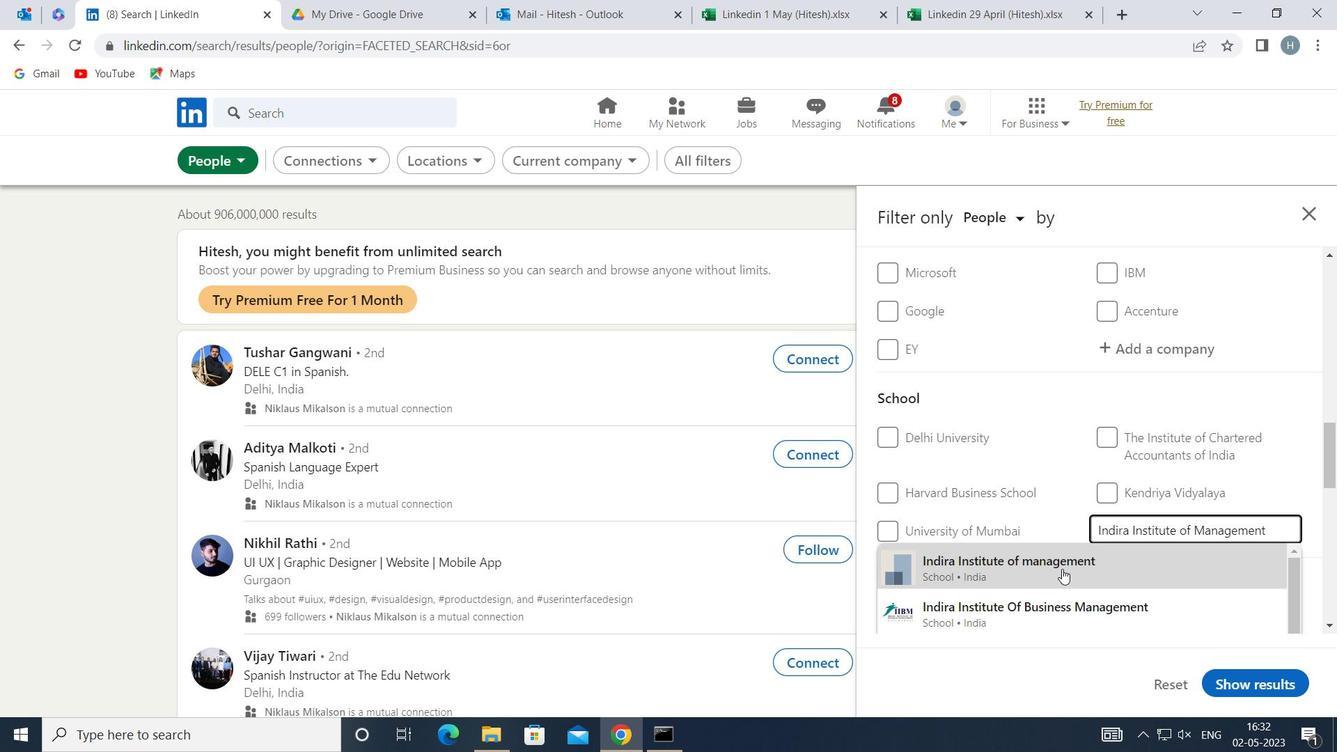
Action: Mouse pressed left at (1062, 569)
Screenshot: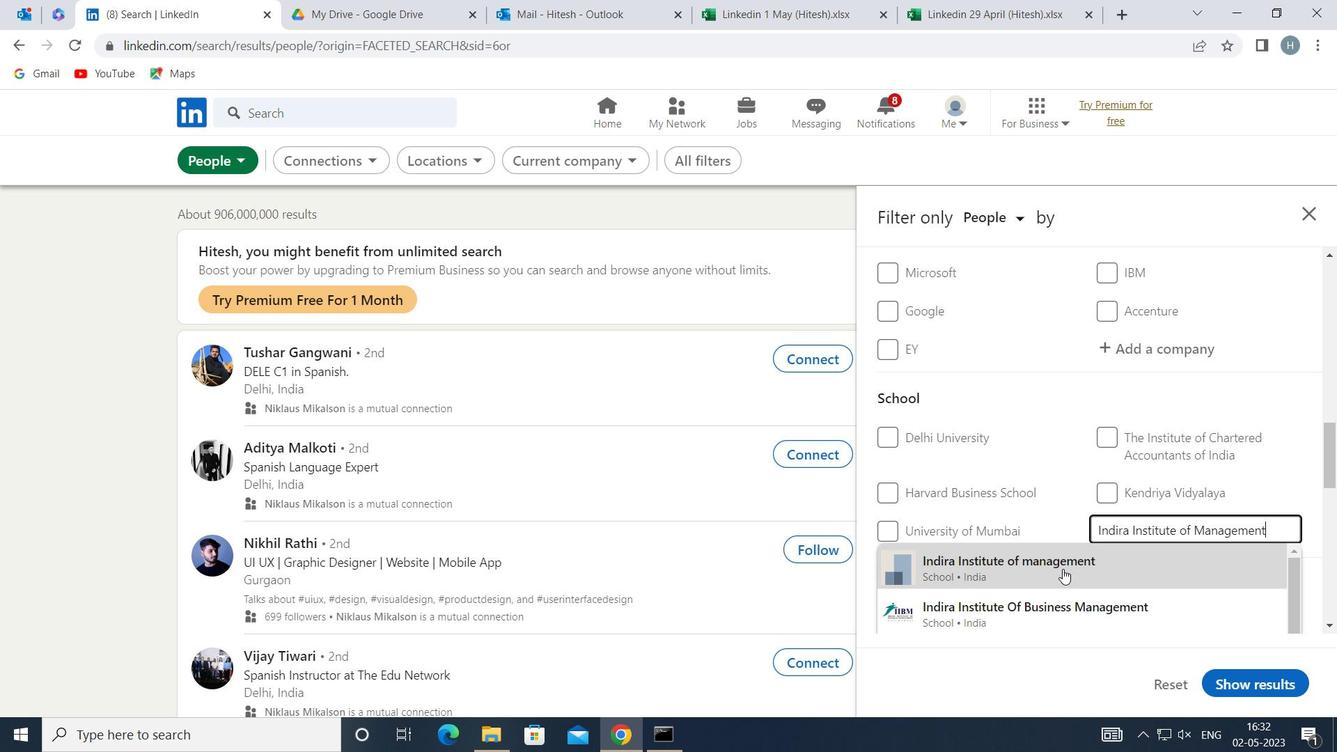 
Action: Mouse moved to (1065, 521)
Screenshot: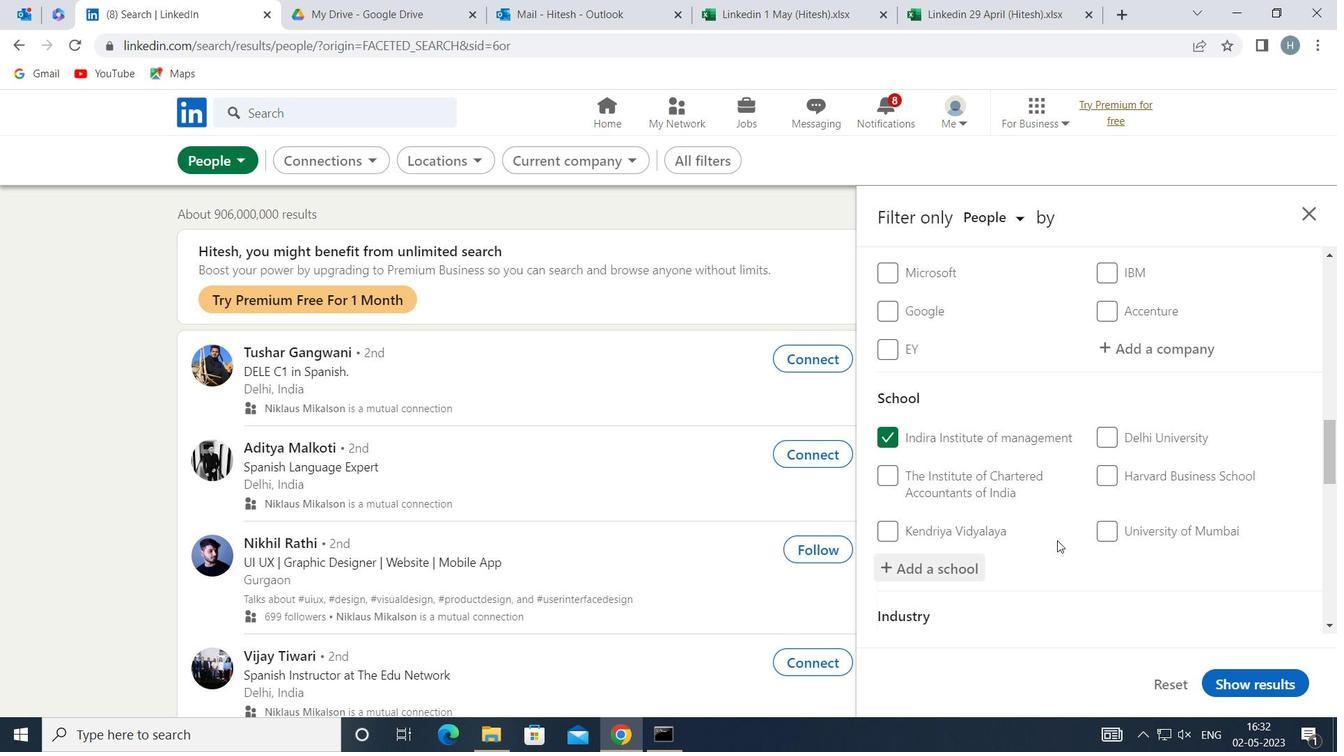 
Action: Mouse scrolled (1065, 521) with delta (0, 0)
Screenshot: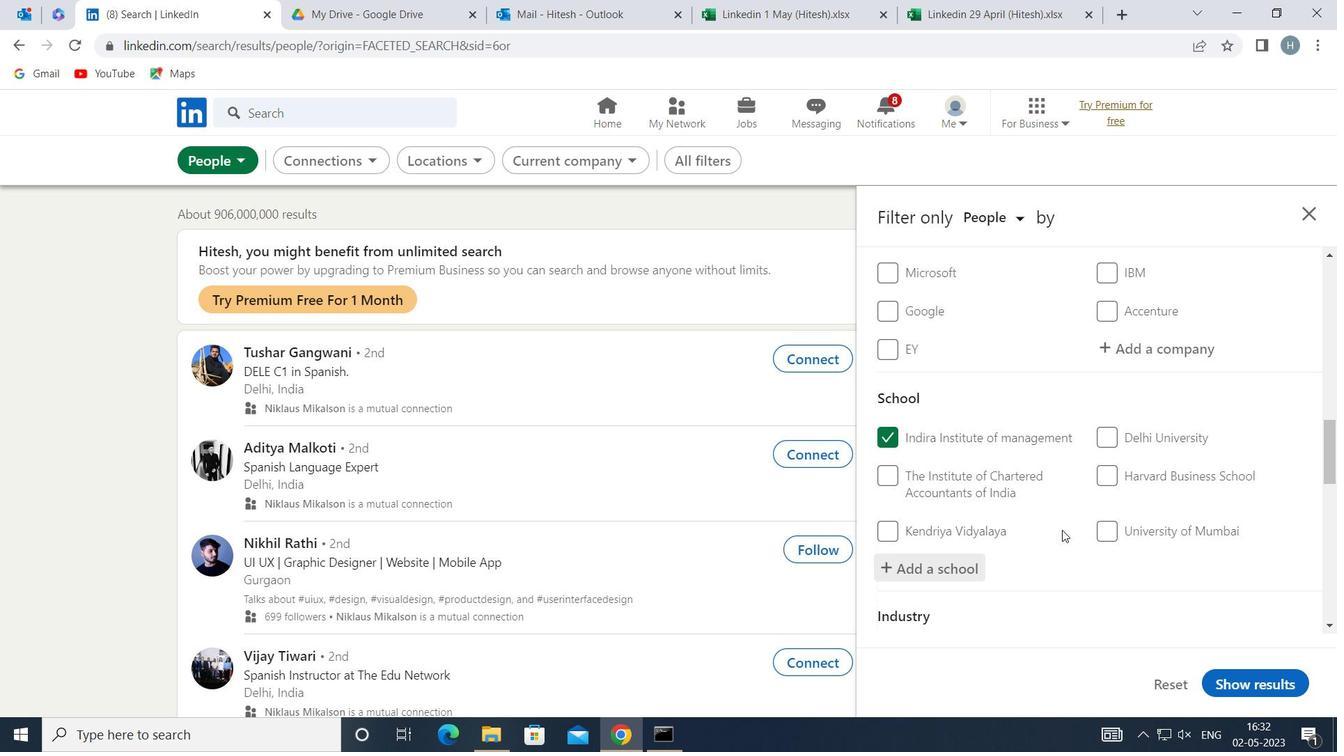 
Action: Mouse scrolled (1065, 521) with delta (0, 0)
Screenshot: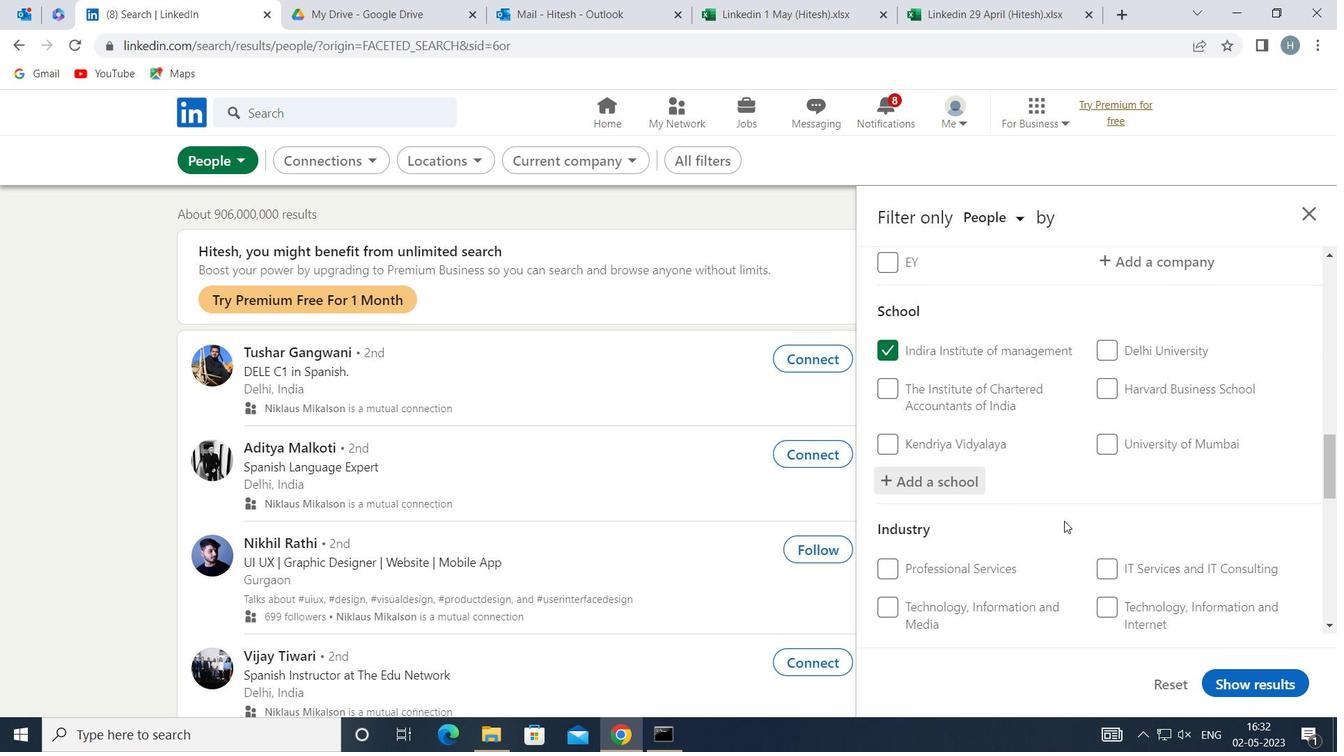 
Action: Mouse scrolled (1065, 521) with delta (0, 0)
Screenshot: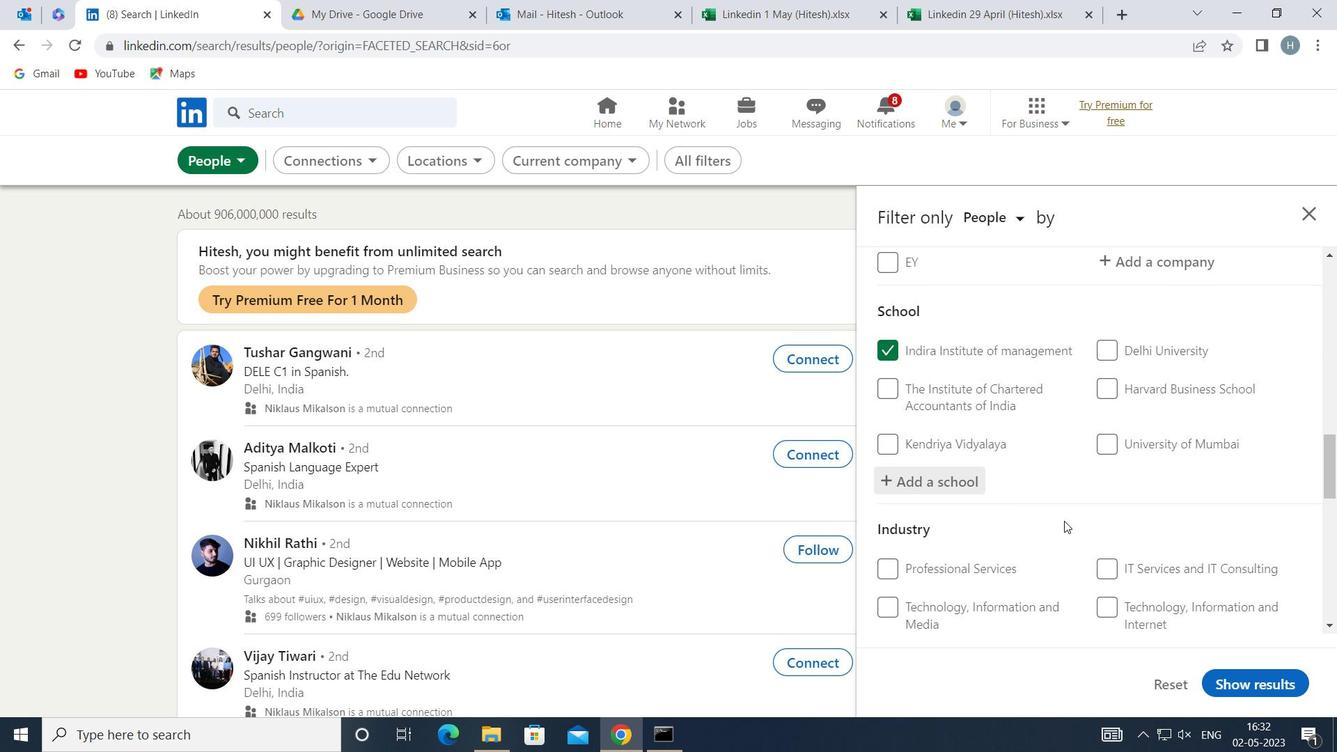 
Action: Mouse moved to (1178, 490)
Screenshot: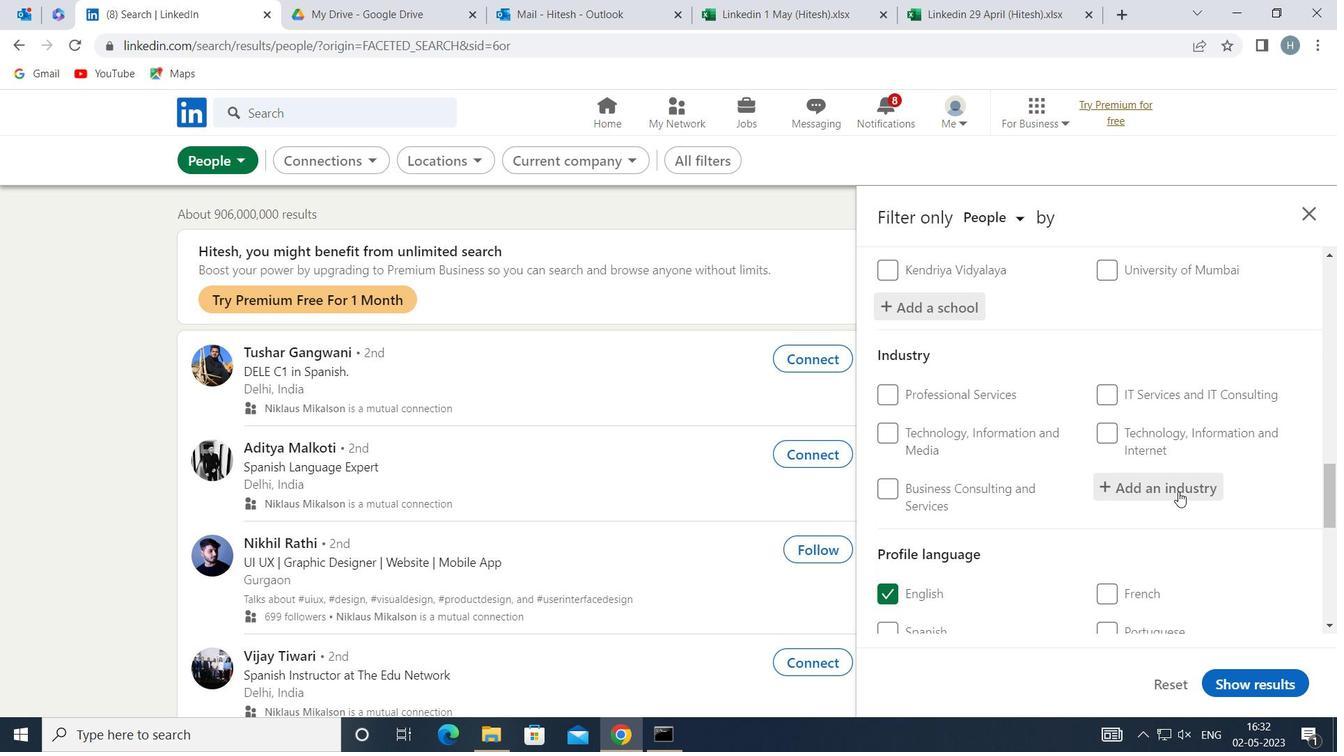 
Action: Mouse pressed left at (1178, 490)
Screenshot: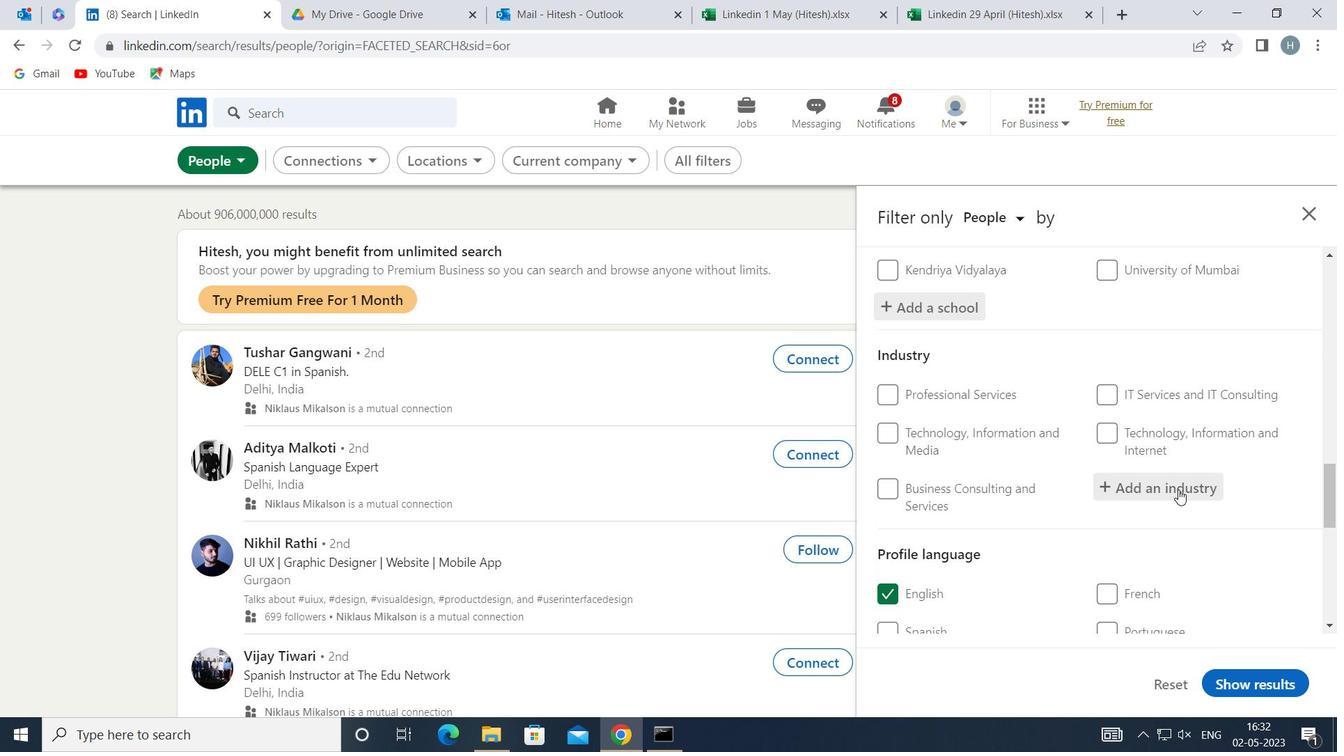 
Action: Key pressed <Key.shift>BLOCKCHAIN
Screenshot: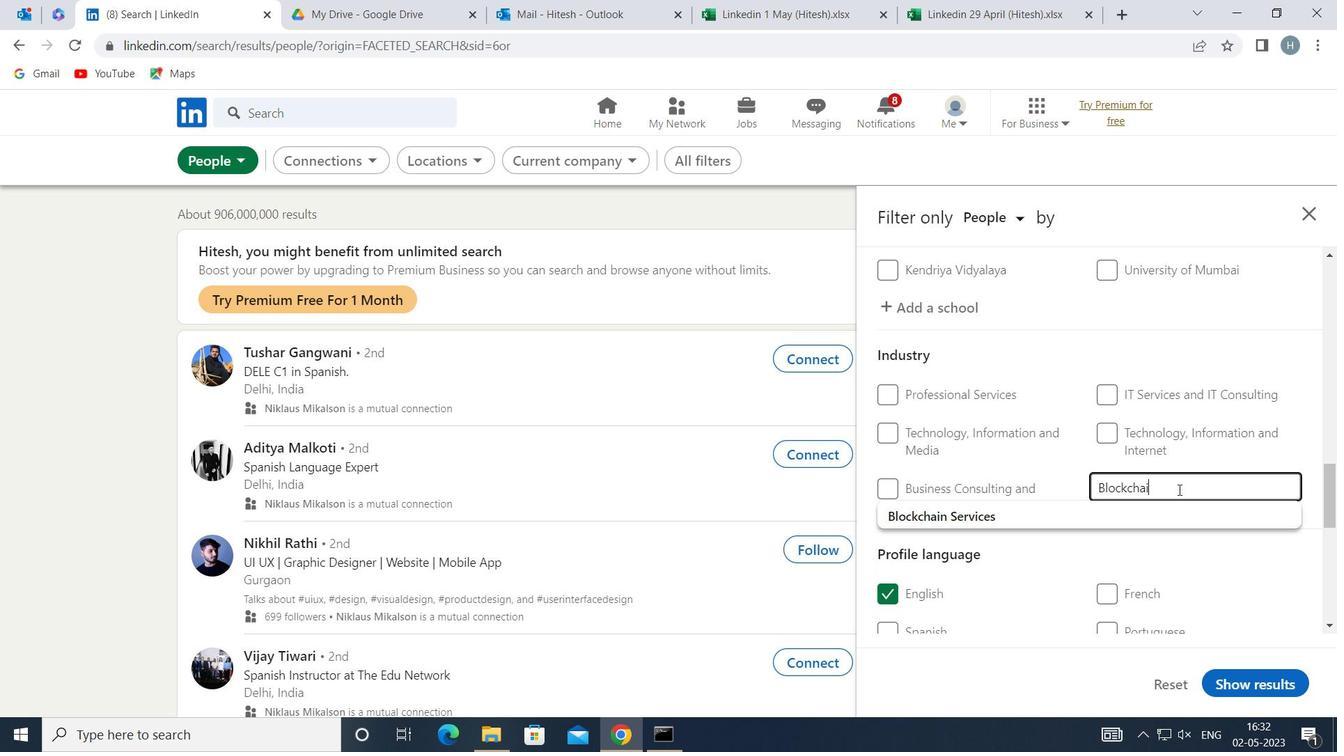 
Action: Mouse moved to (1108, 502)
Screenshot: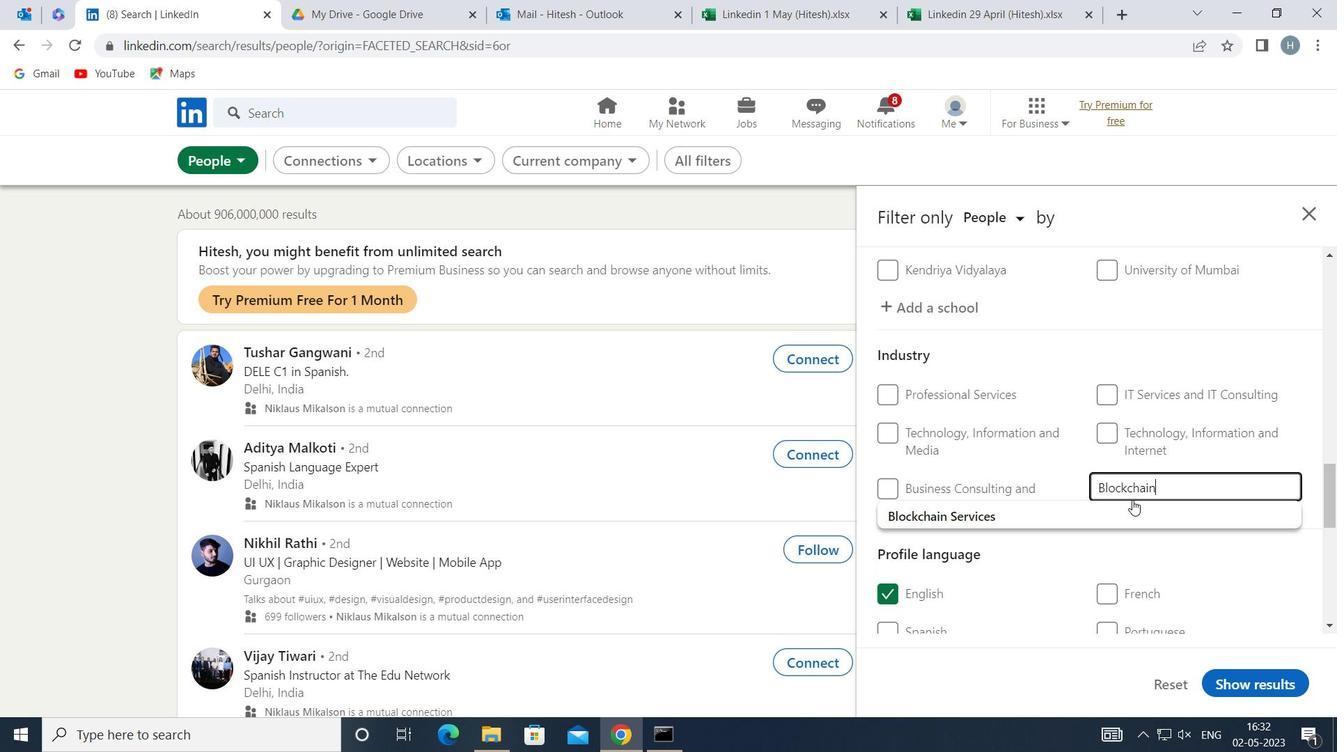 
Action: Mouse pressed left at (1108, 502)
Screenshot: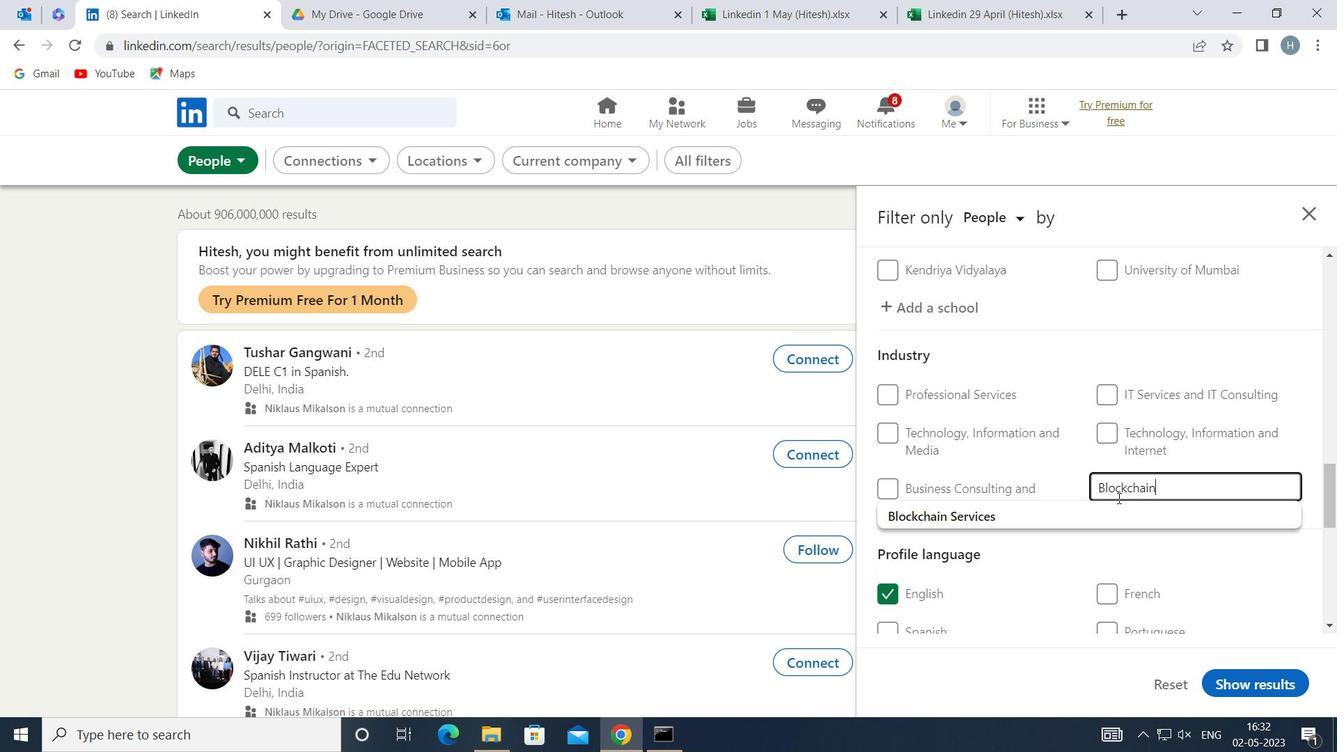 
Action: Mouse moved to (1085, 490)
Screenshot: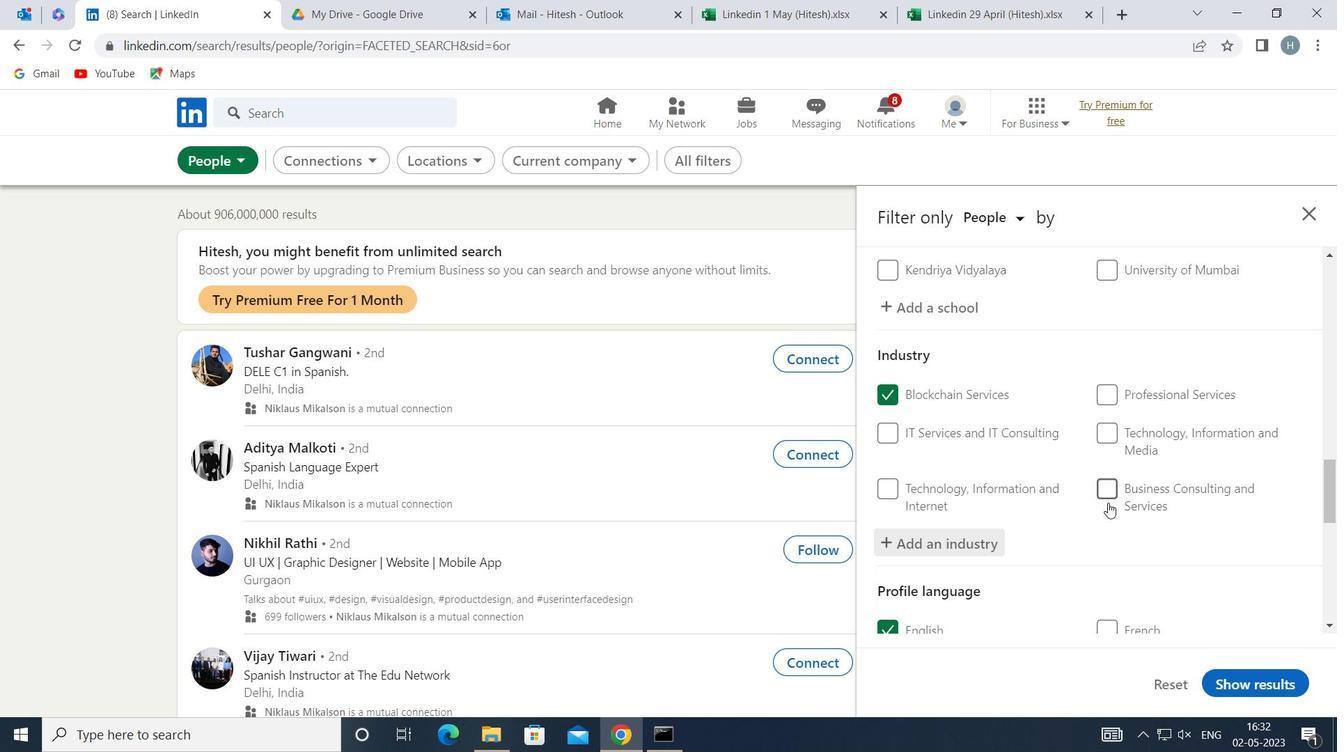 
Action: Mouse scrolled (1085, 489) with delta (0, 0)
Screenshot: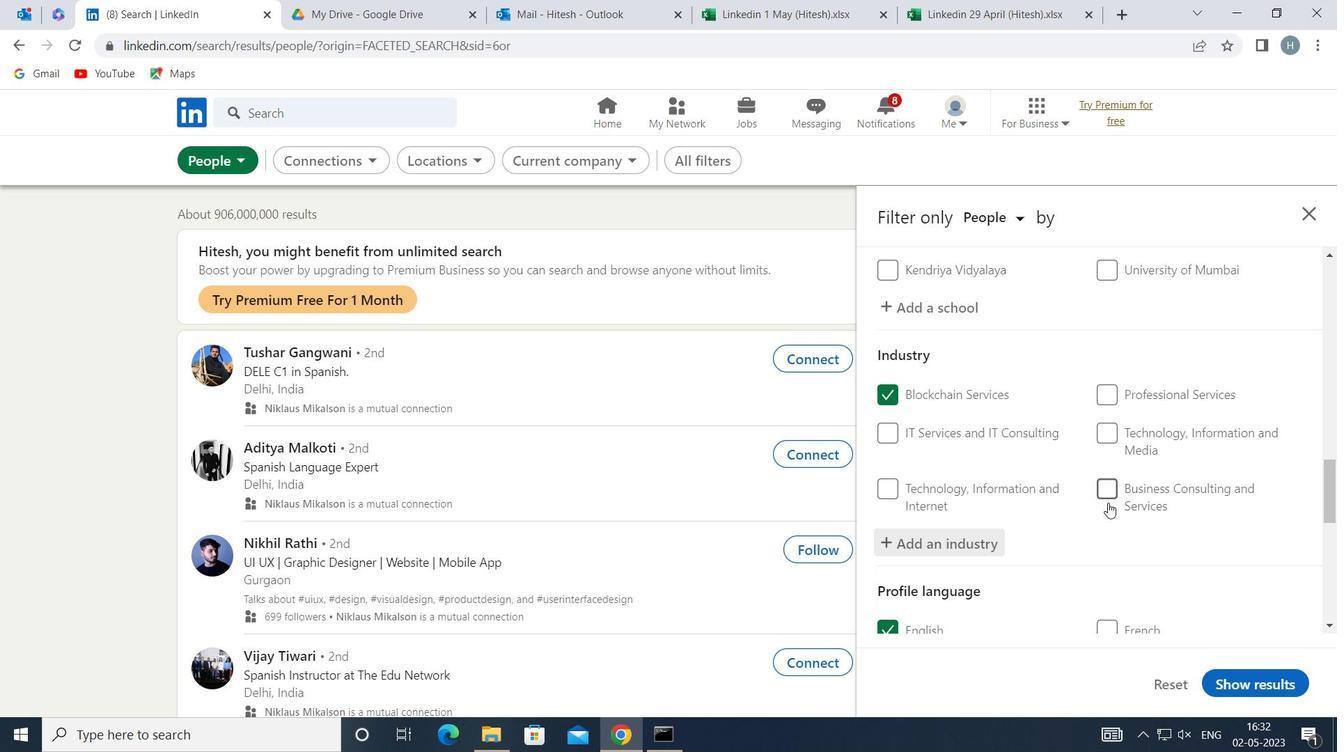 
Action: Mouse moved to (1084, 490)
Screenshot: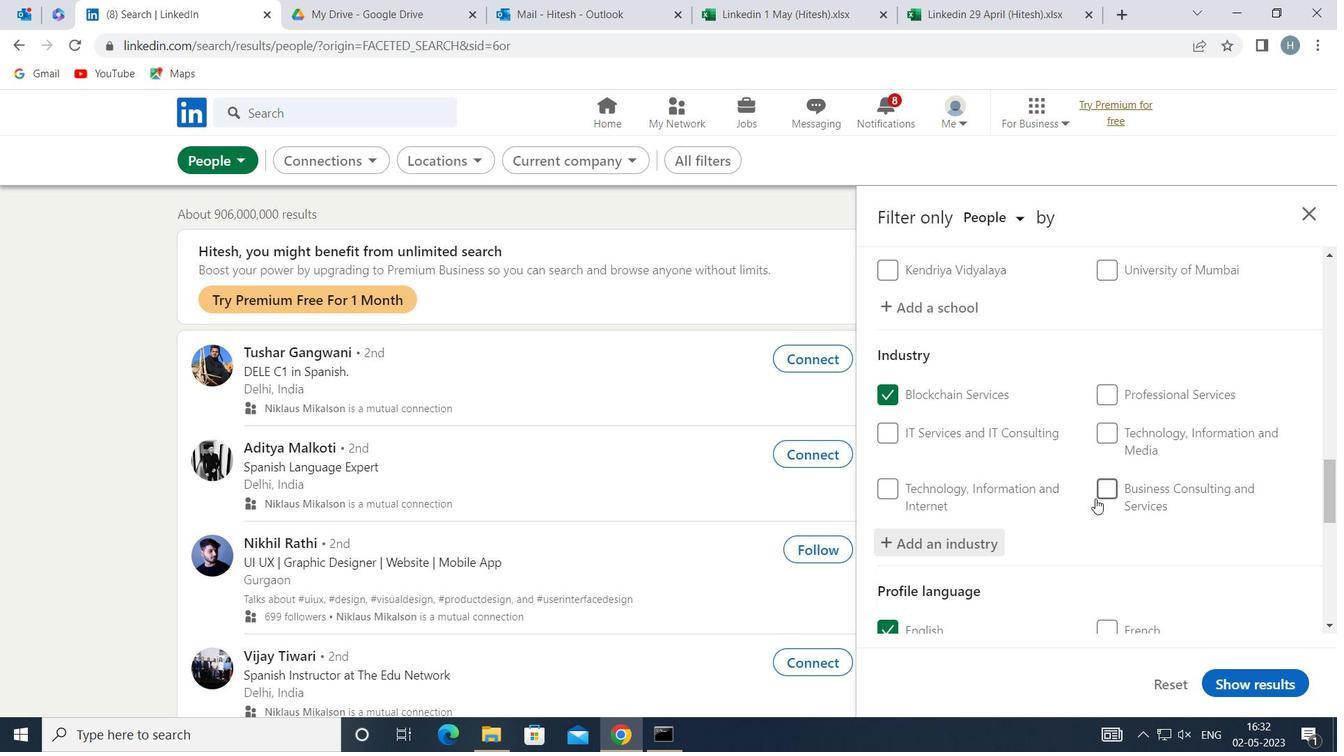 
Action: Mouse scrolled (1084, 489) with delta (0, 0)
Screenshot: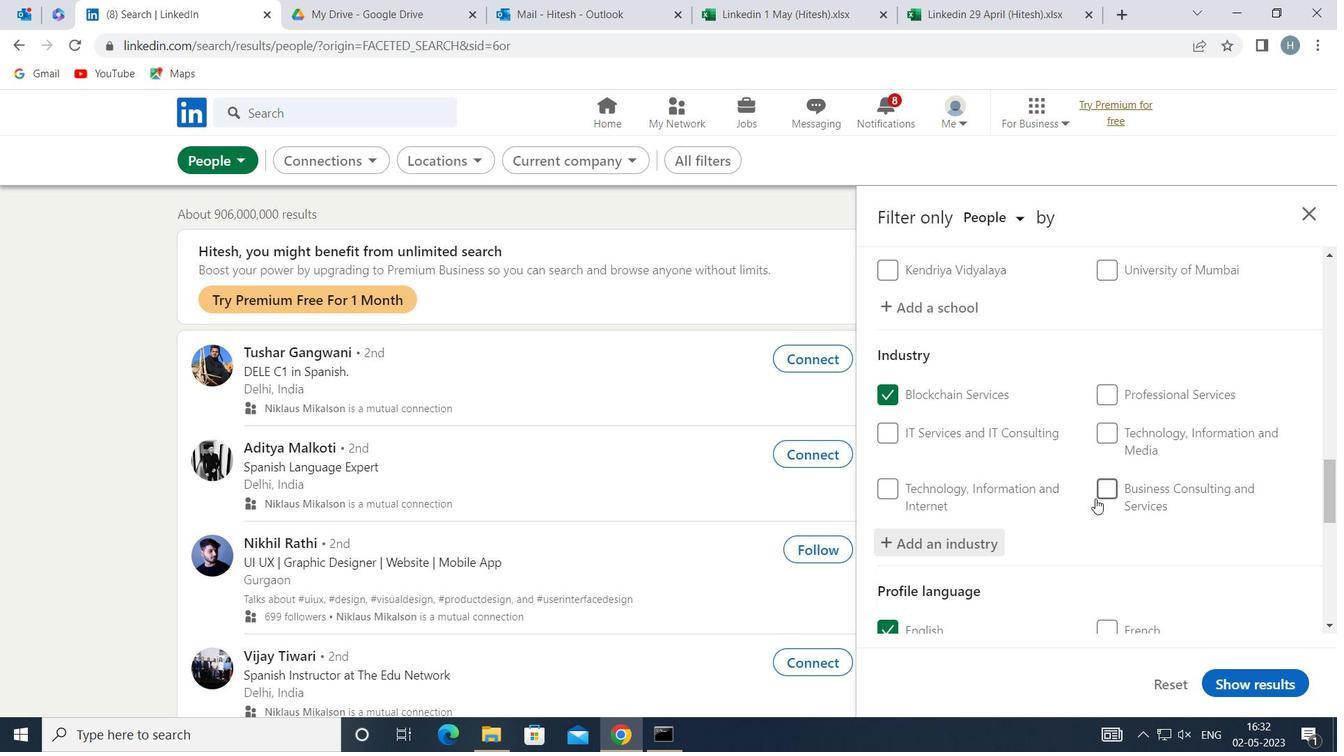 
Action: Mouse moved to (1083, 490)
Screenshot: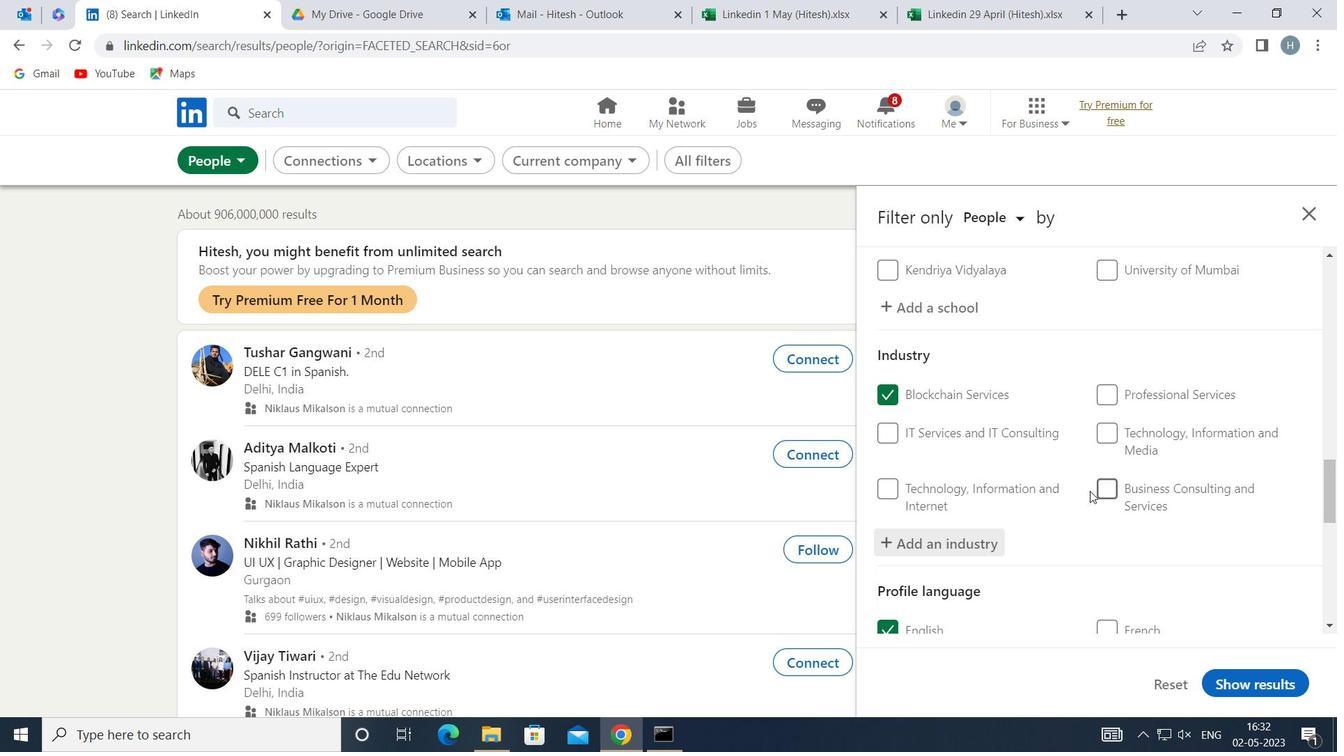 
Action: Mouse scrolled (1083, 489) with delta (0, 0)
Screenshot: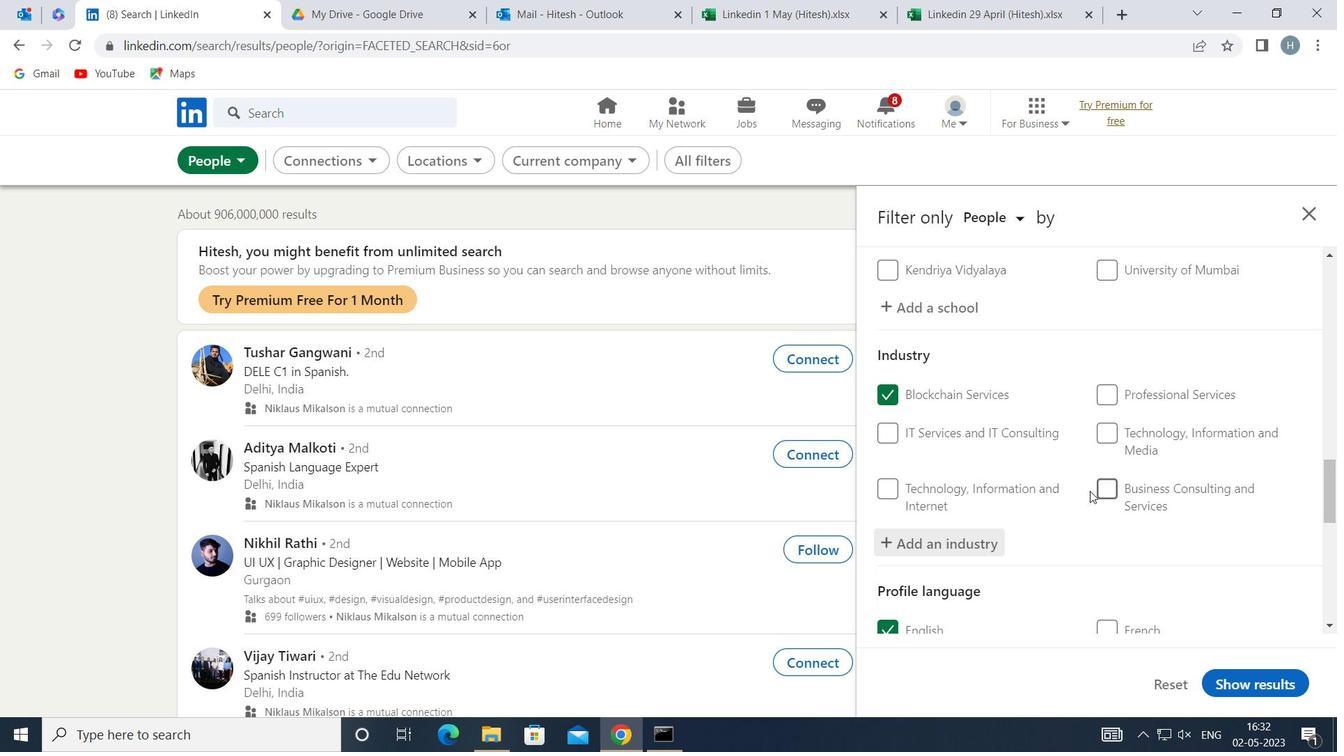 
Action: Mouse moved to (1080, 488)
Screenshot: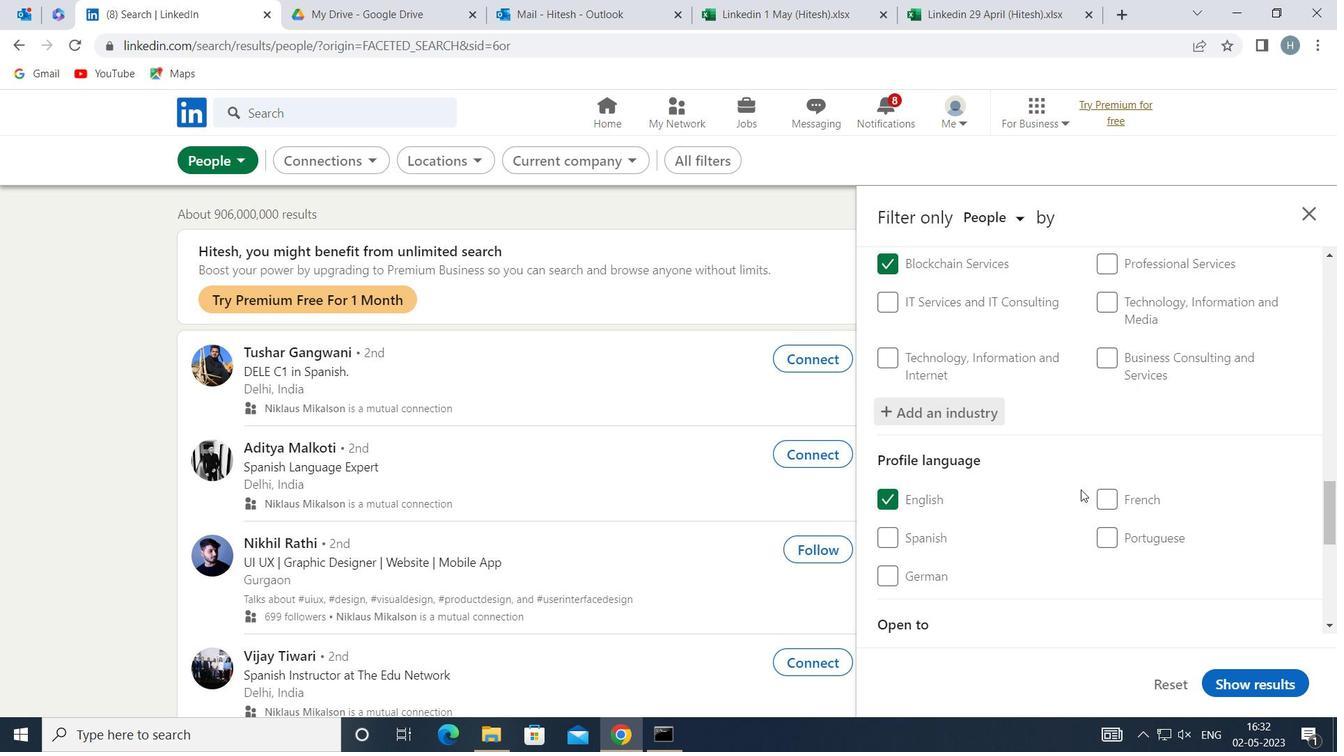 
Action: Mouse scrolled (1080, 488) with delta (0, 0)
Screenshot: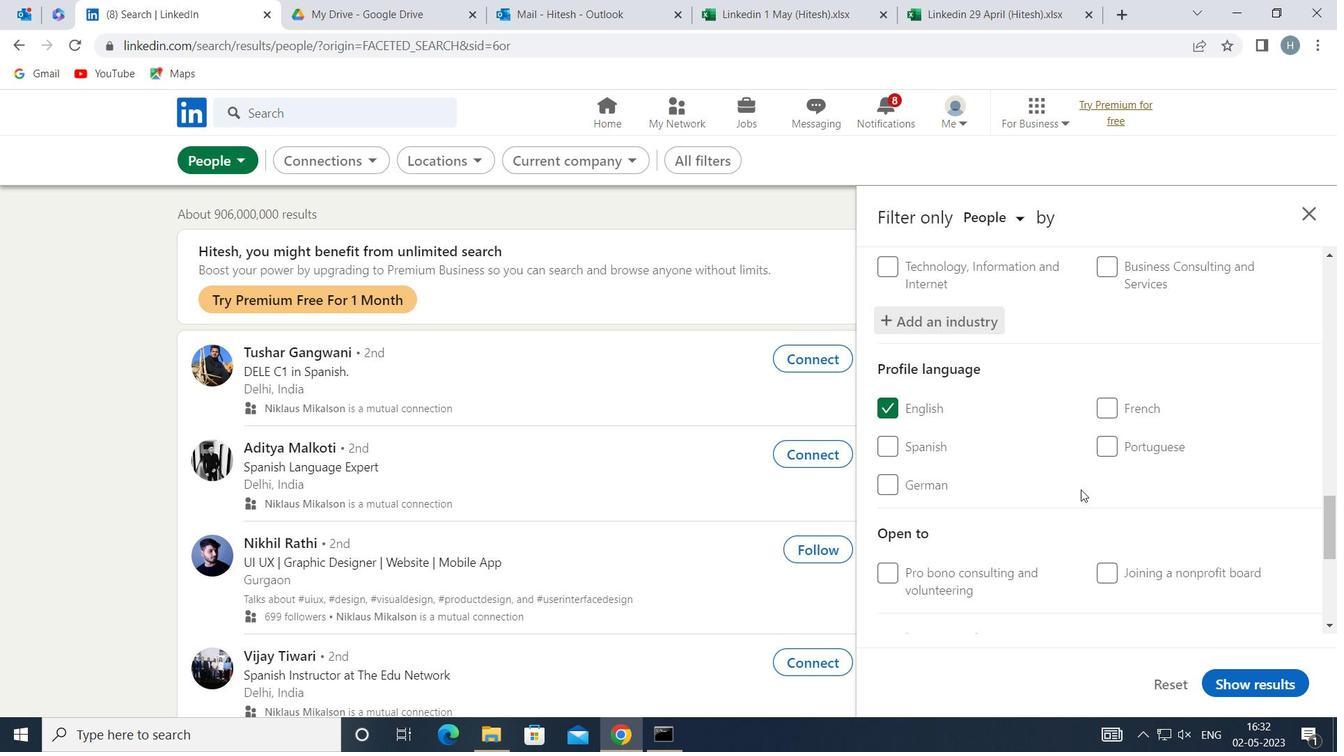 
Action: Mouse moved to (1090, 483)
Screenshot: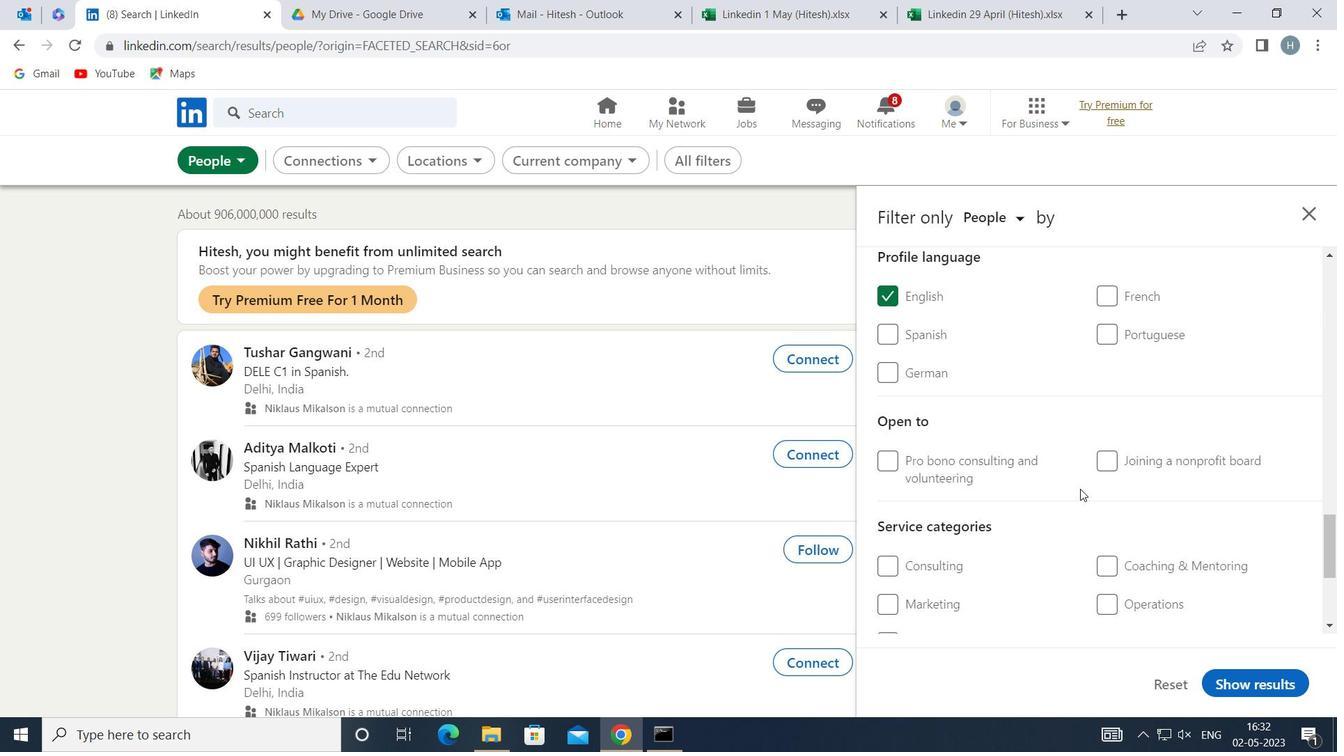 
Action: Mouse scrolled (1090, 482) with delta (0, 0)
Screenshot: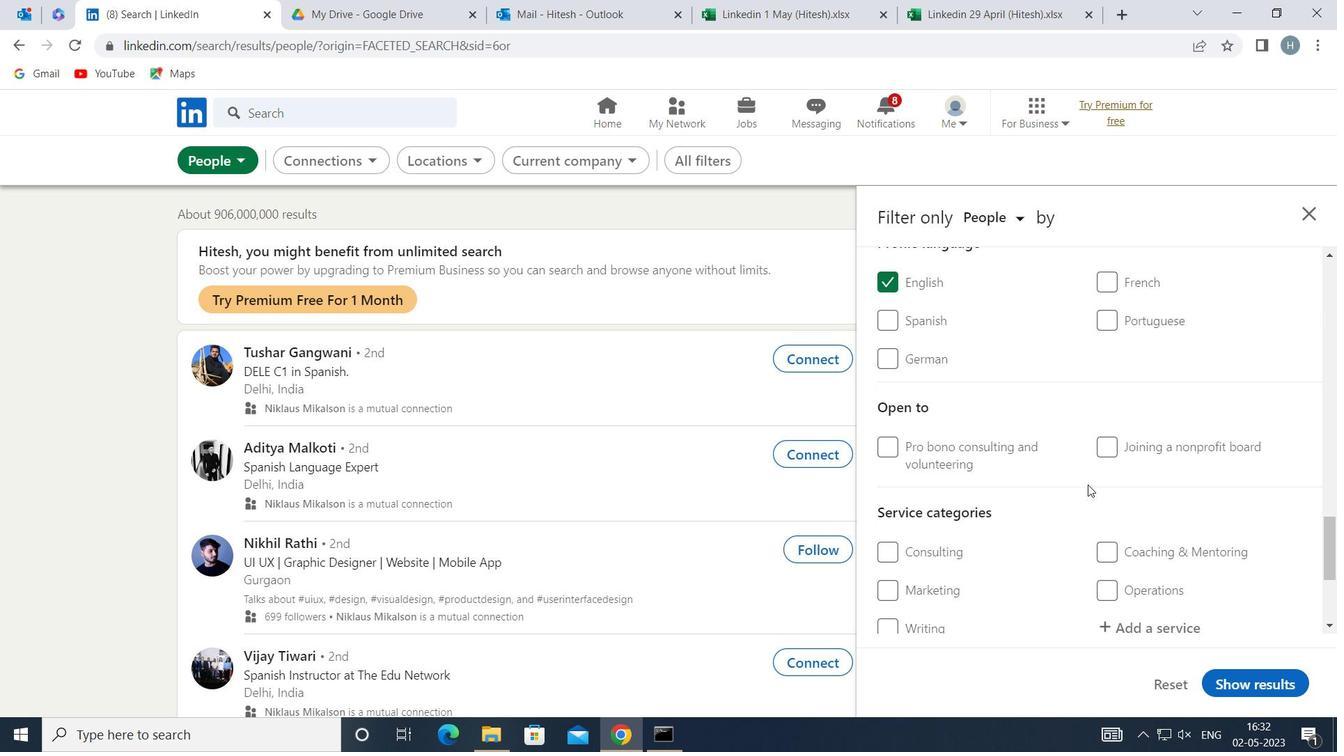 
Action: Mouse scrolled (1090, 482) with delta (0, 0)
Screenshot: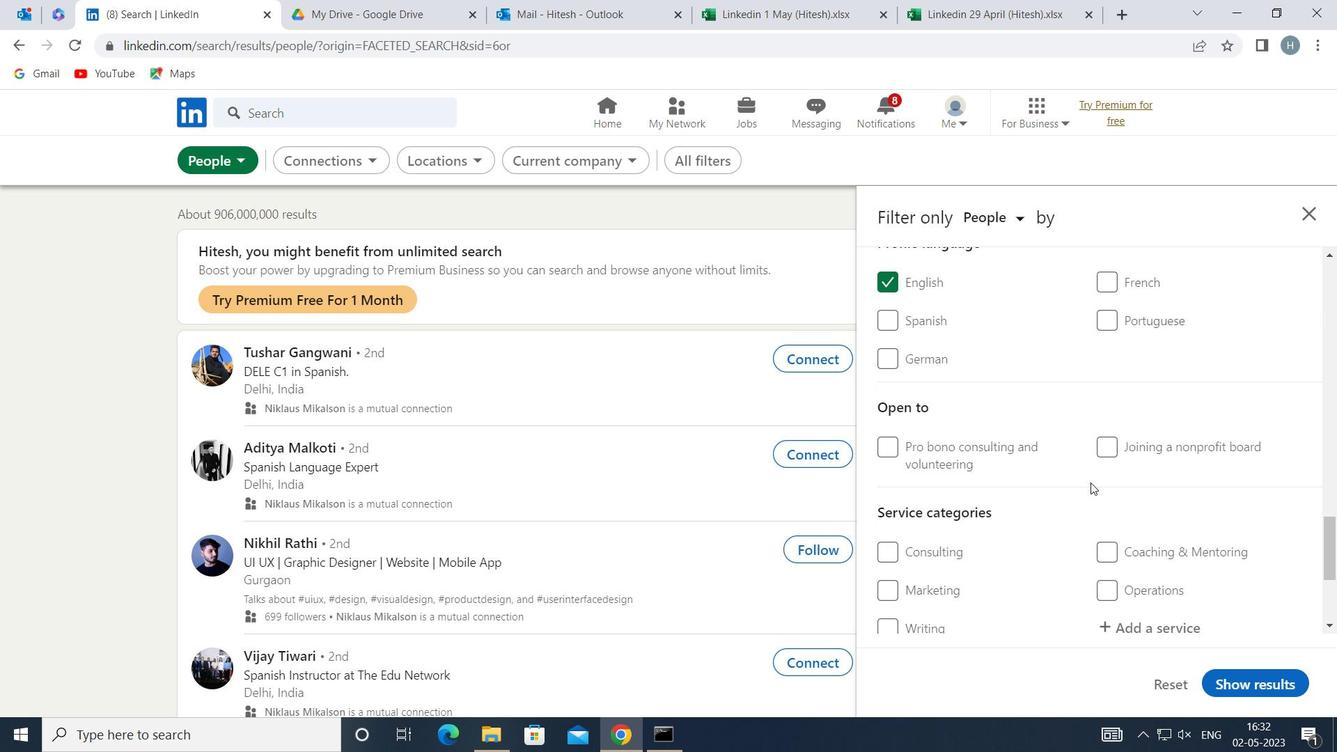 
Action: Mouse moved to (1155, 453)
Screenshot: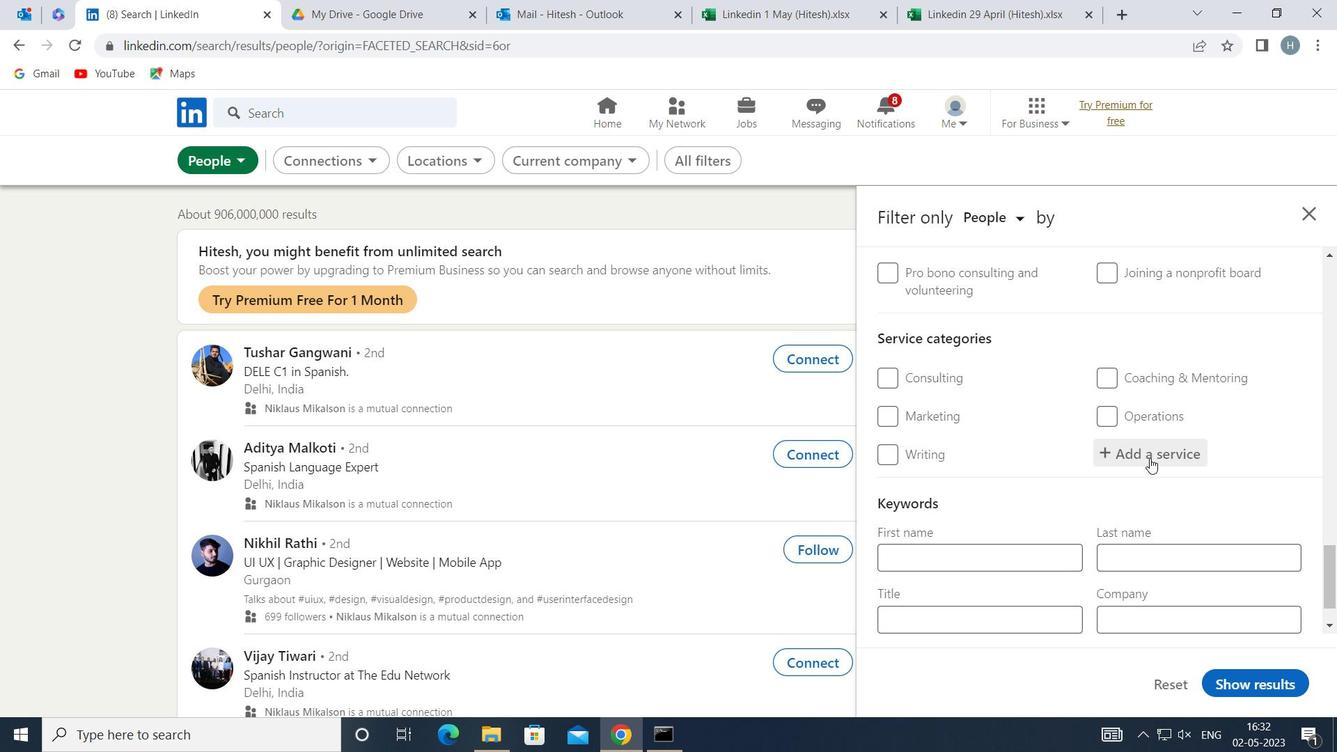 
Action: Mouse pressed left at (1155, 453)
Screenshot: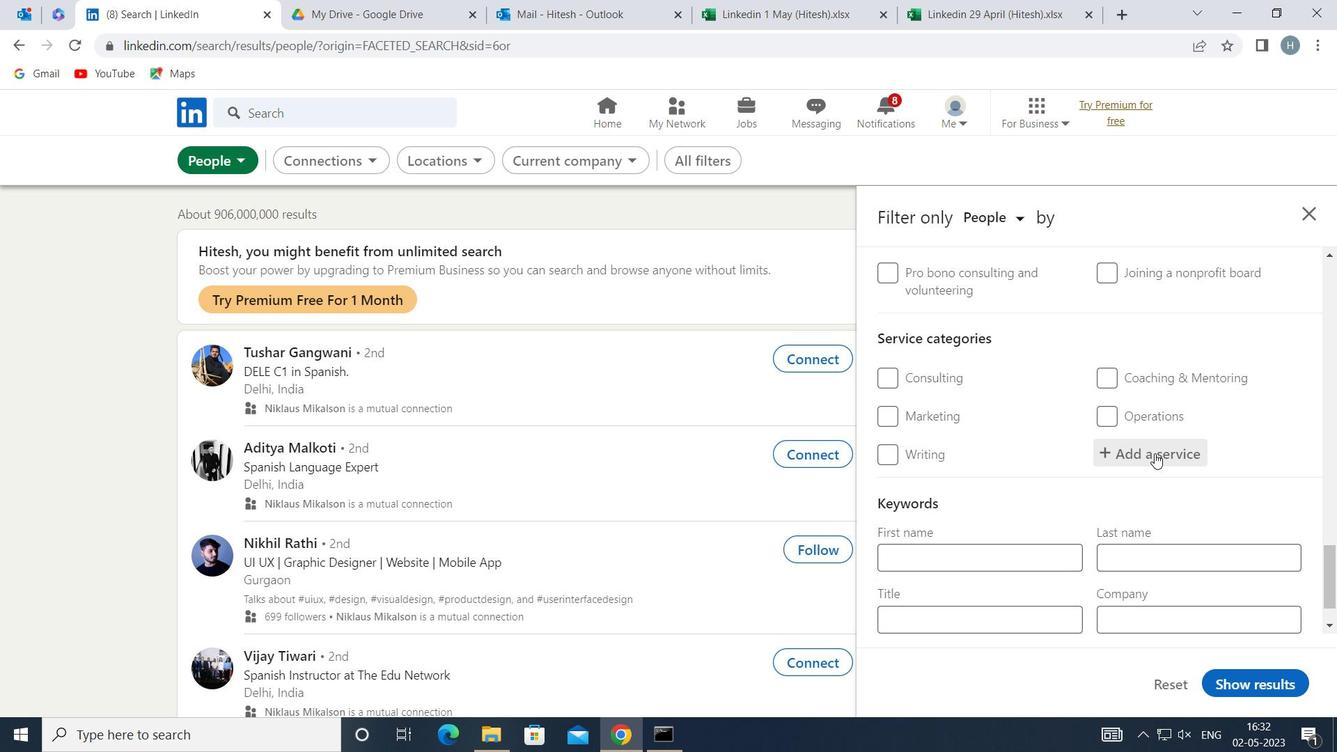 
Action: Key pressed <Key.shift>ACCOUNTING
Screenshot: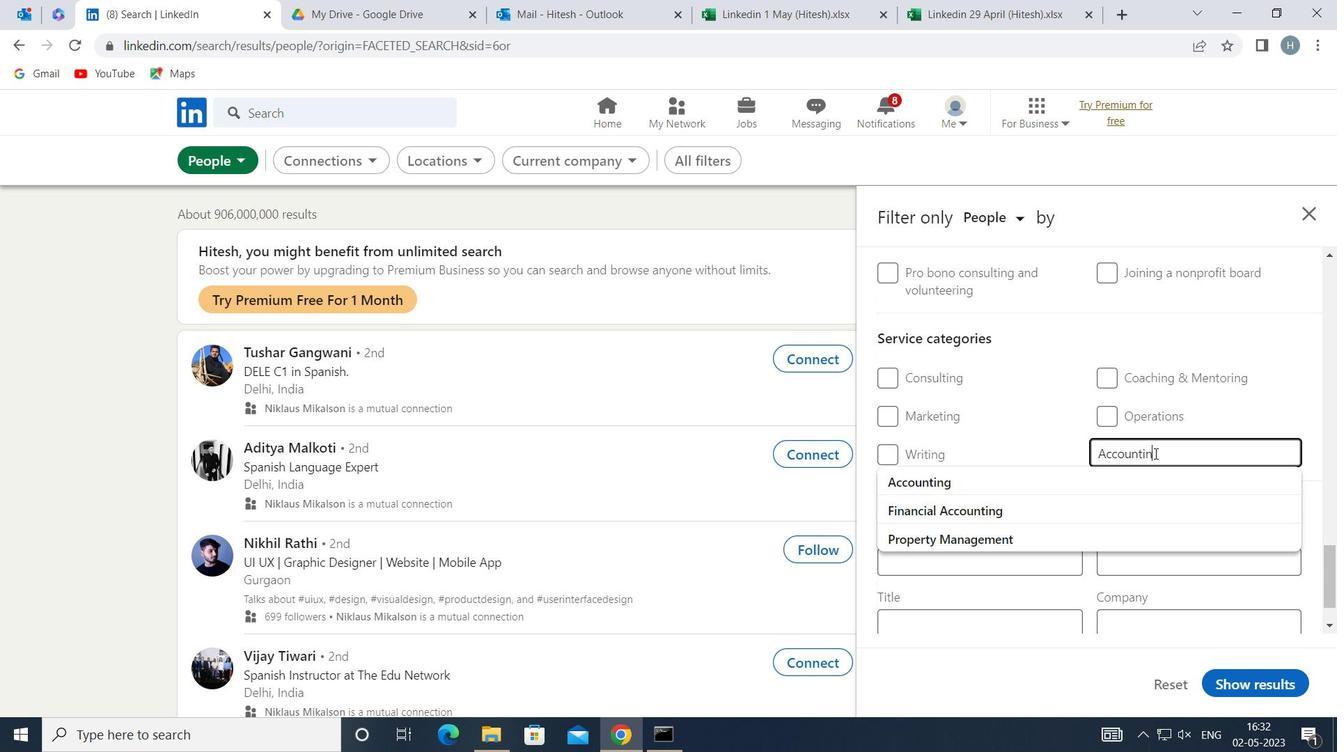 
Action: Mouse moved to (1062, 484)
Screenshot: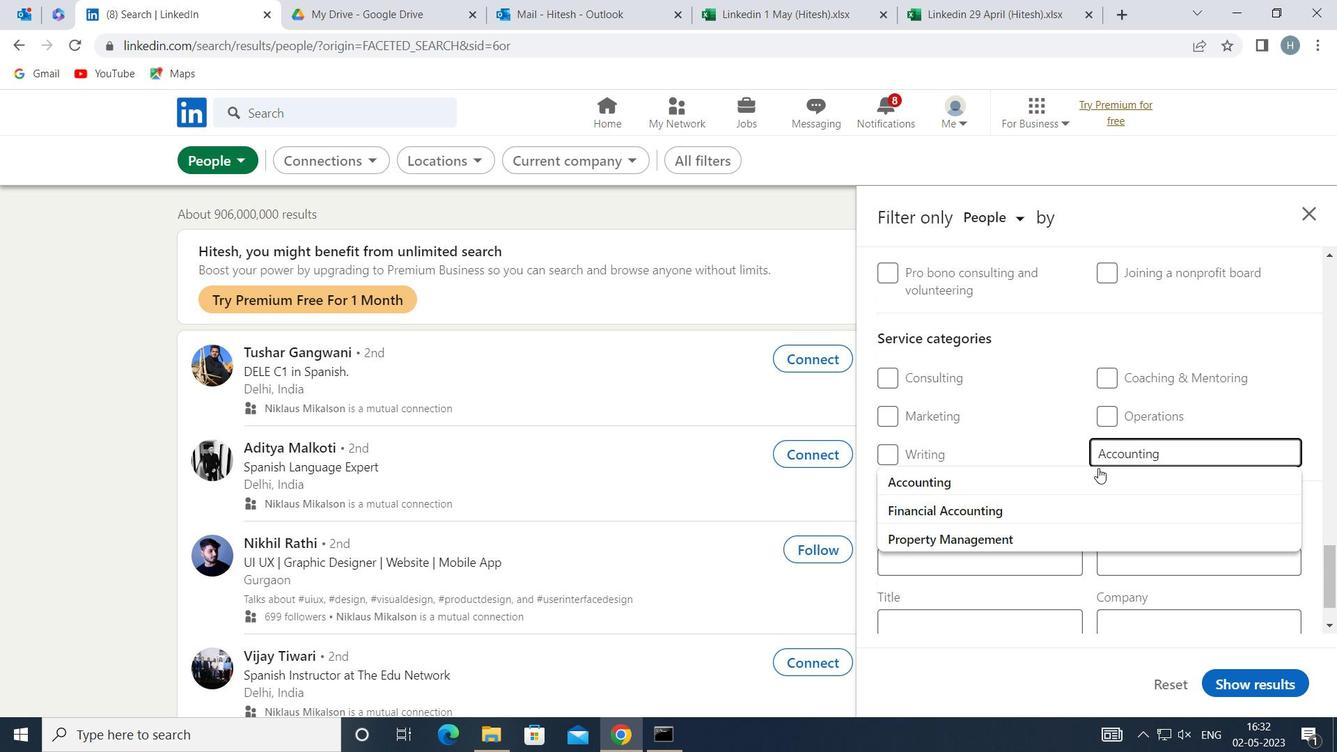 
Action: Mouse pressed left at (1062, 484)
Screenshot: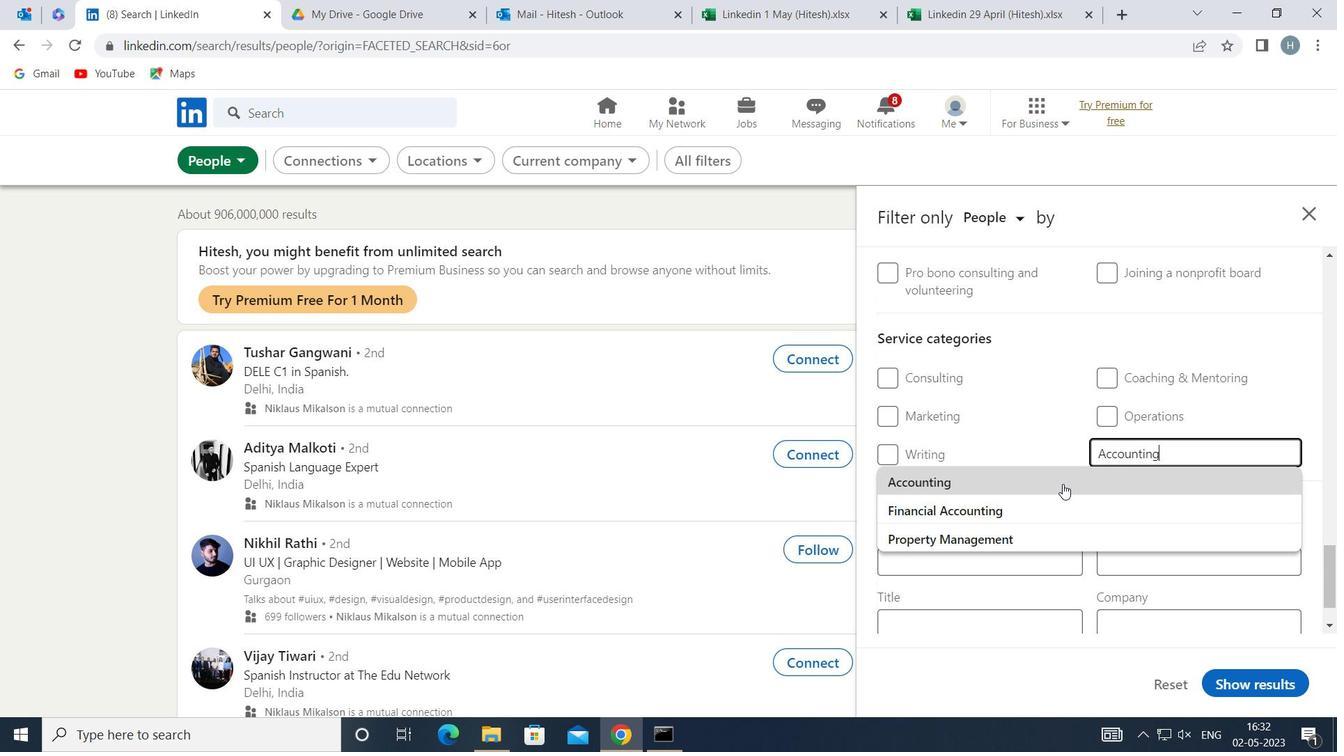 
Action: Mouse moved to (1065, 486)
Screenshot: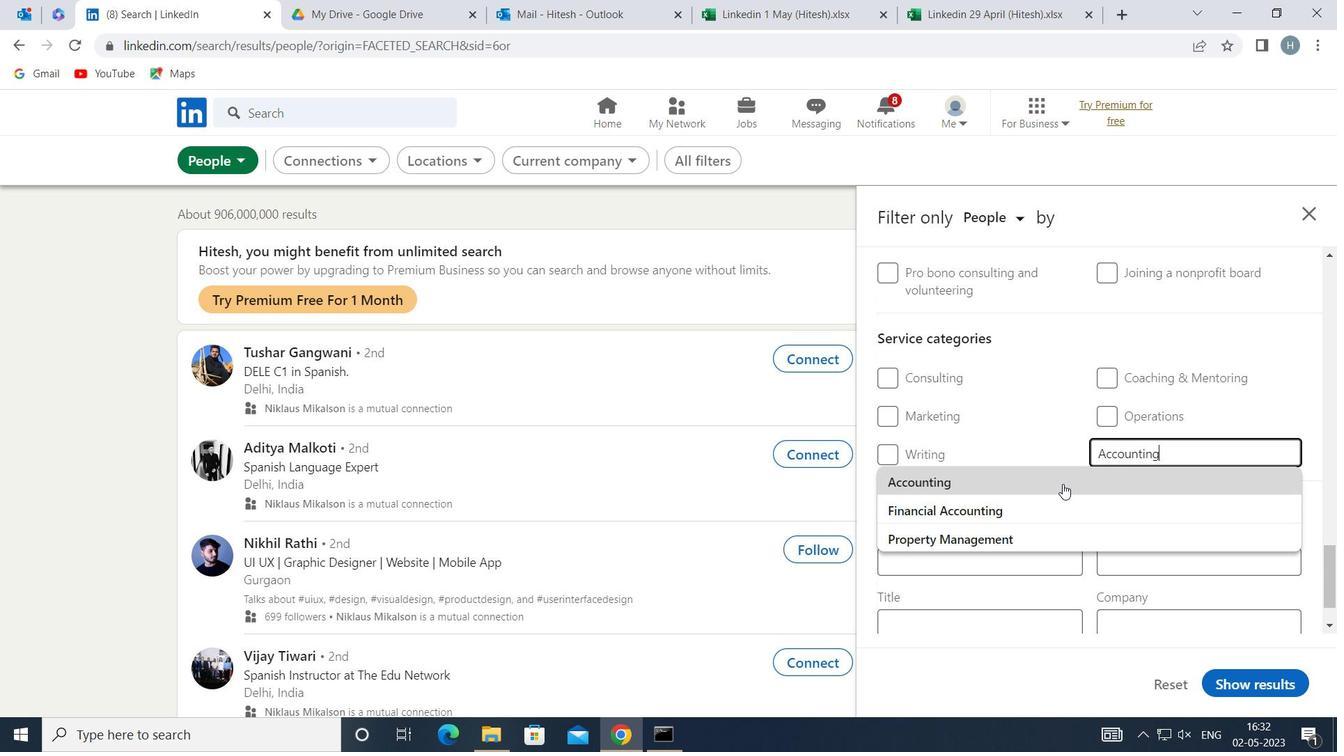 
Action: Mouse scrolled (1065, 485) with delta (0, 0)
Screenshot: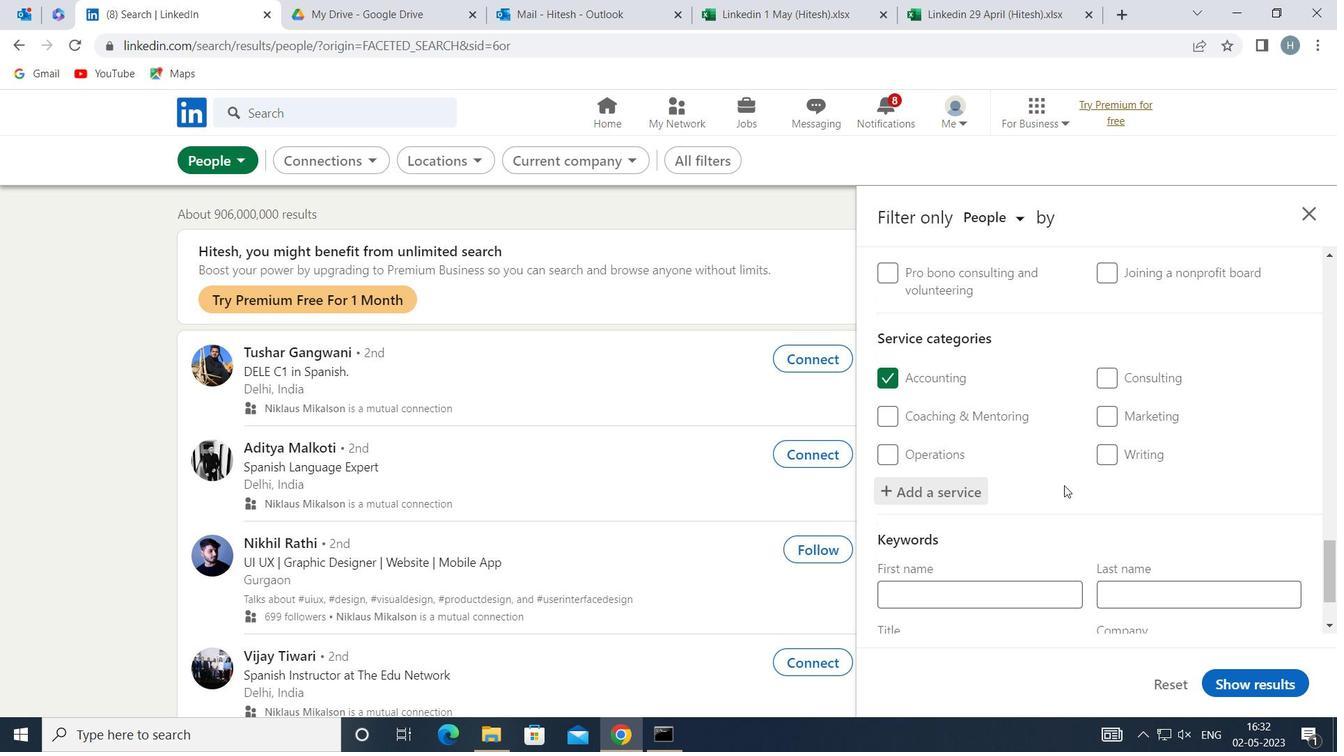 
Action: Mouse scrolled (1065, 485) with delta (0, 0)
Screenshot: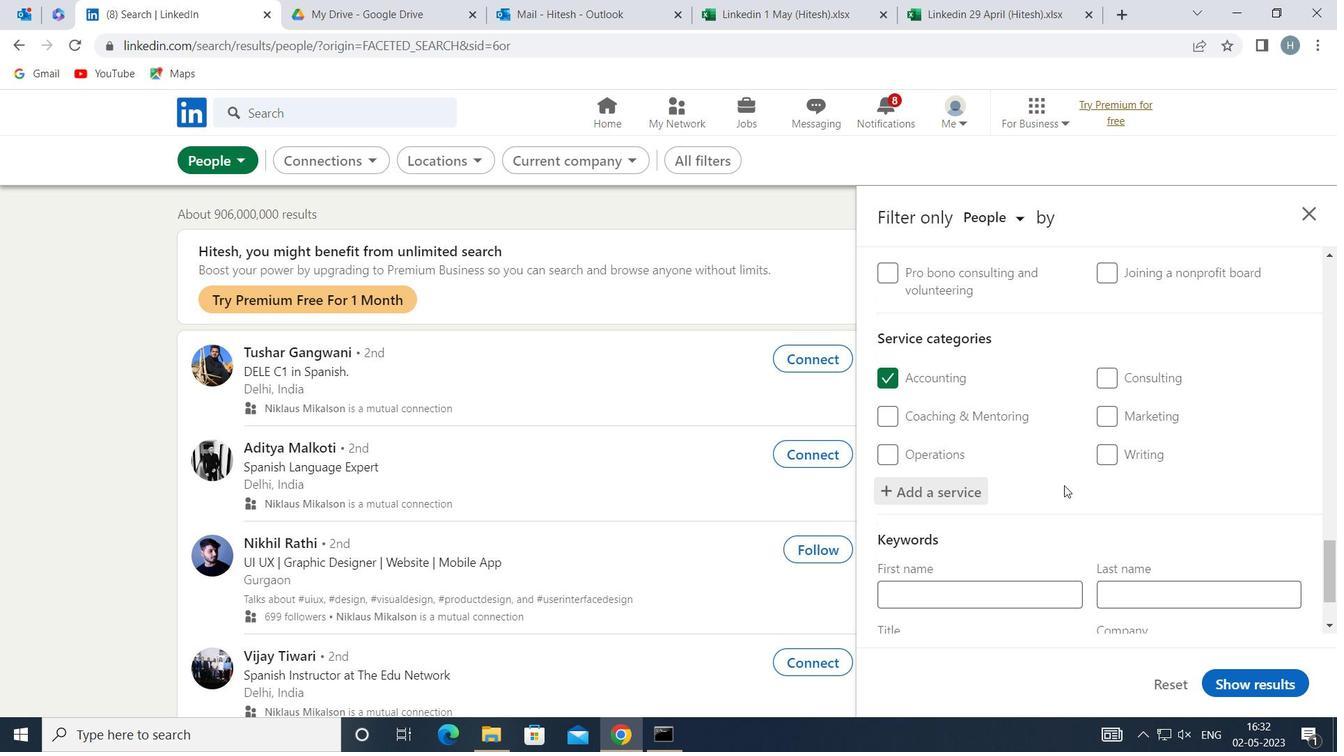 
Action: Mouse scrolled (1065, 485) with delta (0, 0)
Screenshot: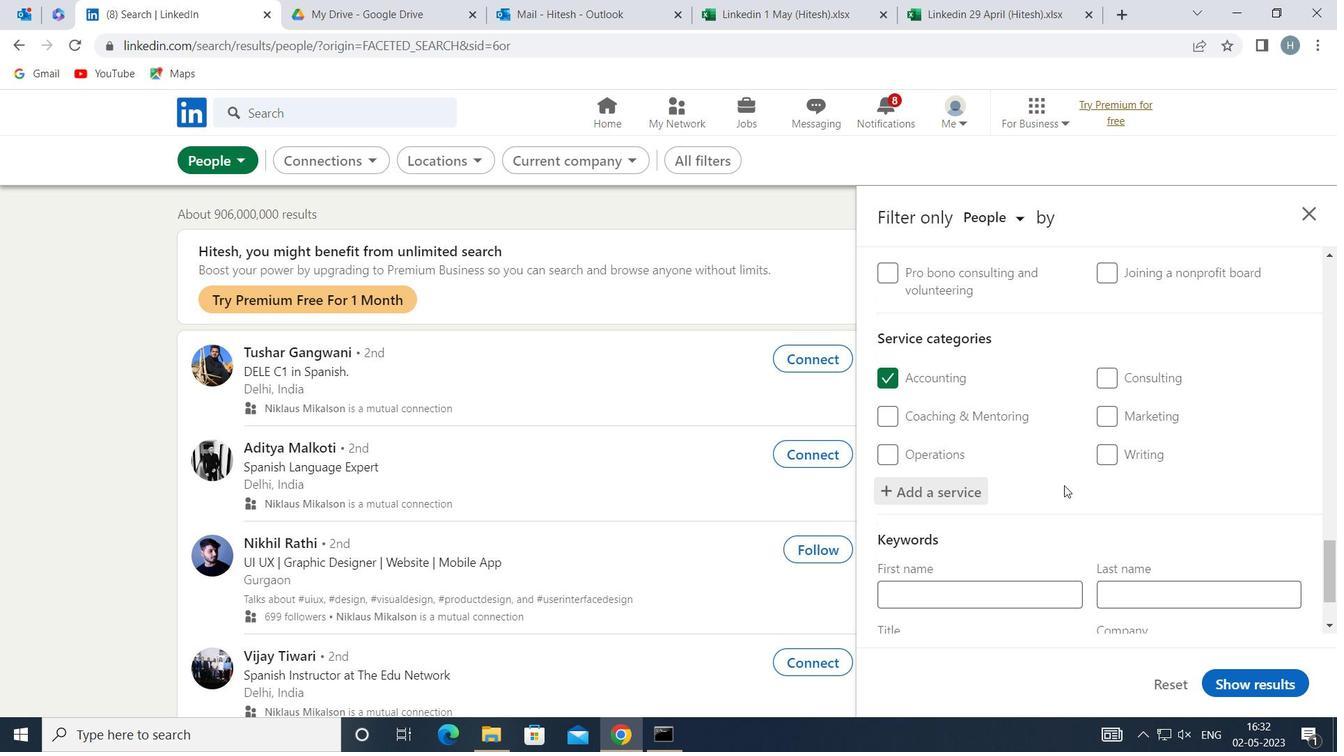
Action: Mouse scrolled (1065, 485) with delta (0, 0)
Screenshot: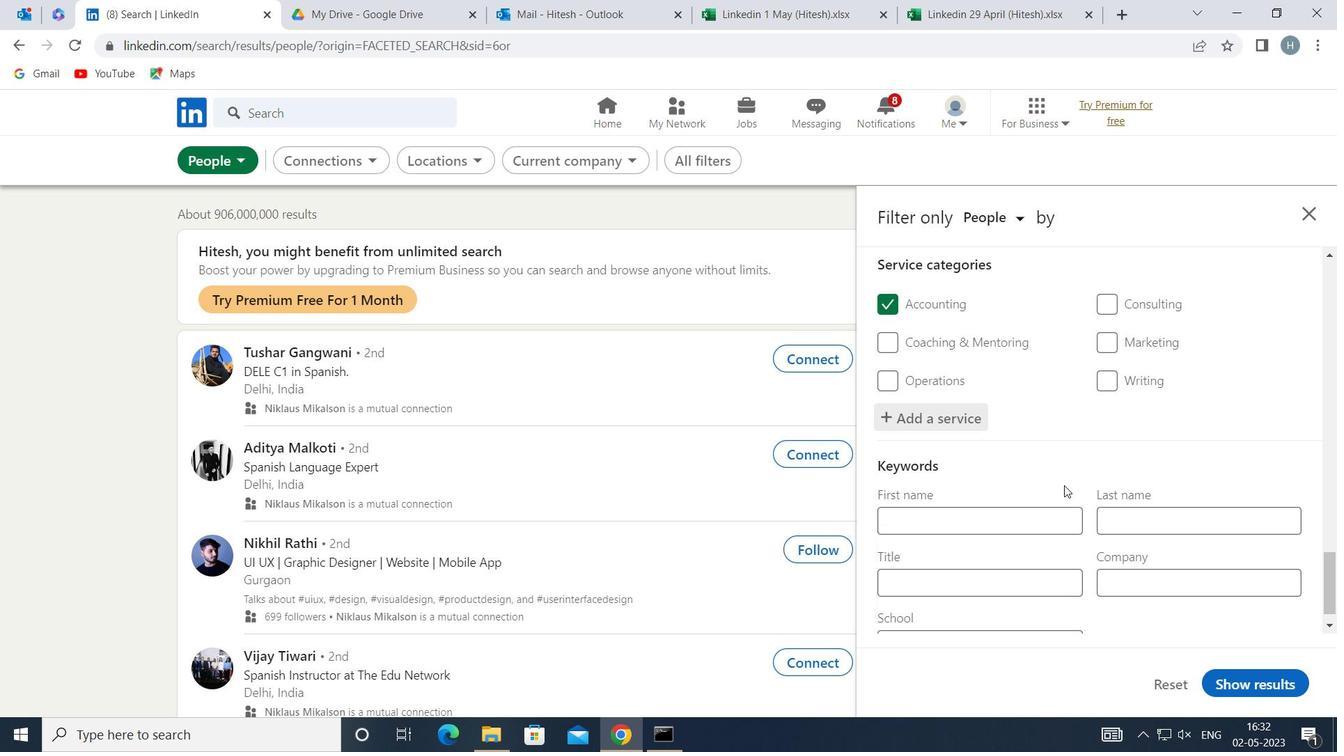 
Action: Mouse scrolled (1065, 485) with delta (0, 0)
Screenshot: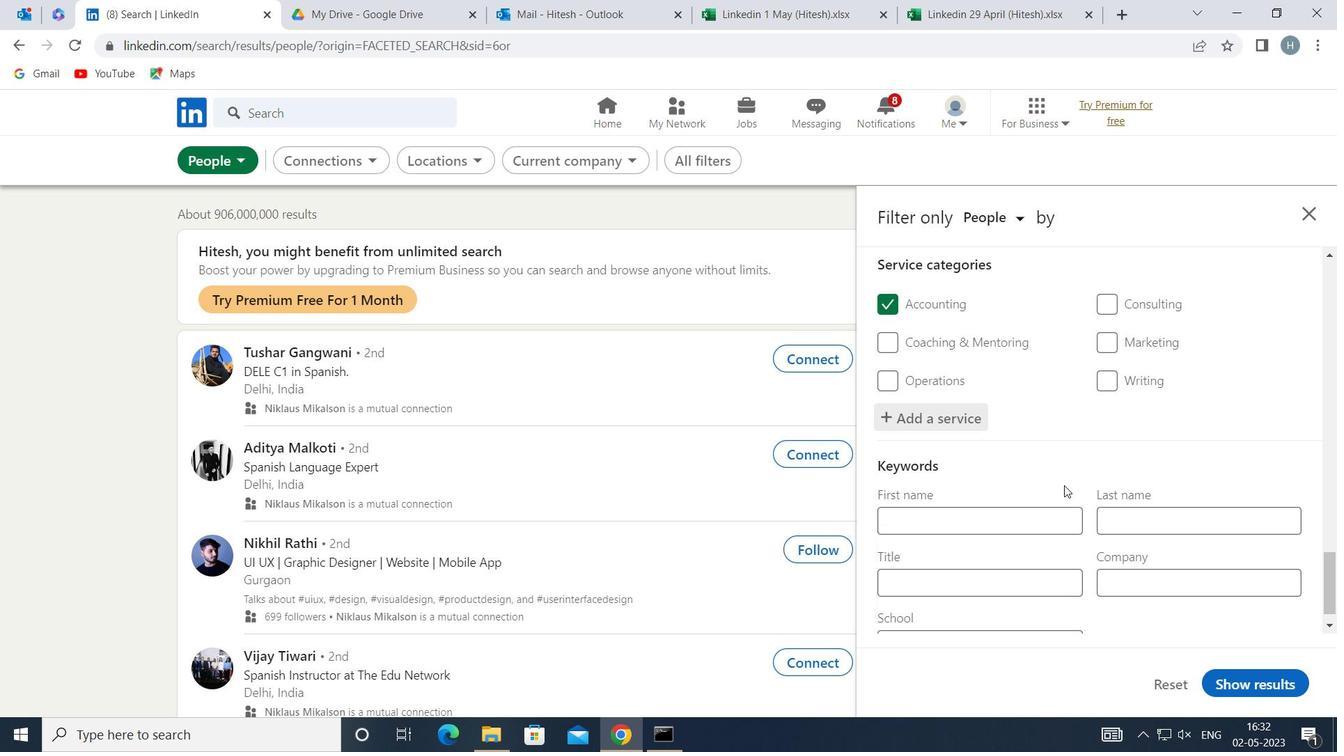 
Action: Mouse scrolled (1065, 485) with delta (0, 0)
Screenshot: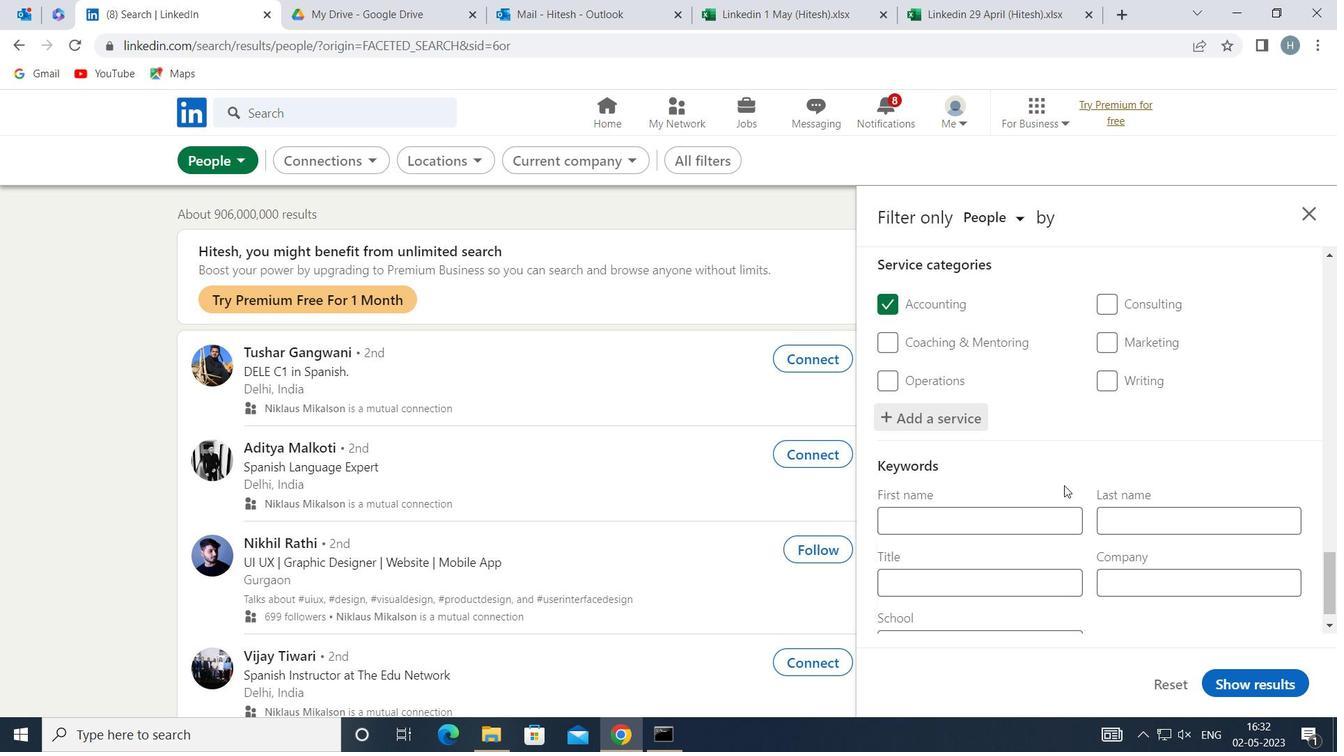 
Action: Mouse moved to (1039, 552)
Screenshot: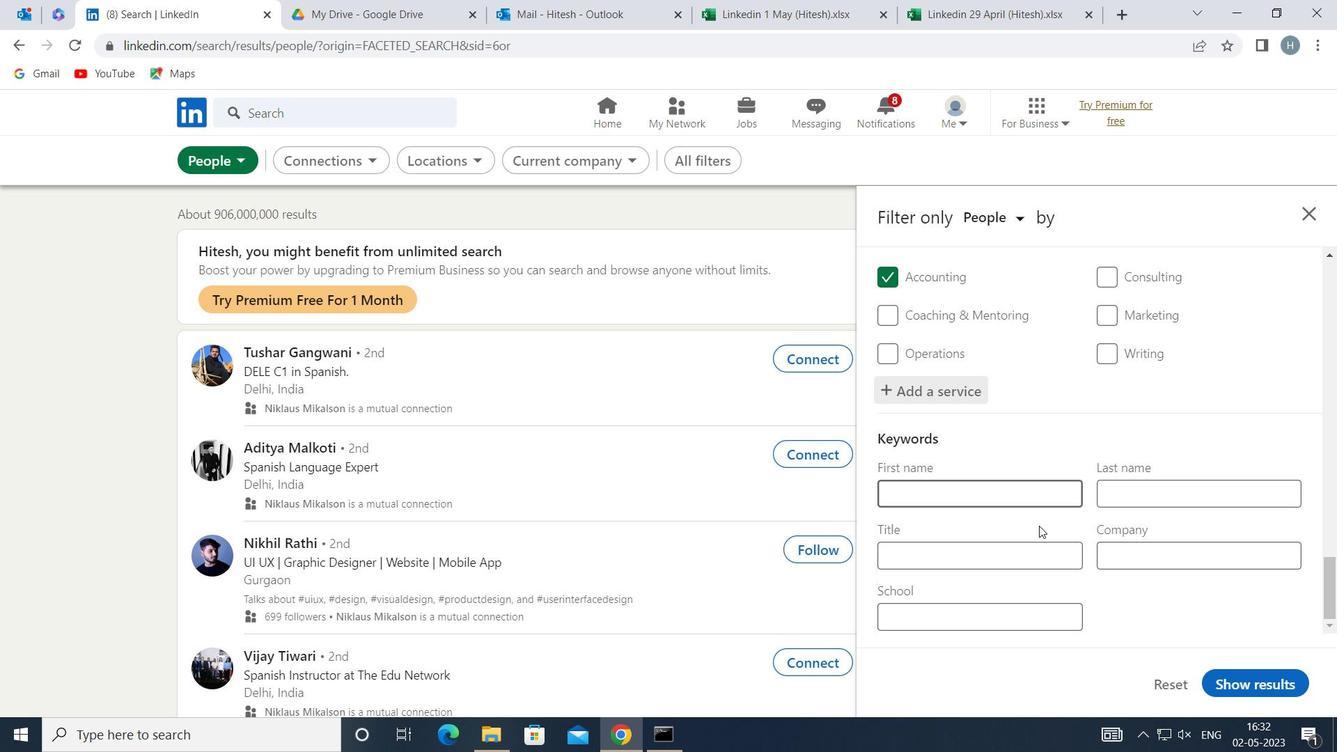 
Action: Mouse pressed left at (1039, 552)
Screenshot: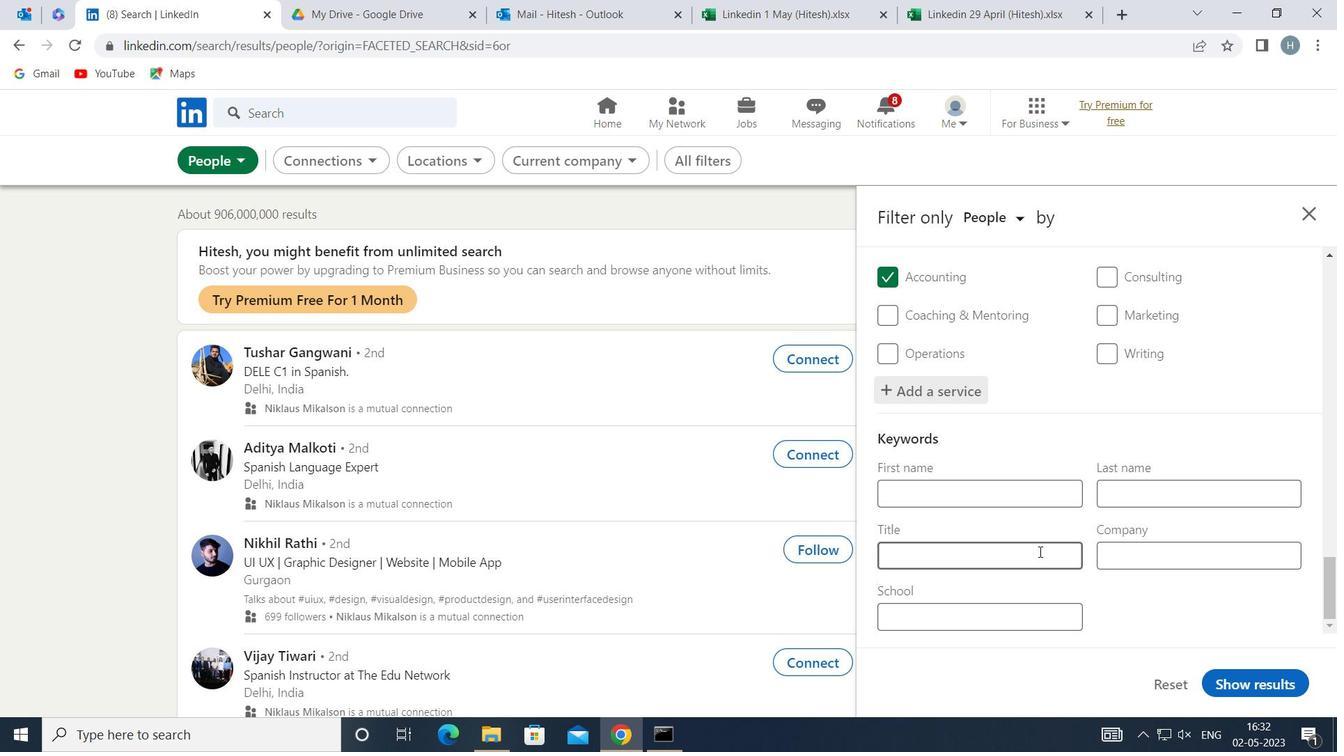 
Action: Key pressed <Key.shift>ACCOUNTING<Key.space><Key.shift>STAFF
Screenshot: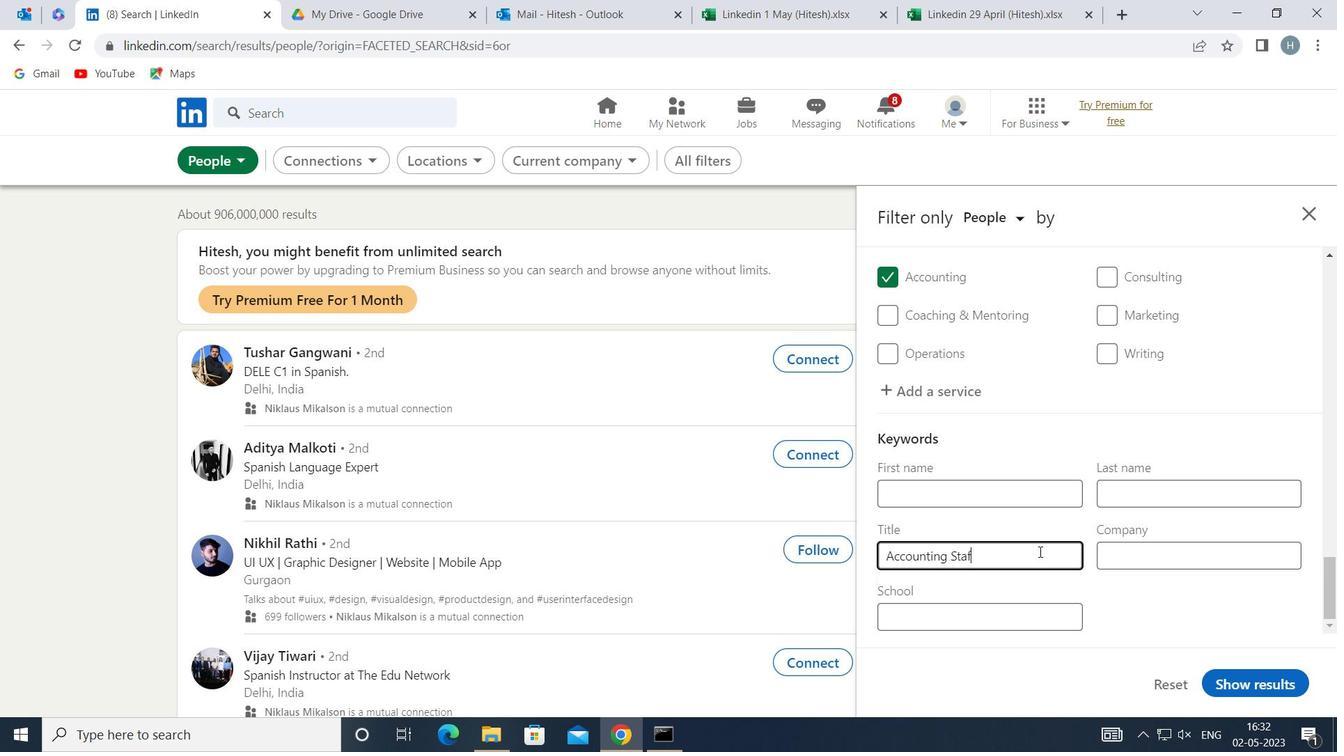 
Action: Mouse moved to (1258, 684)
Screenshot: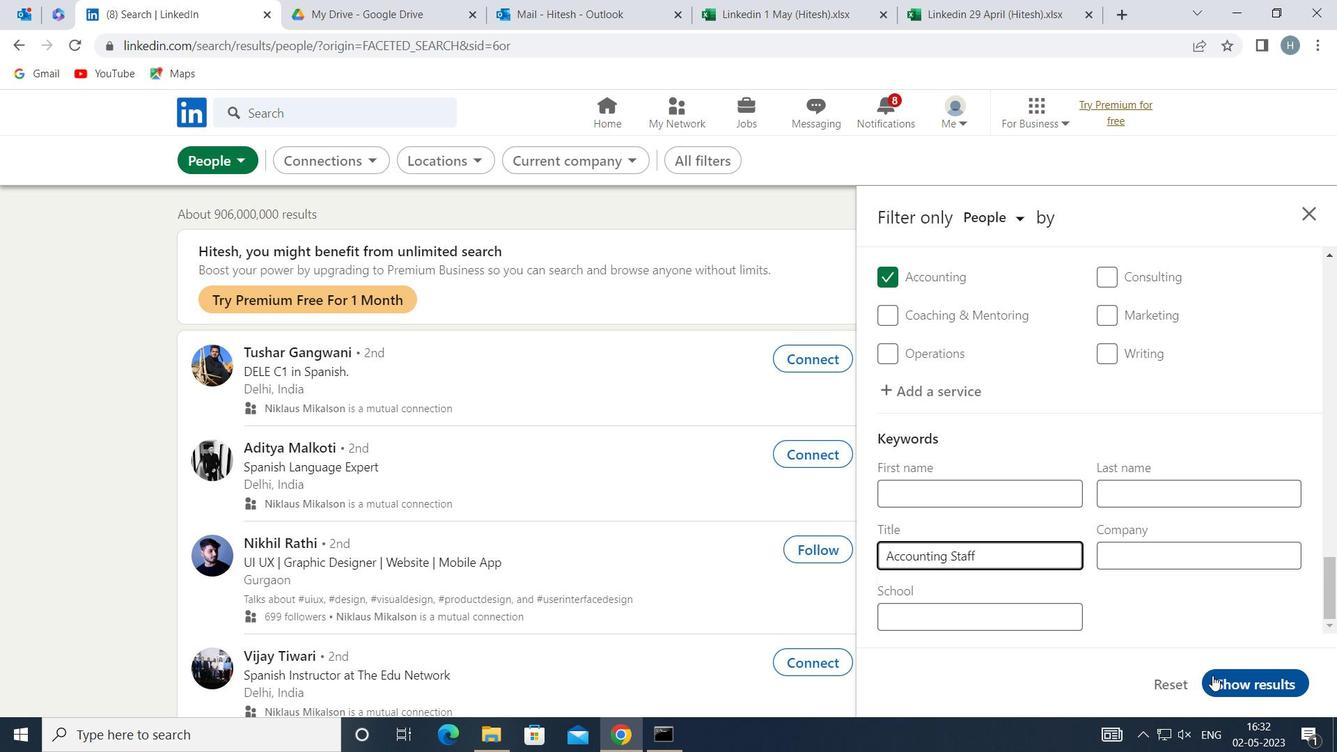 
Action: Mouse pressed left at (1258, 684)
Screenshot: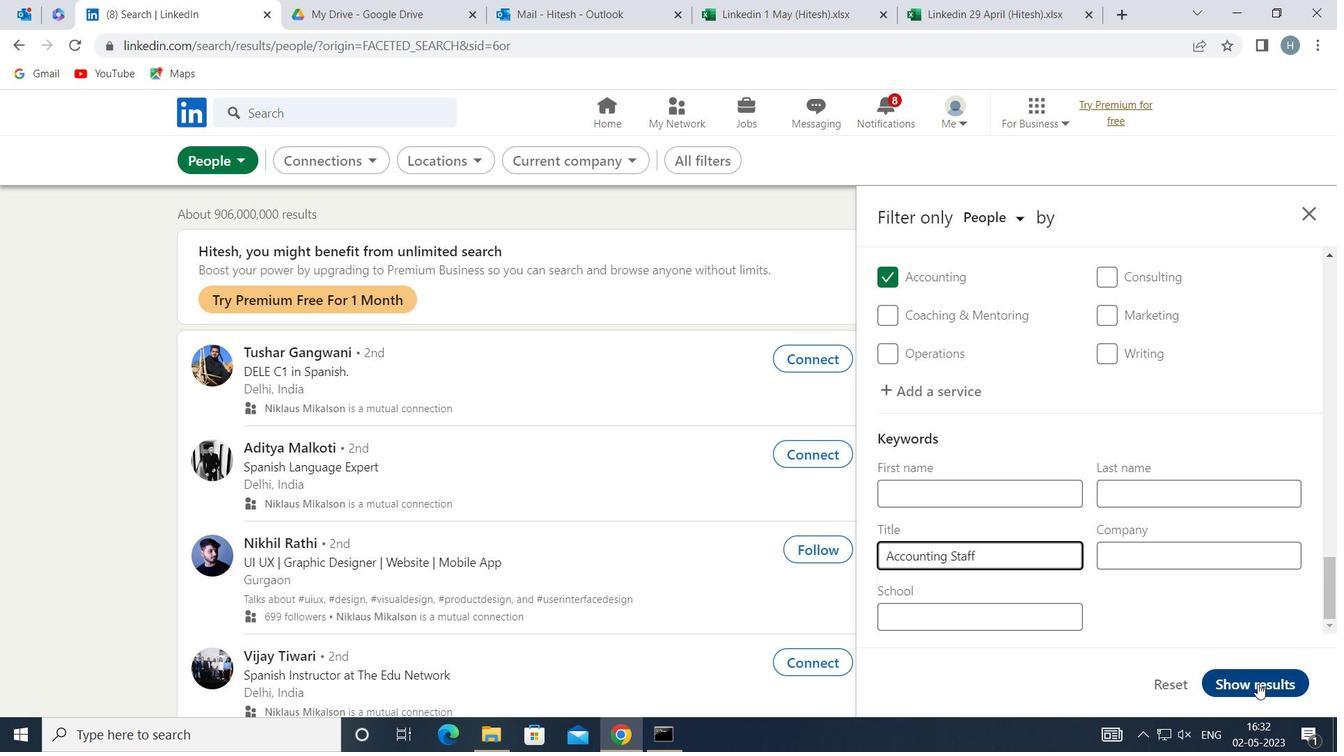 
Action: Mouse moved to (957, 569)
Screenshot: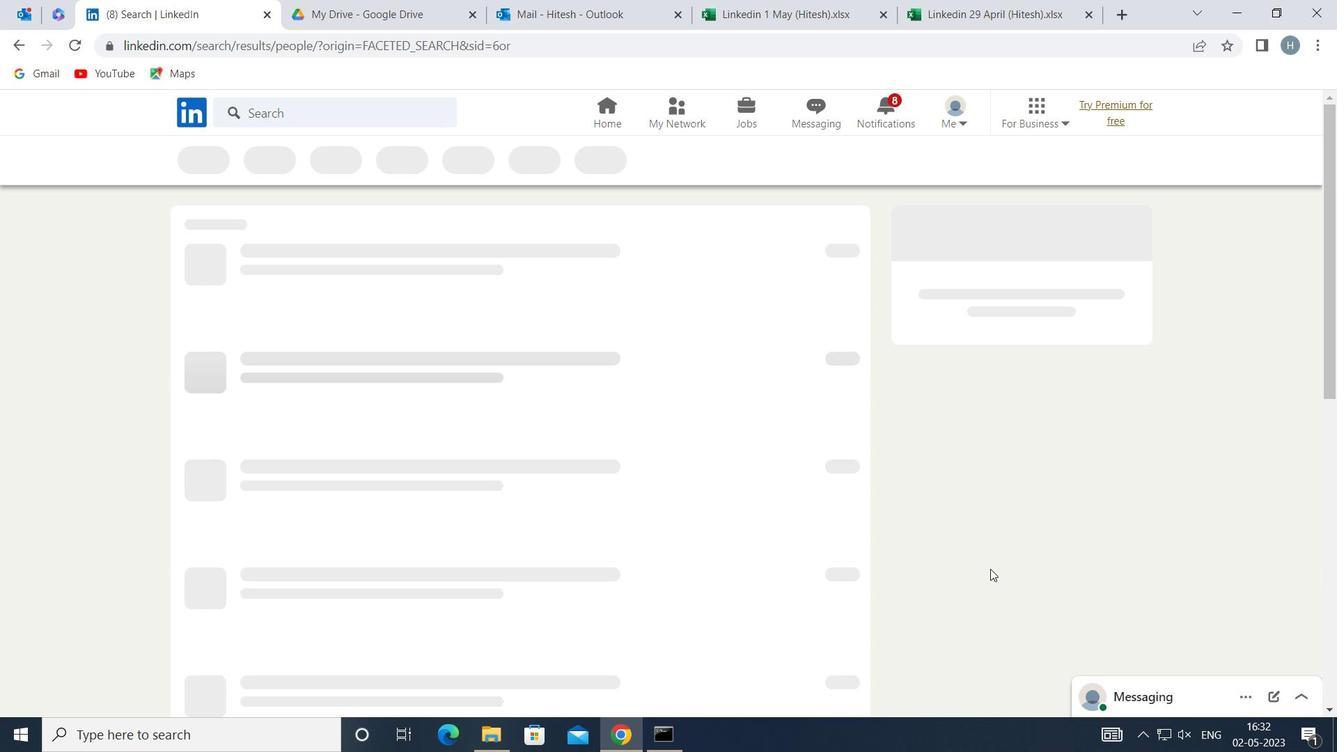 
